 Task: Get directions from Myrtle Beach, South Carolina, United States to Watkins Glen State Park, New York, United States  arriving by 3:00 pm on the 15th of next month
Action: Mouse moved to (271, 261)
Screenshot: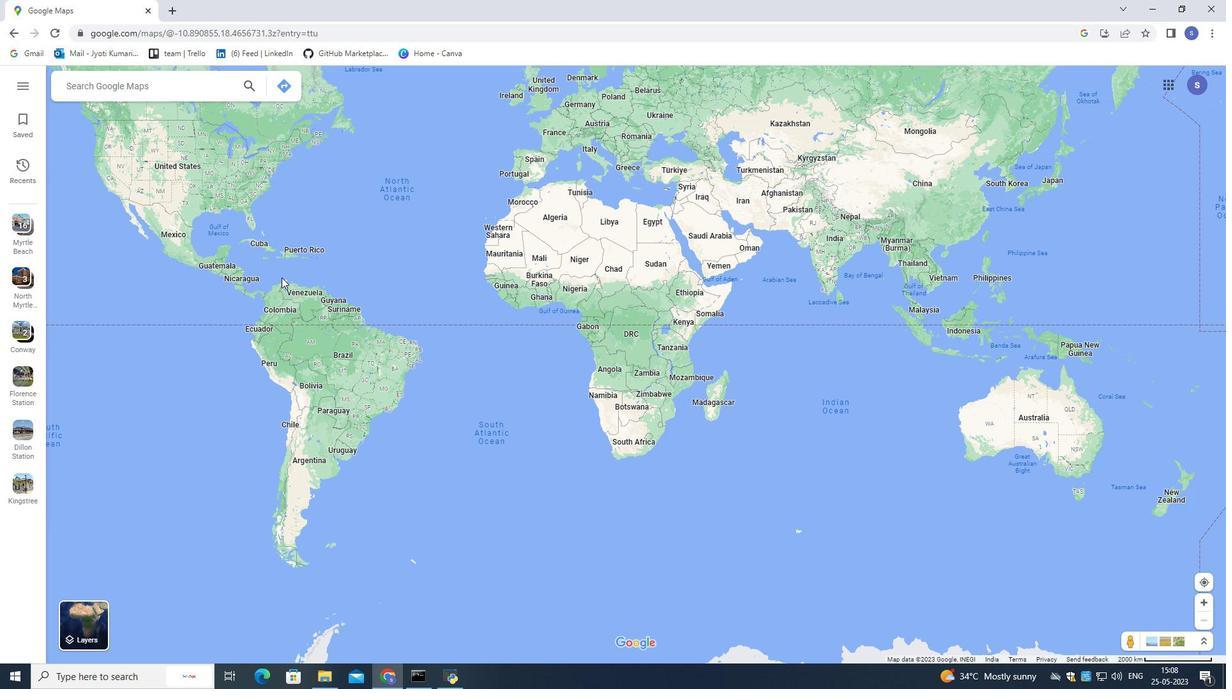 
Action: Mouse scrolled (271, 262) with delta (0, 0)
Screenshot: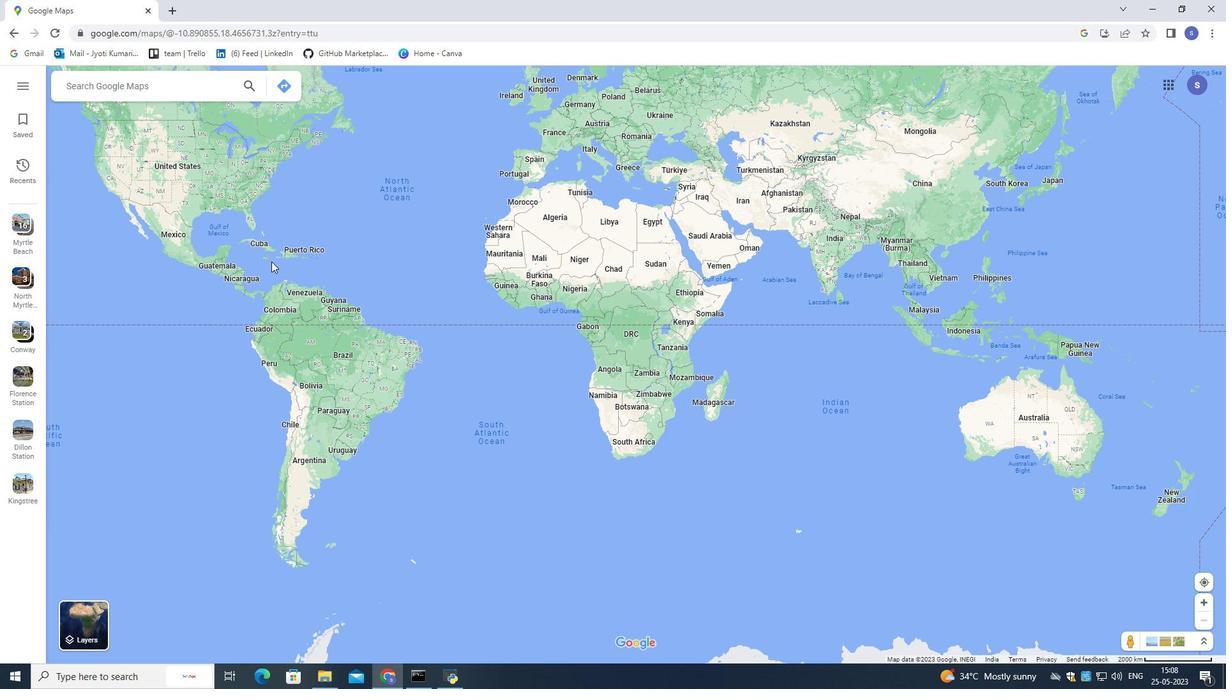 
Action: Mouse scrolled (271, 262) with delta (0, 0)
Screenshot: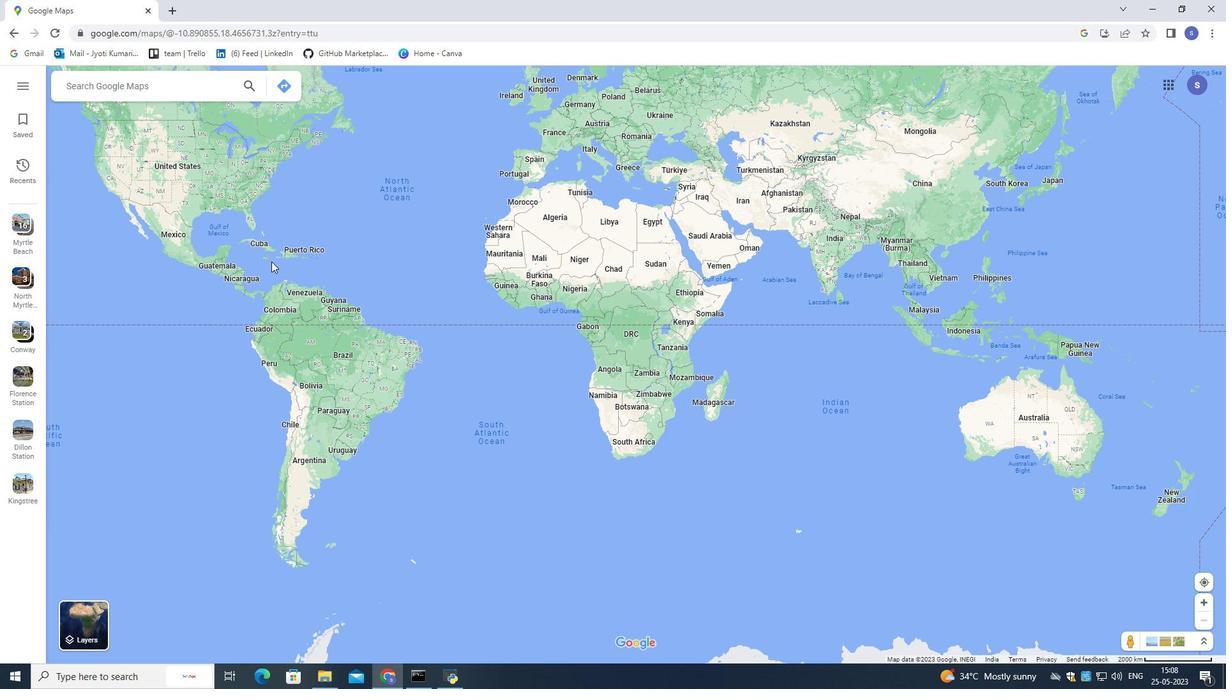 
Action: Mouse scrolled (271, 262) with delta (0, 0)
Screenshot: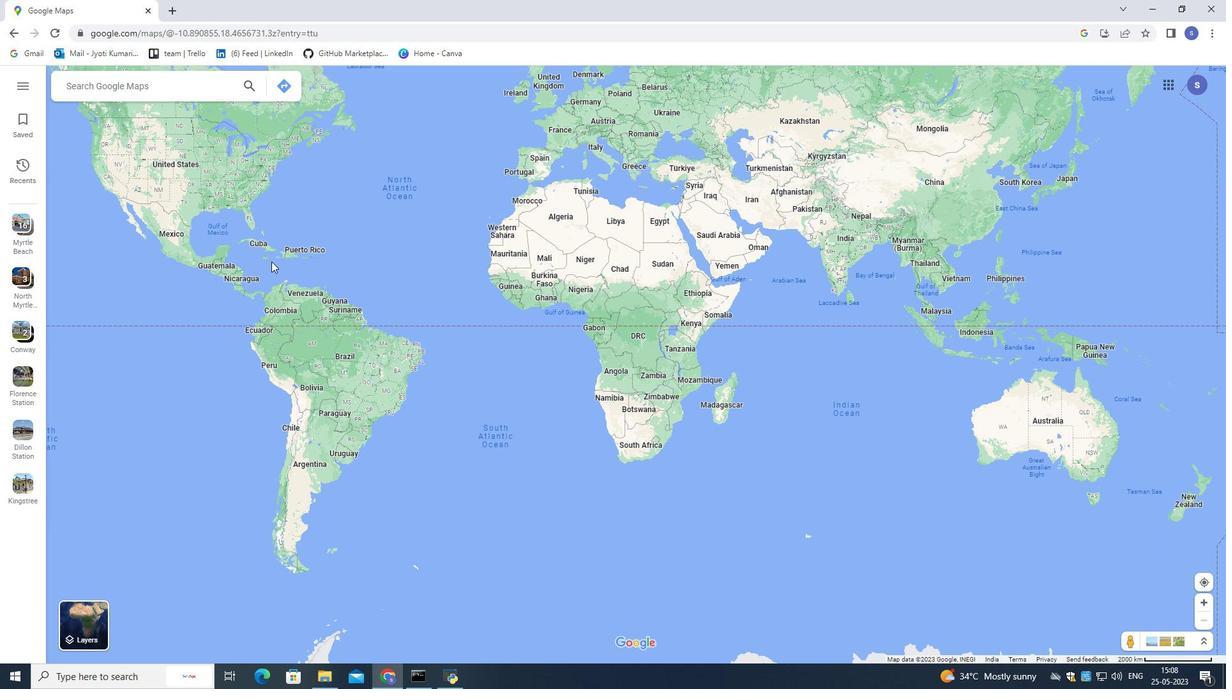 
Action: Mouse moved to (270, 261)
Screenshot: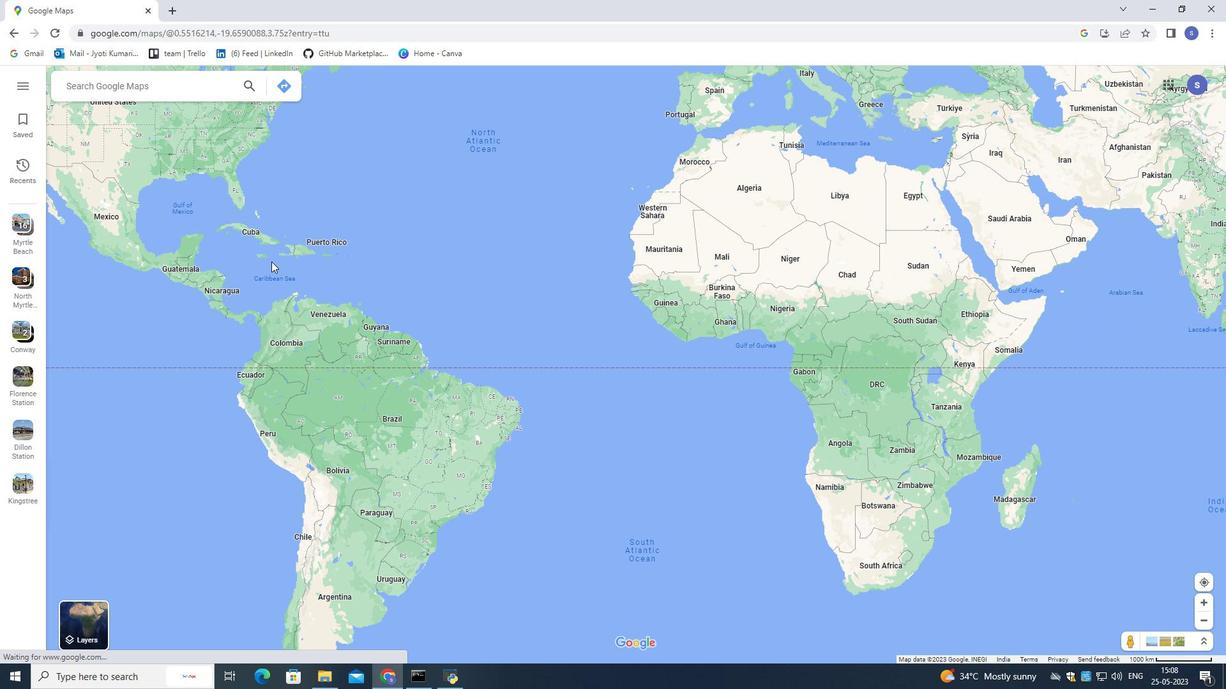 
Action: Mouse scrolled (270, 261) with delta (0, 0)
Screenshot: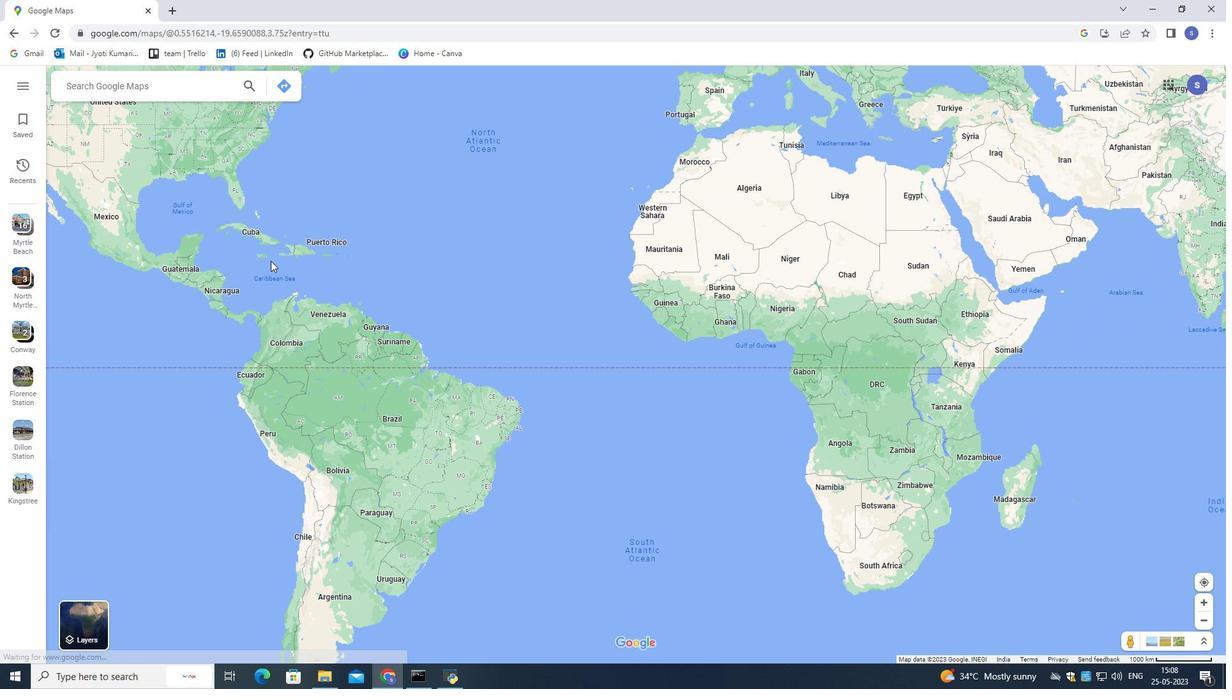 
Action: Mouse moved to (261, 246)
Screenshot: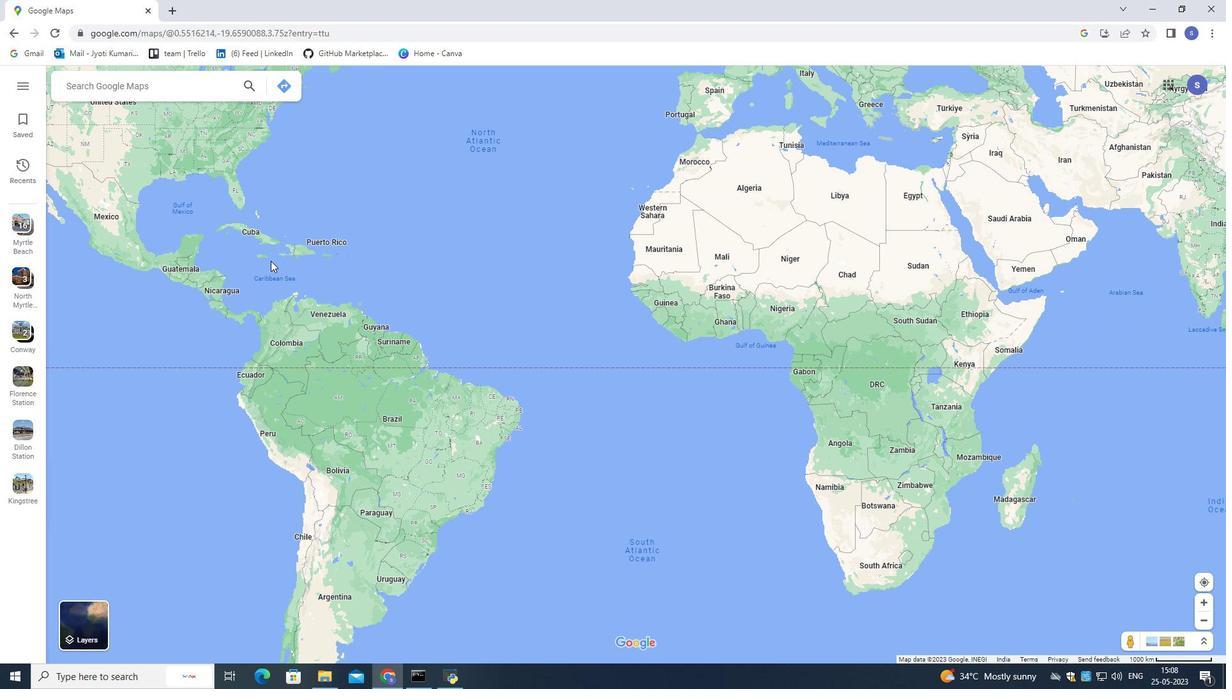 
Action: Mouse scrolled (263, 248) with delta (0, 0)
Screenshot: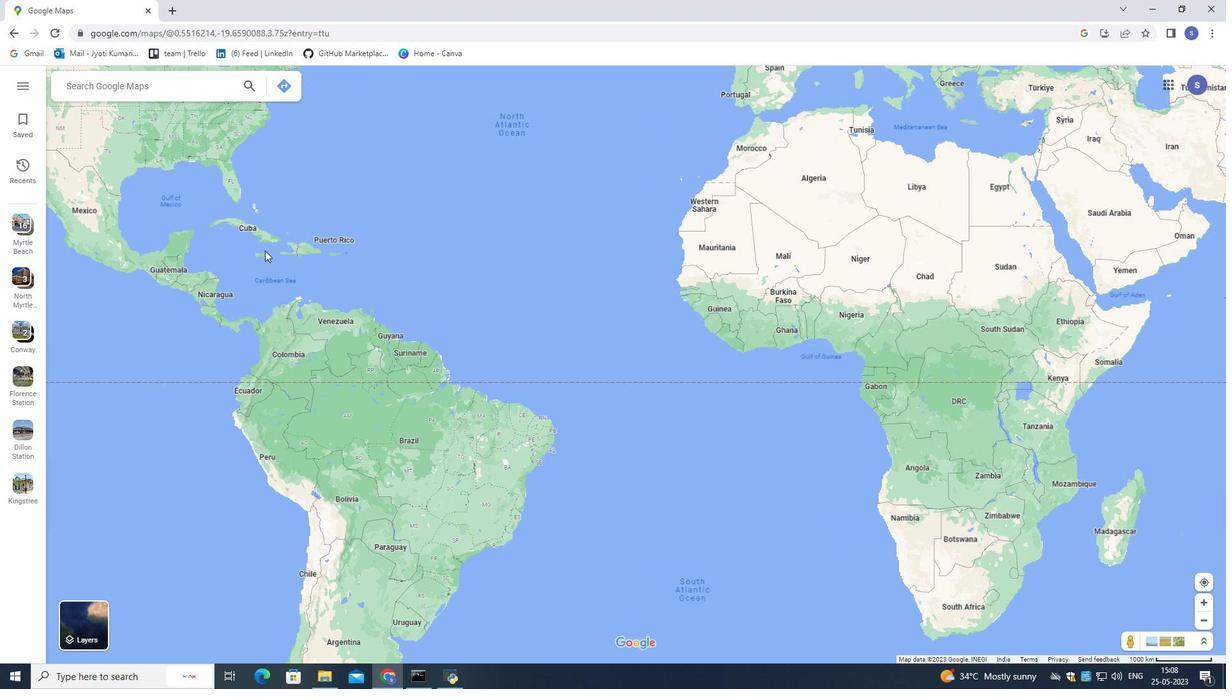 
Action: Mouse moved to (132, 81)
Screenshot: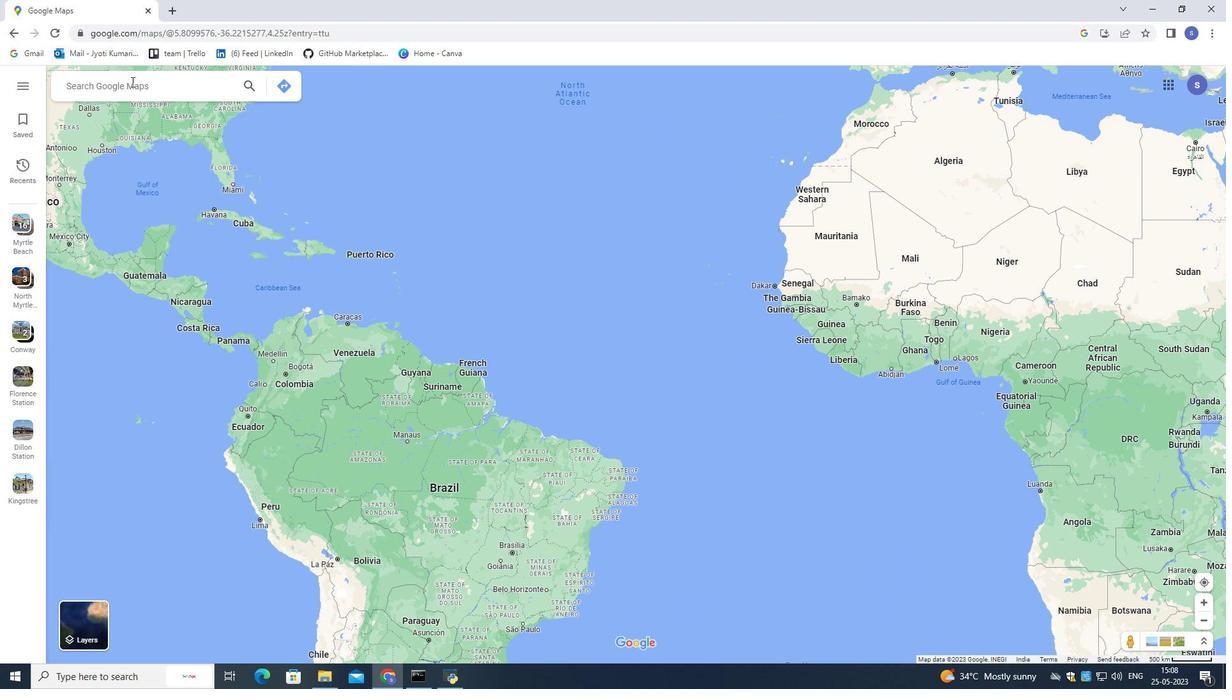 
Action: Mouse pressed left at (132, 81)
Screenshot: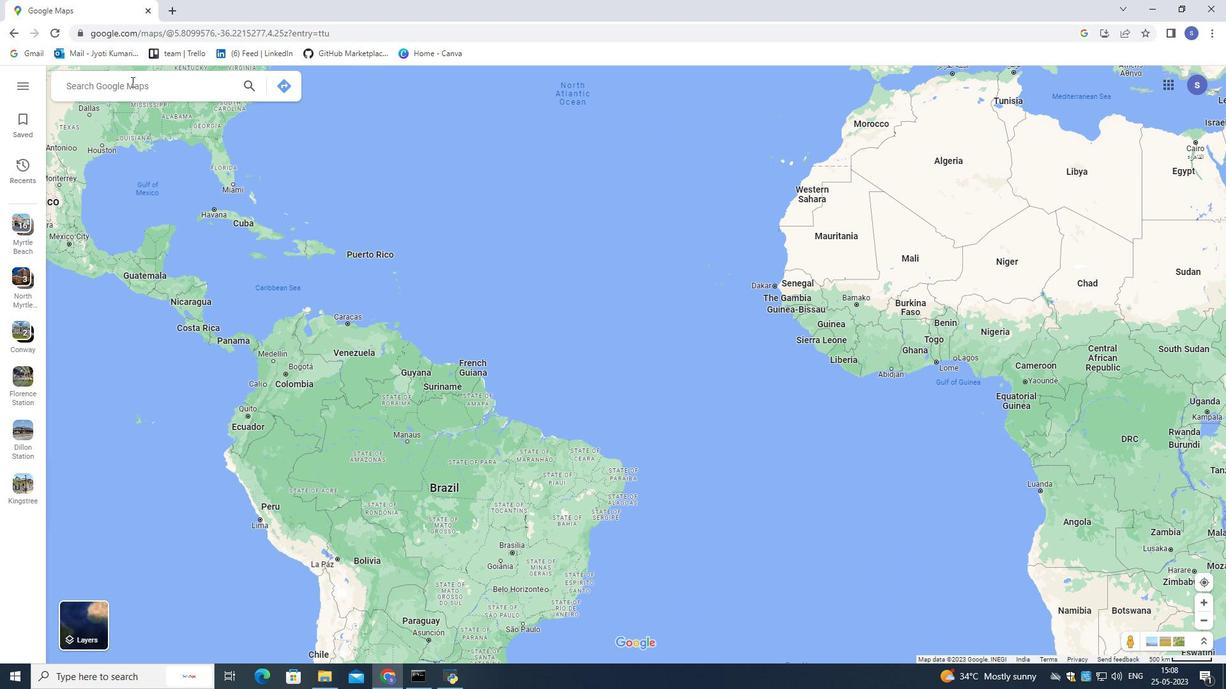 
Action: Mouse moved to (132, 81)
Screenshot: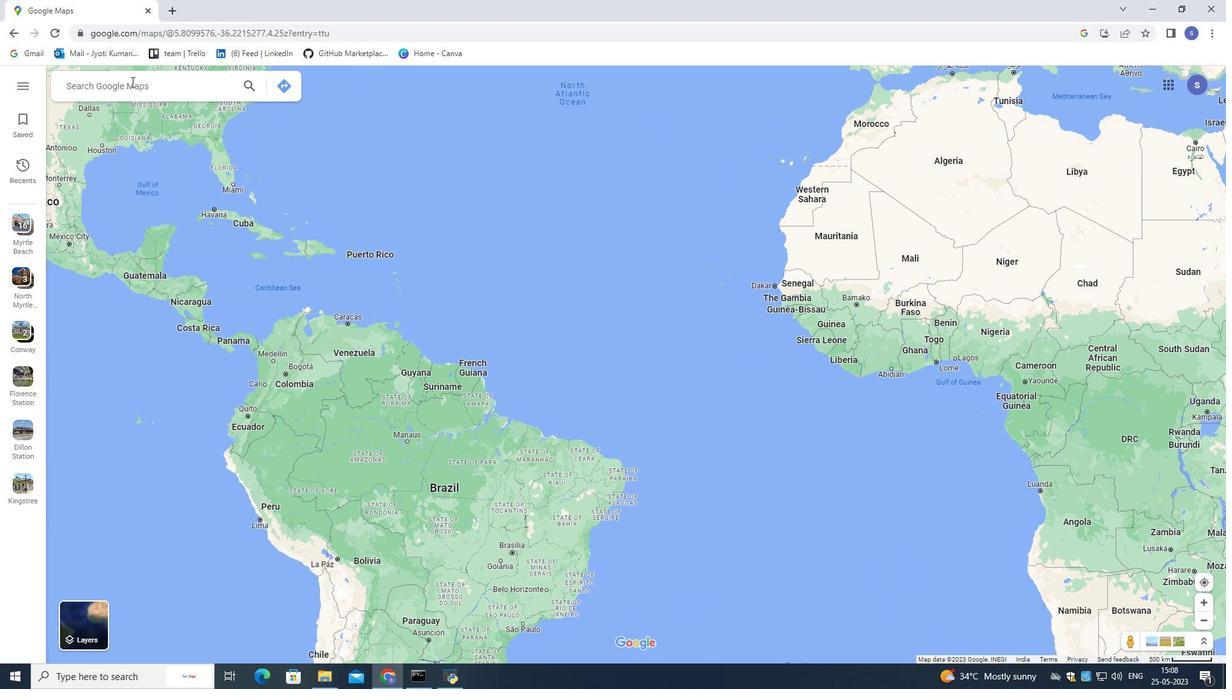
Action: Key pressed watkins<Key.space>glen<Key.space>state<Key.space>park,<Key.space>new<Key.space>work,<Key.space>united<Key.space>state<Key.enter>
Screenshot: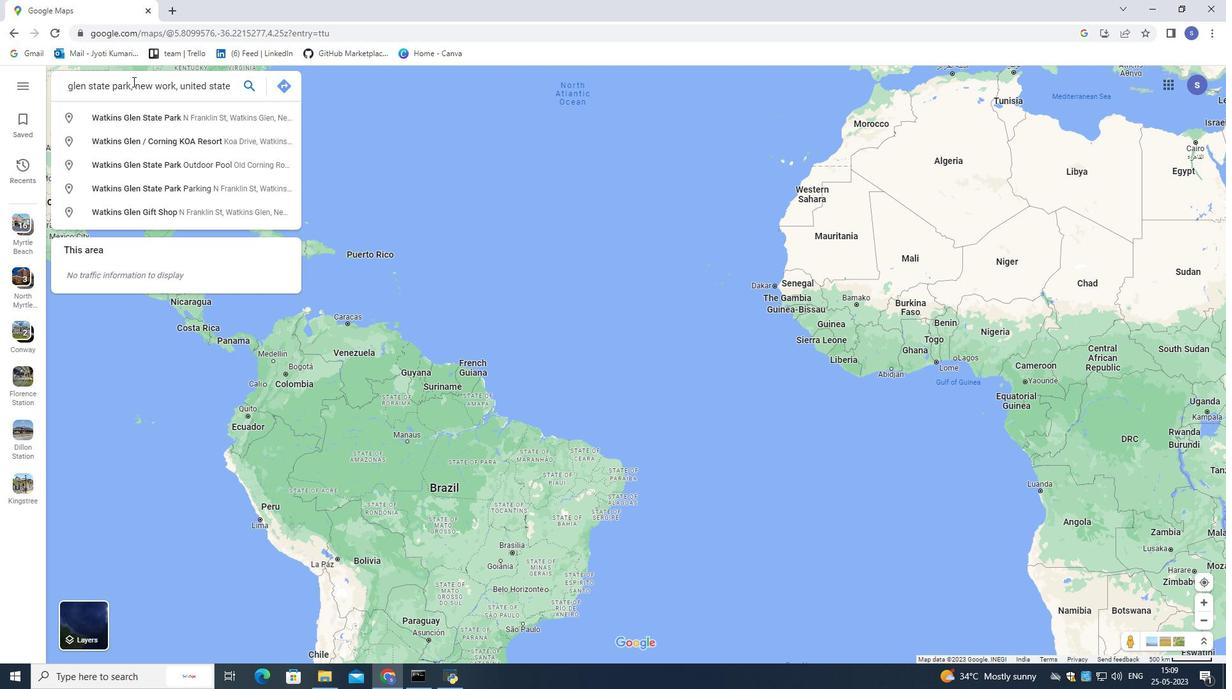 
Action: Mouse moved to (135, 166)
Screenshot: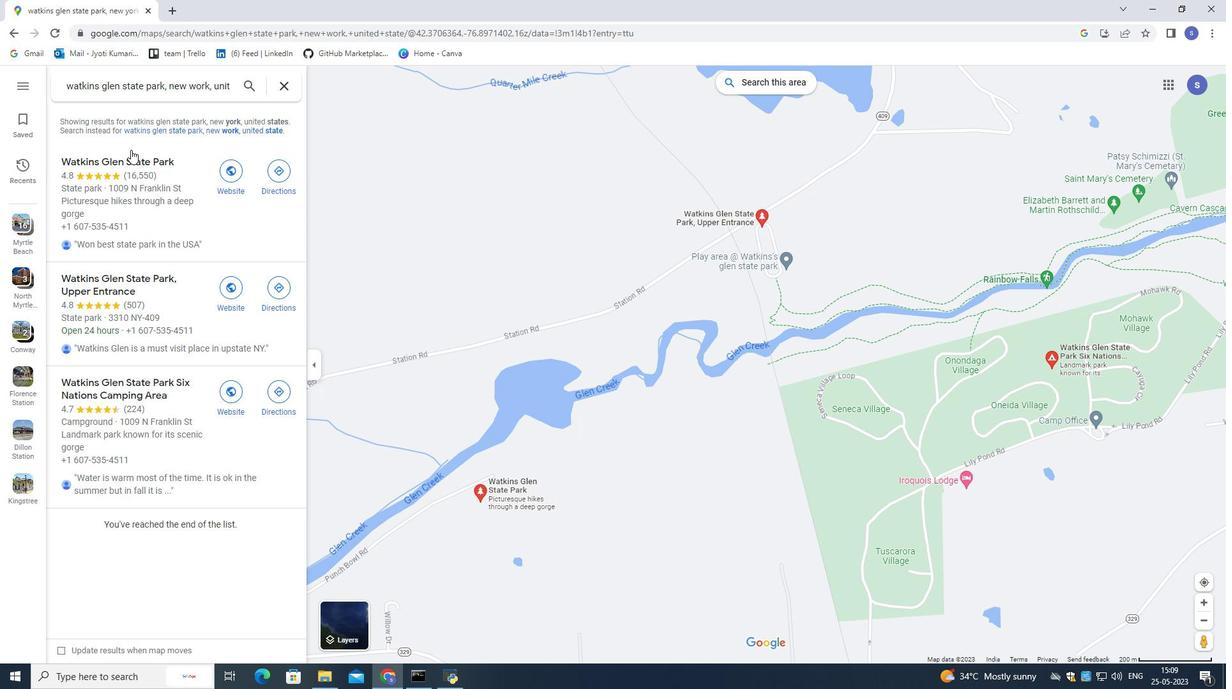 
Action: Mouse pressed left at (135, 166)
Screenshot: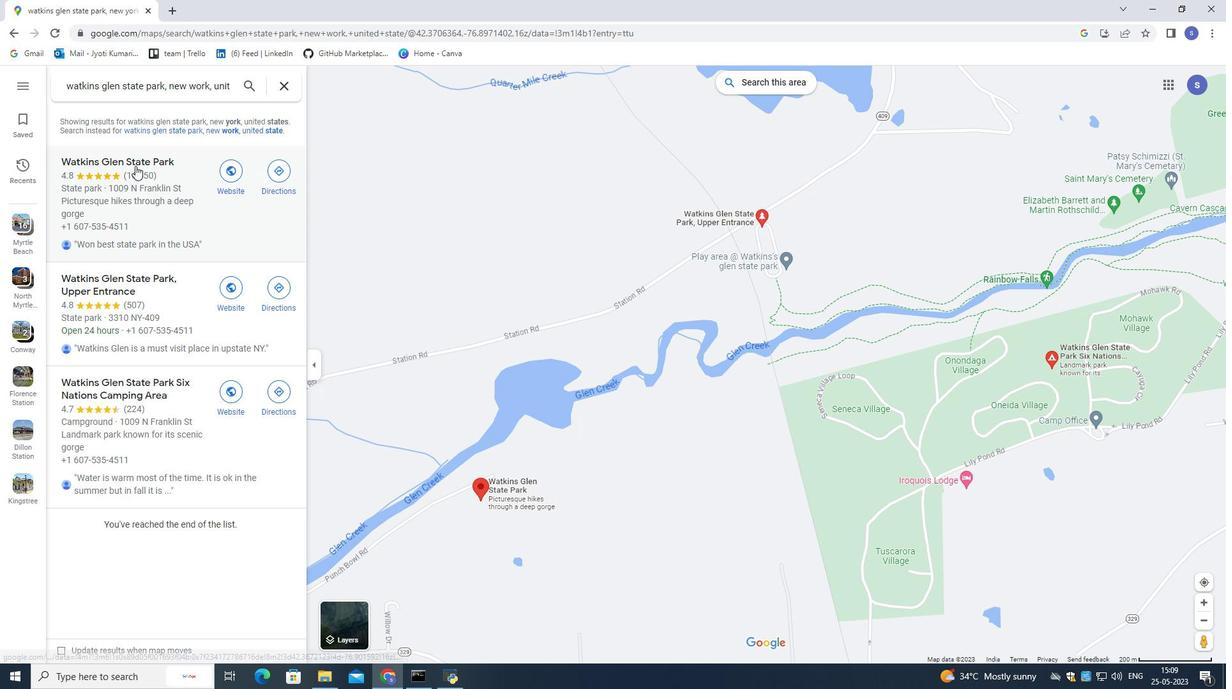 
Action: Mouse moved to (356, 369)
Screenshot: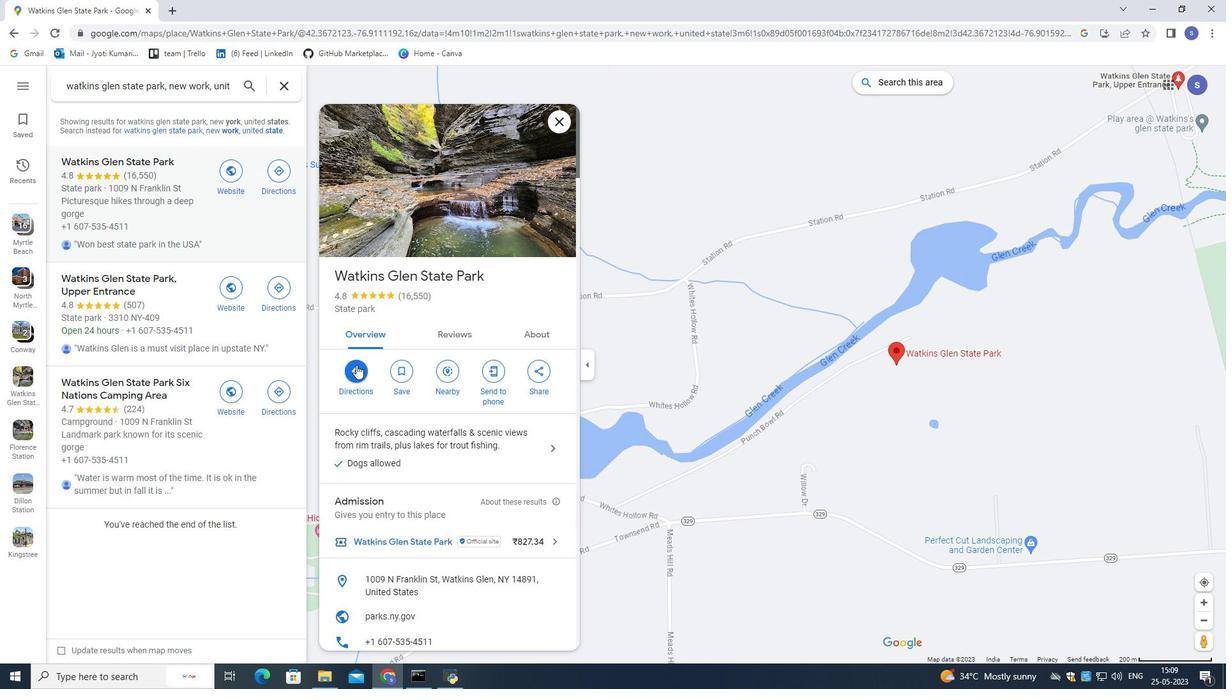 
Action: Mouse pressed left at (356, 369)
Screenshot: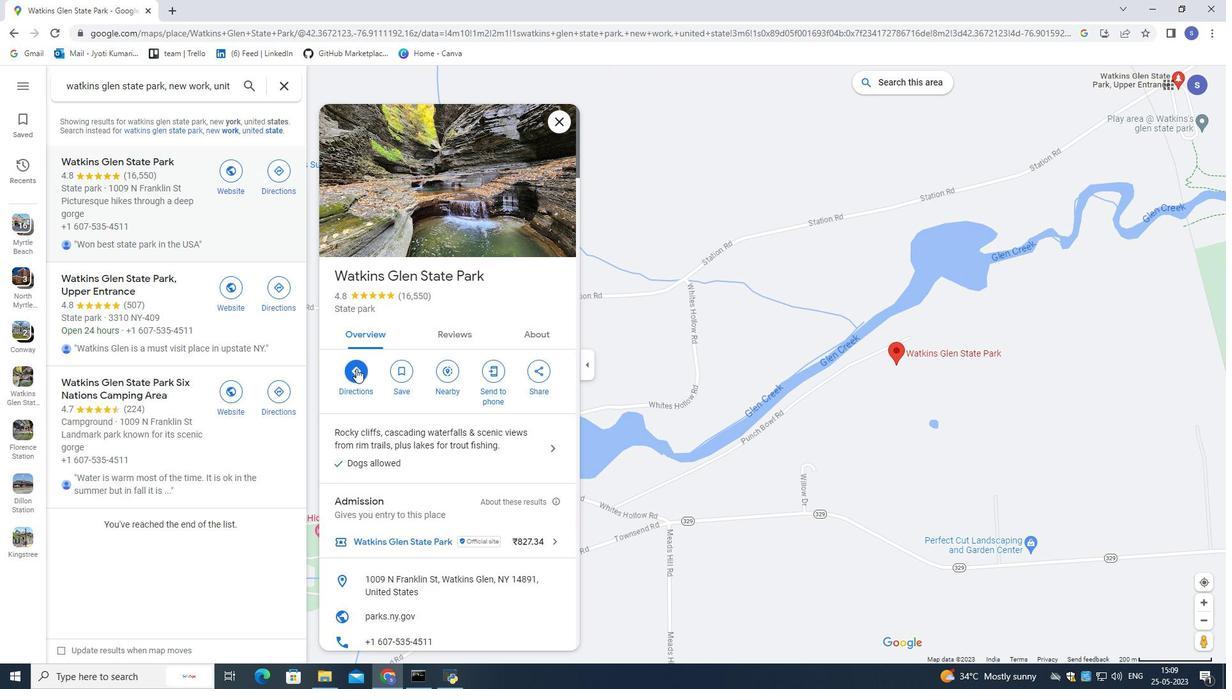 
Action: Mouse moved to (198, 124)
Screenshot: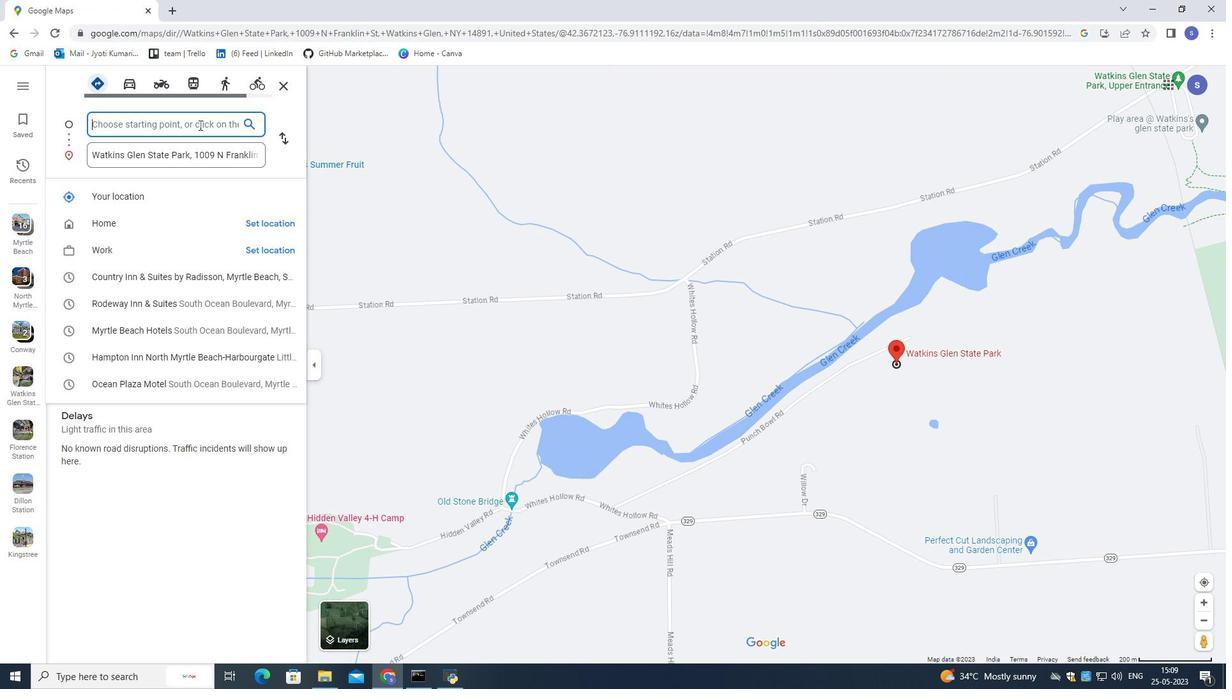 
Action: Mouse pressed left at (198, 124)
Screenshot: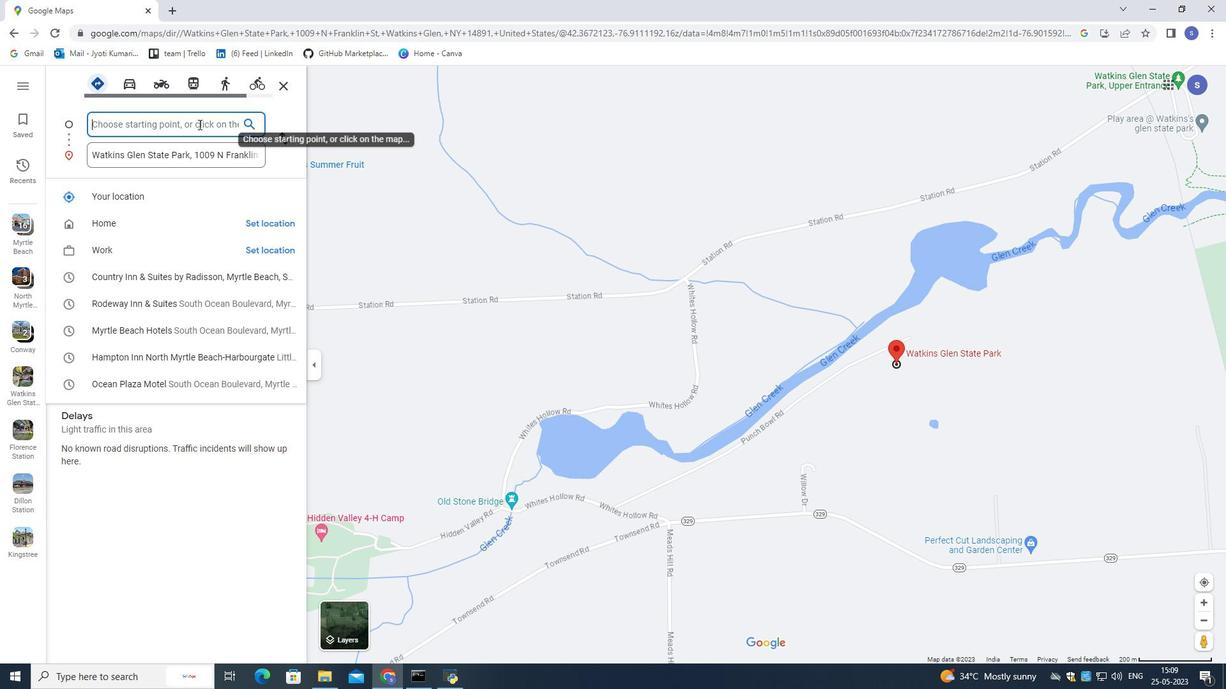 
Action: Key pressed mye<Key.backspace>rtle<Key.space>beach
Screenshot: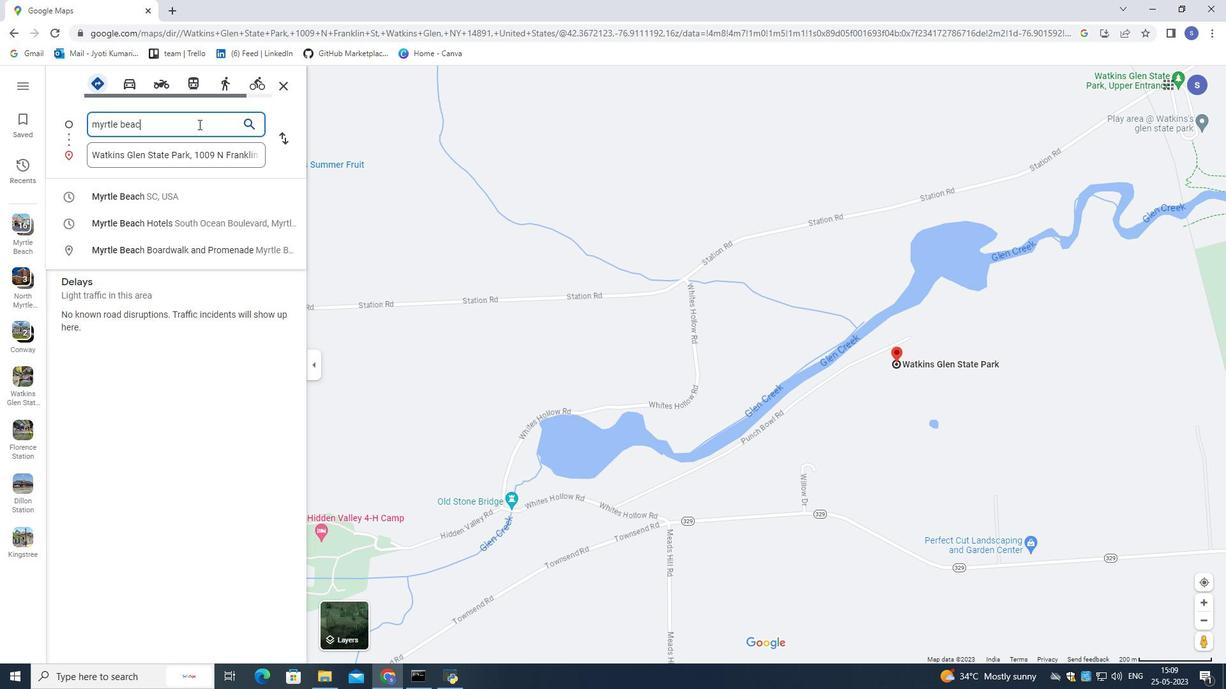 
Action: Mouse moved to (198, 123)
Screenshot: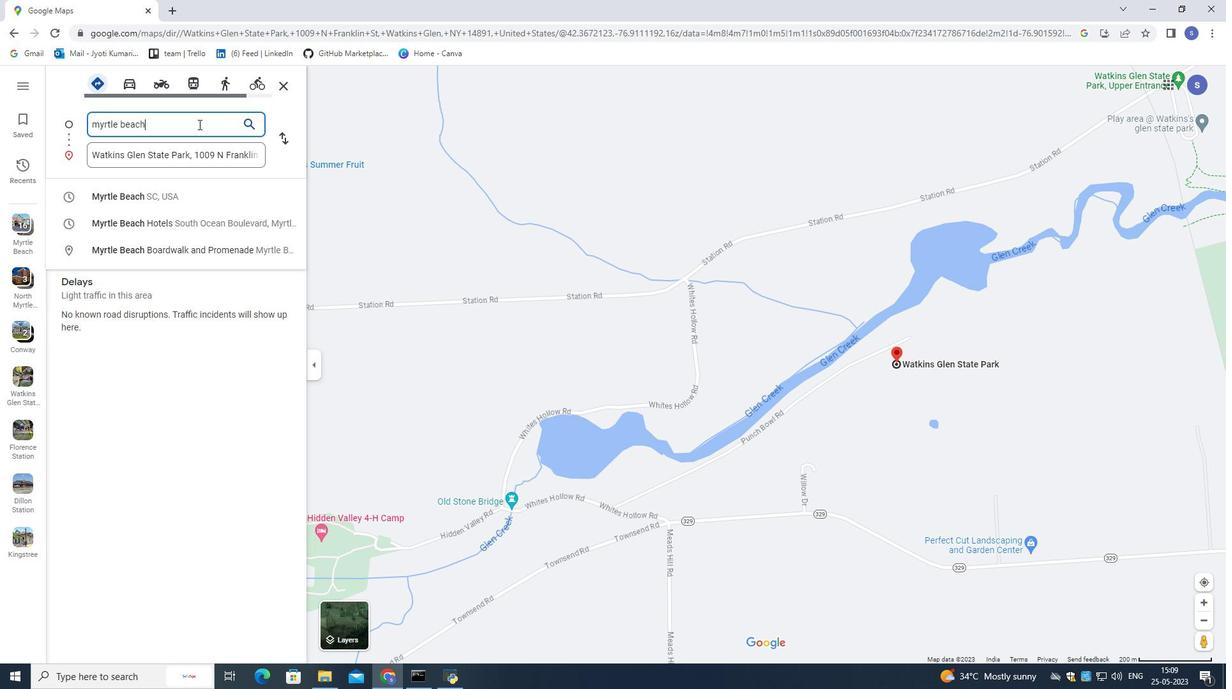 
Action: Key pressed ,south<Key.space>carolina,<Key.space>united<Key.space>state<Key.enter>
Screenshot: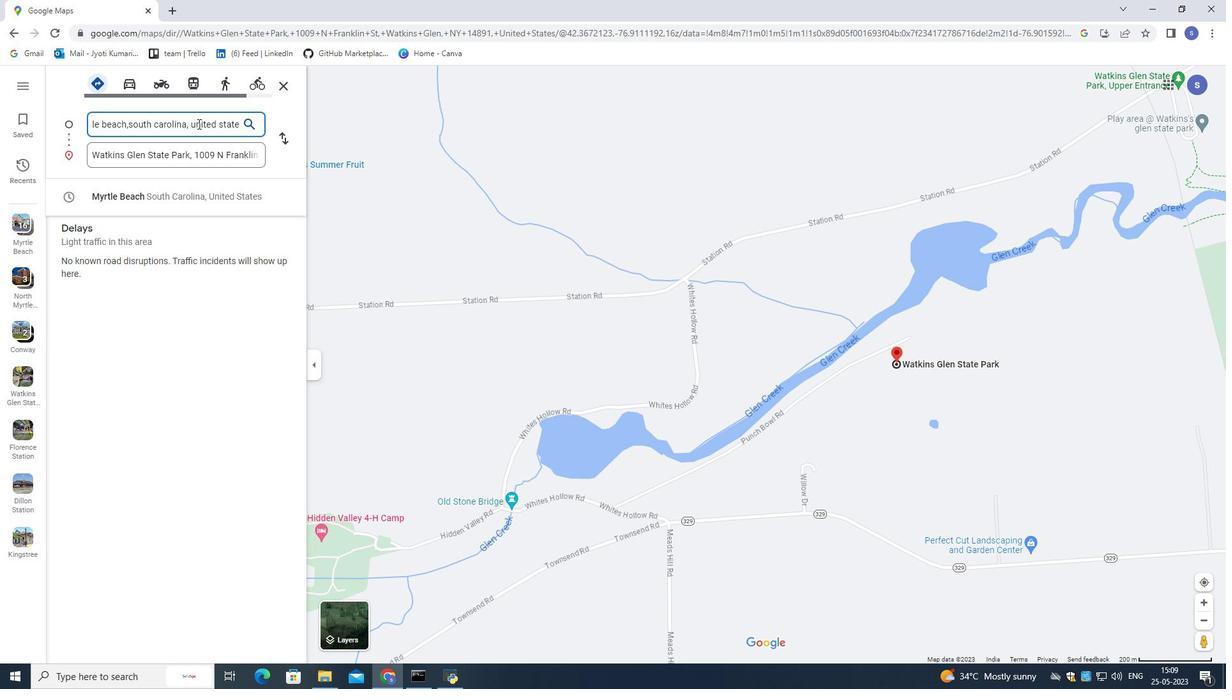 
Action: Mouse moved to (133, 224)
Screenshot: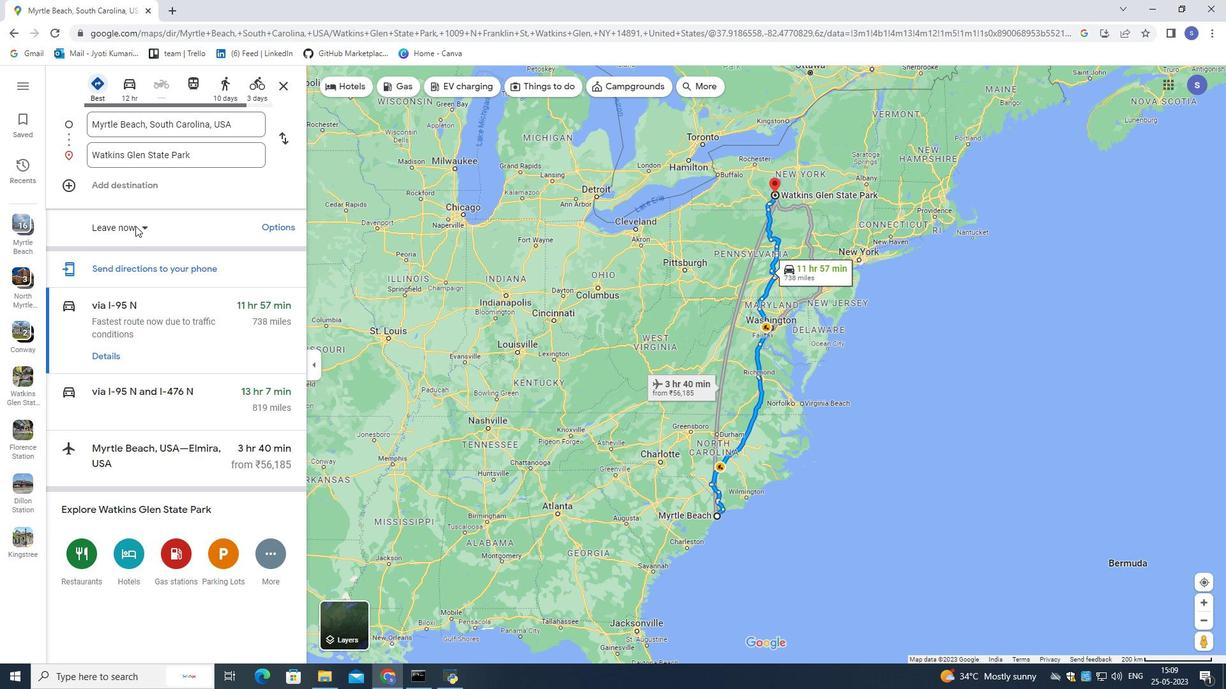 
Action: Mouse pressed left at (133, 224)
Screenshot: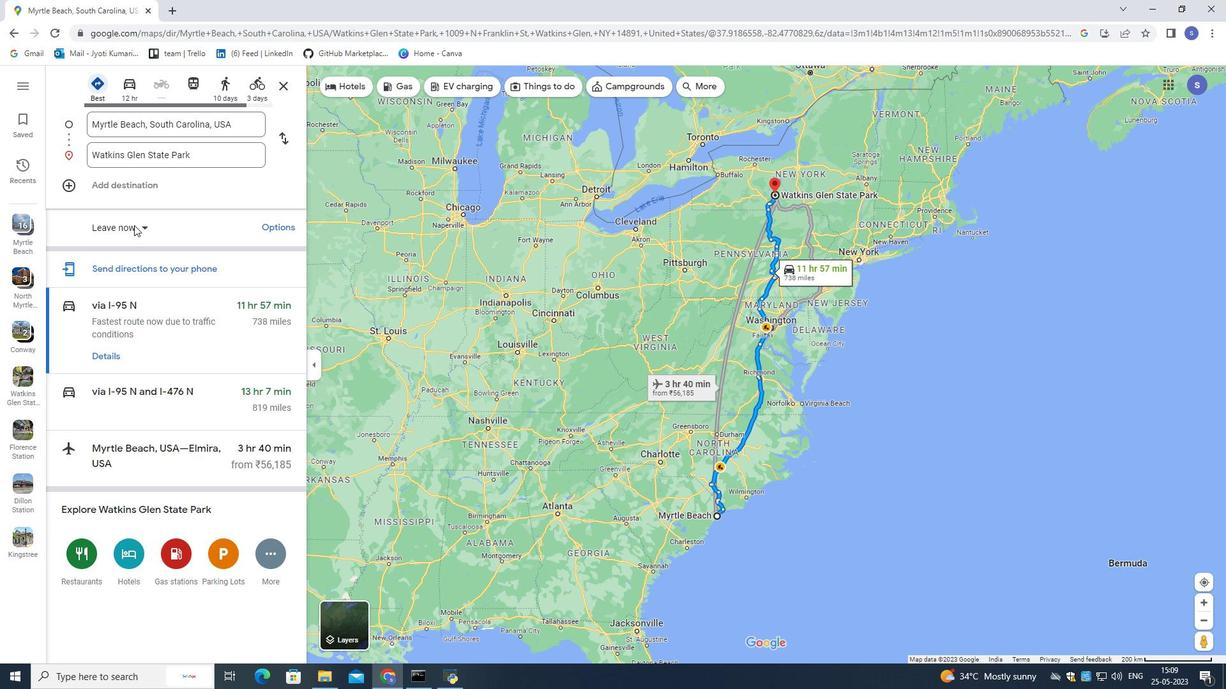 
Action: Mouse moved to (136, 284)
Screenshot: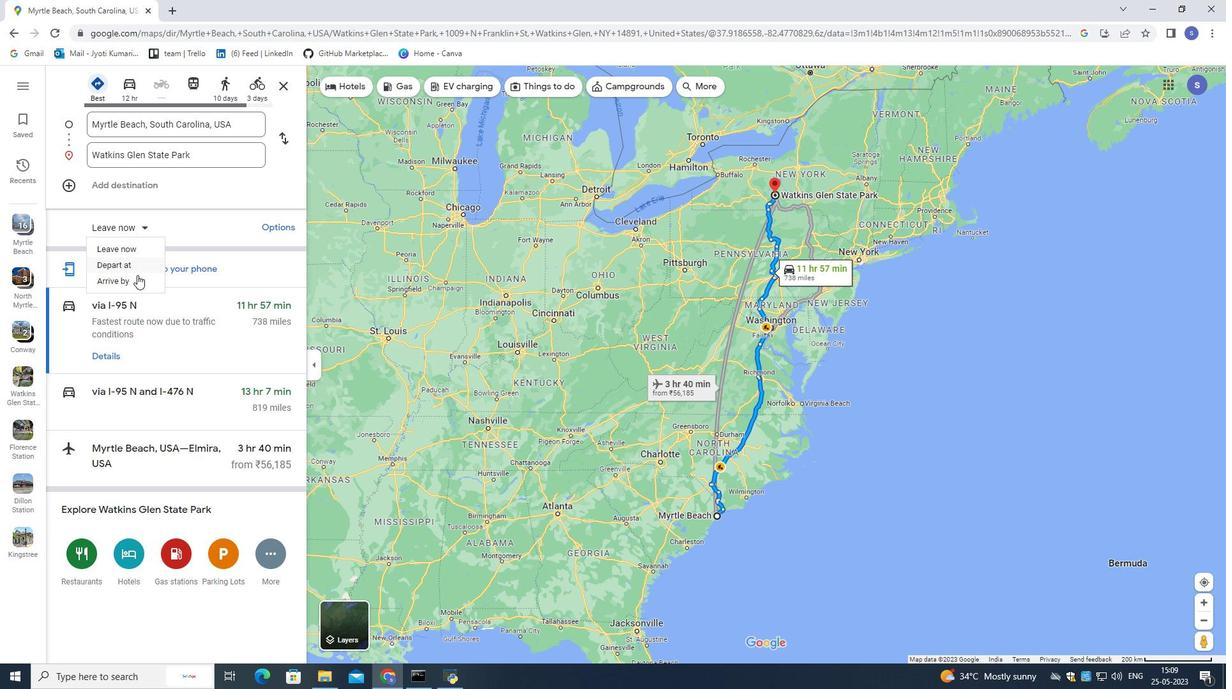 
Action: Mouse pressed left at (136, 284)
Screenshot: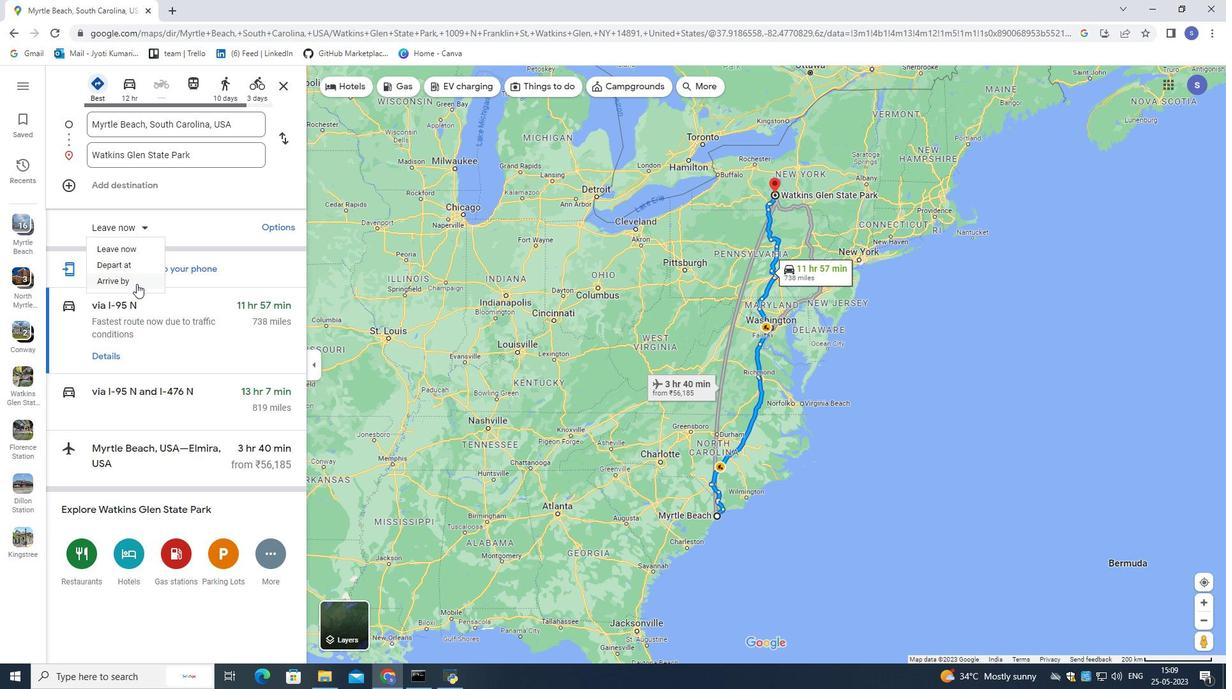 
Action: Mouse moved to (142, 213)
Screenshot: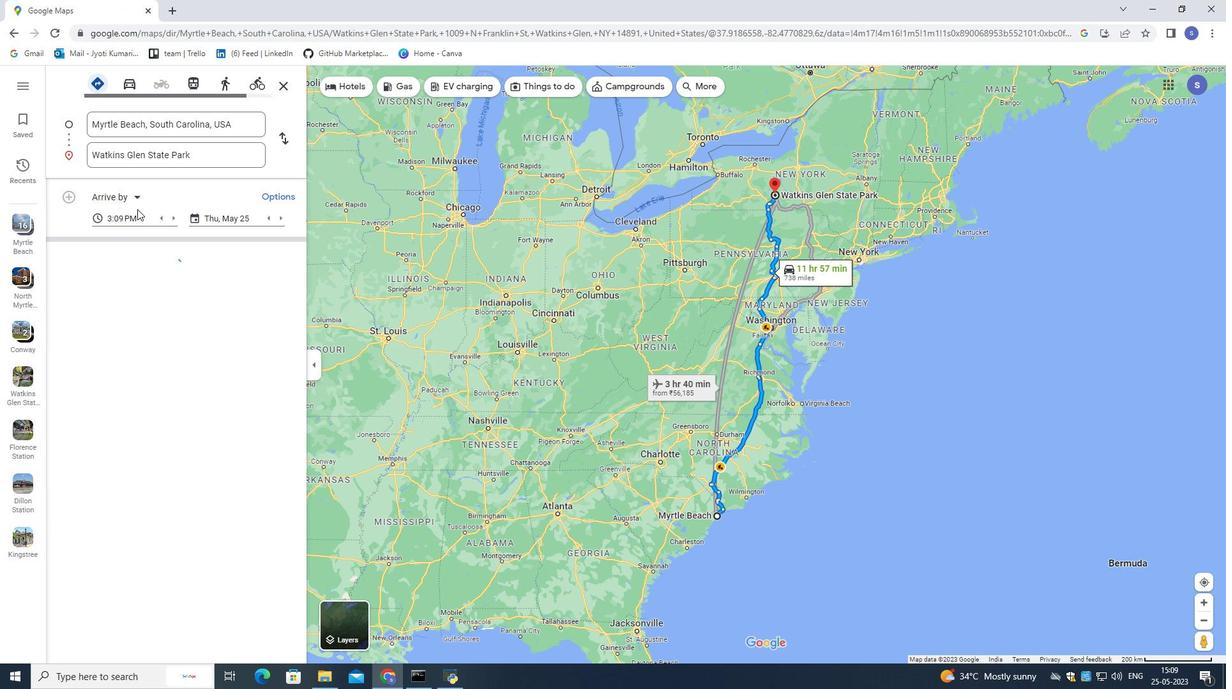 
Action: Mouse pressed left at (142, 213)
Screenshot: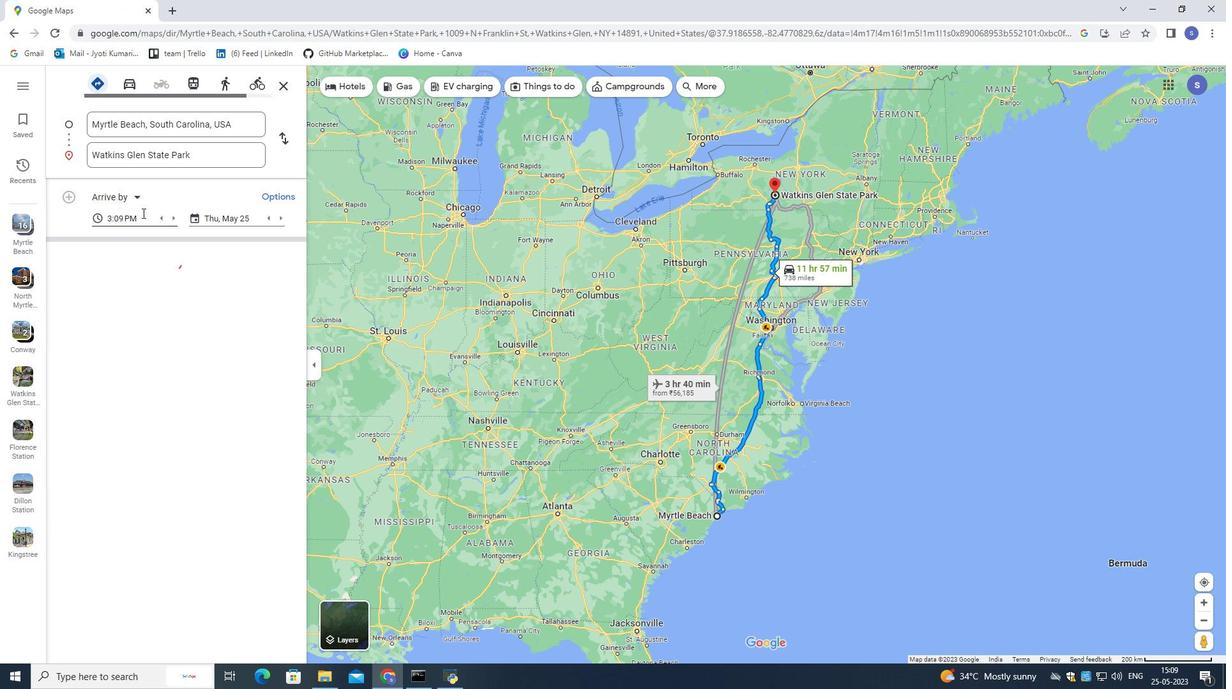 
Action: Mouse moved to (336, 217)
Screenshot: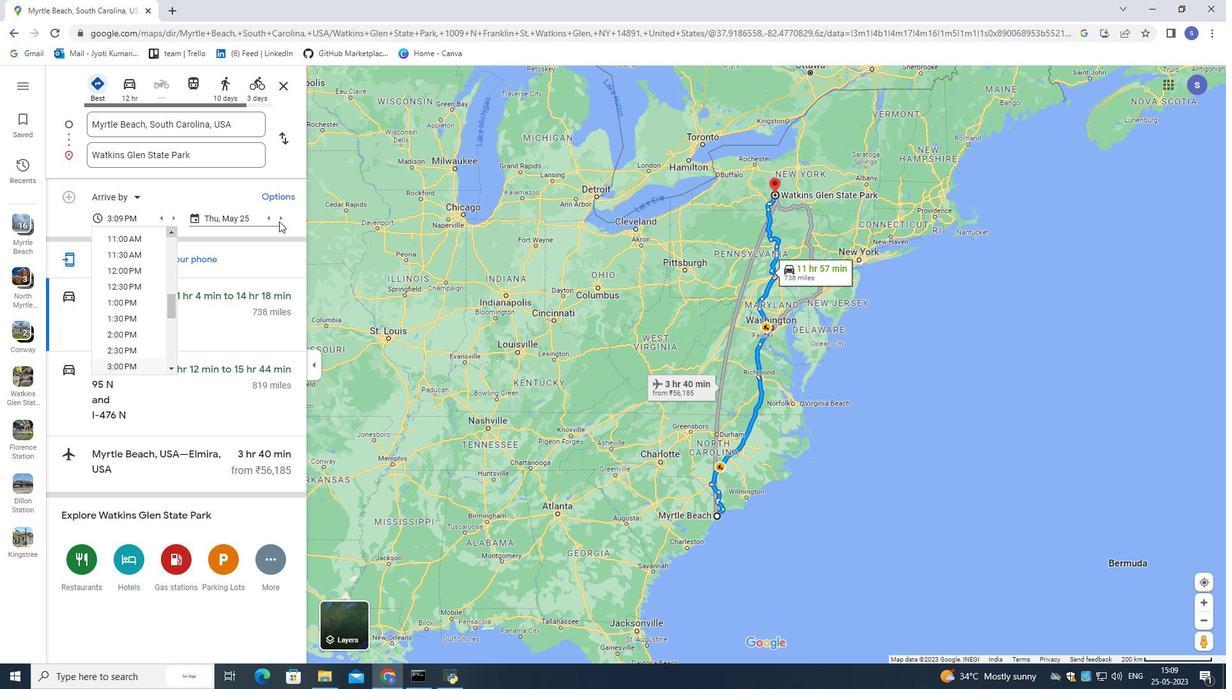 
Action: Key pressed <Key.left><Key.left><Key.left><Key.backspace>0
Screenshot: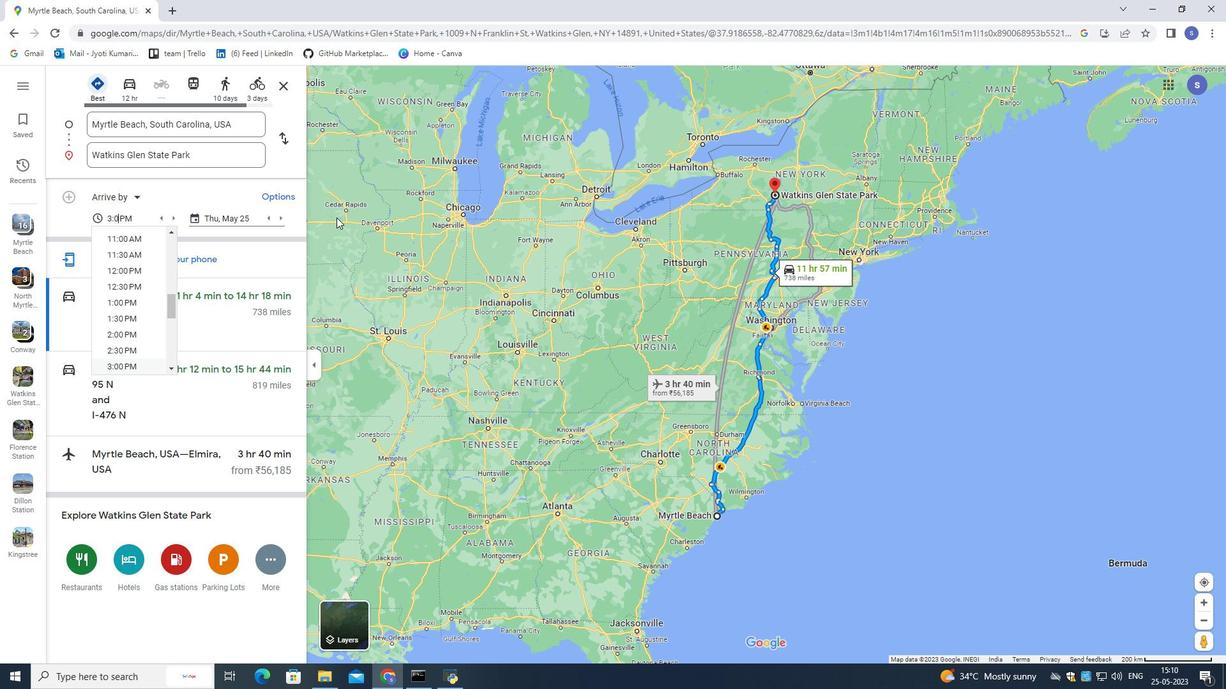 
Action: Mouse moved to (249, 216)
Screenshot: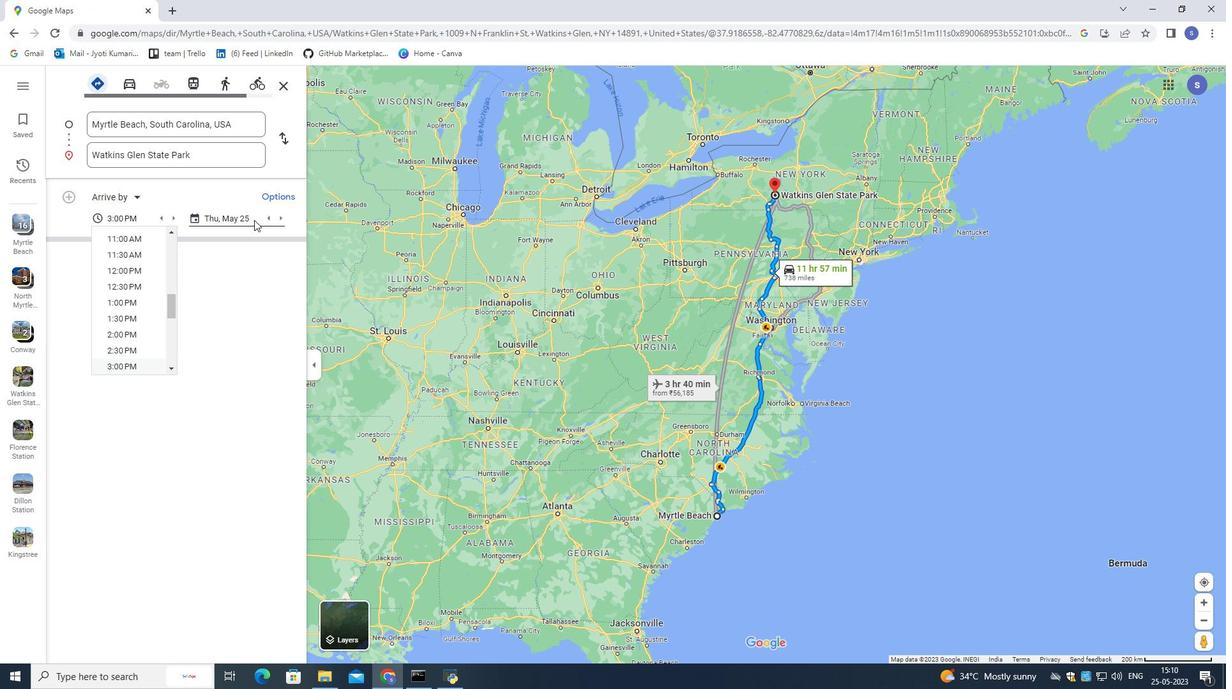 
Action: Mouse pressed left at (249, 216)
Screenshot: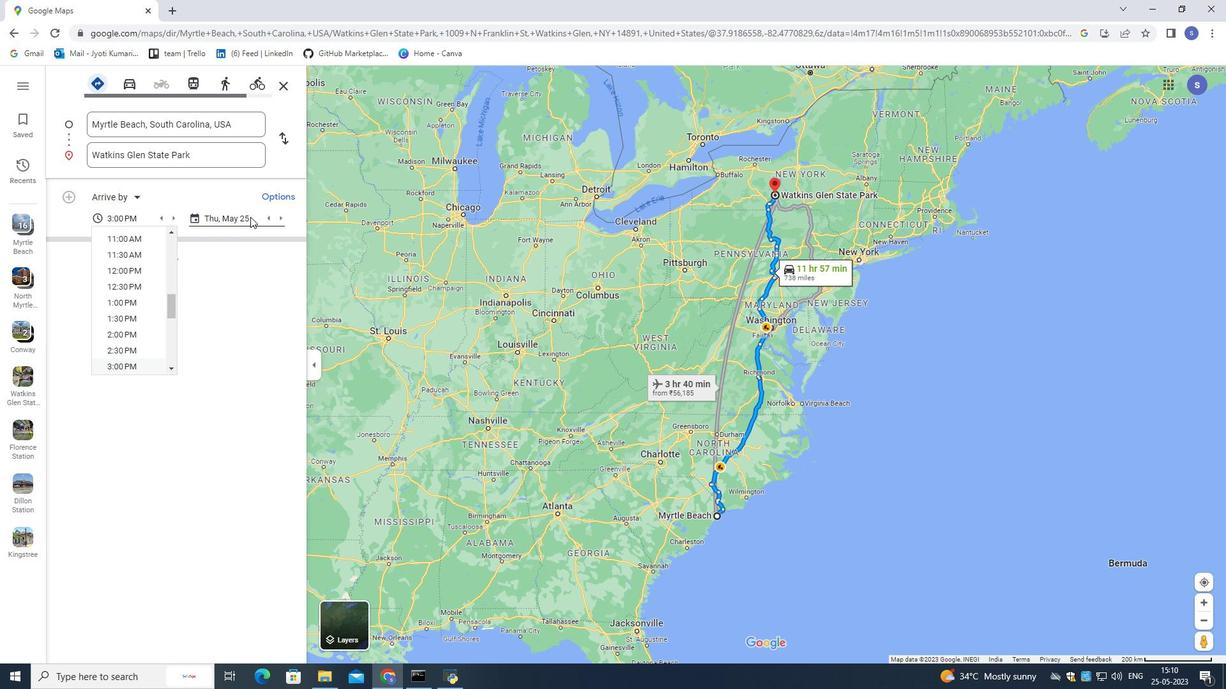
Action: Mouse moved to (298, 244)
Screenshot: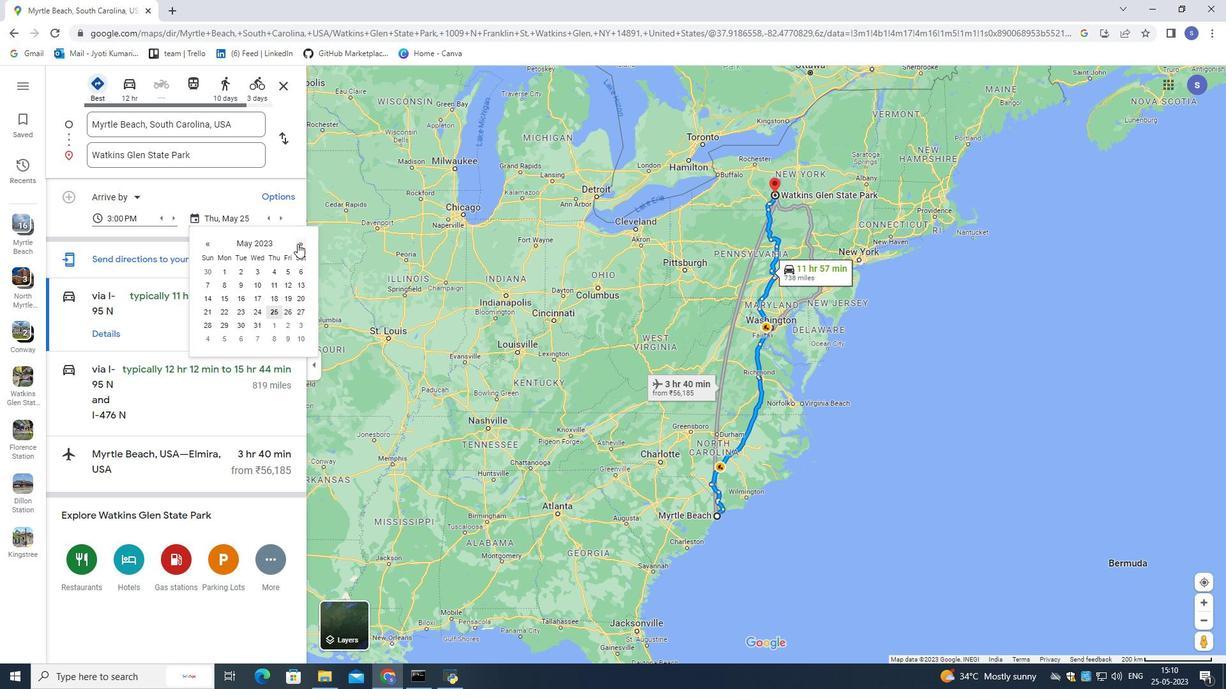 
Action: Mouse pressed left at (298, 244)
Screenshot: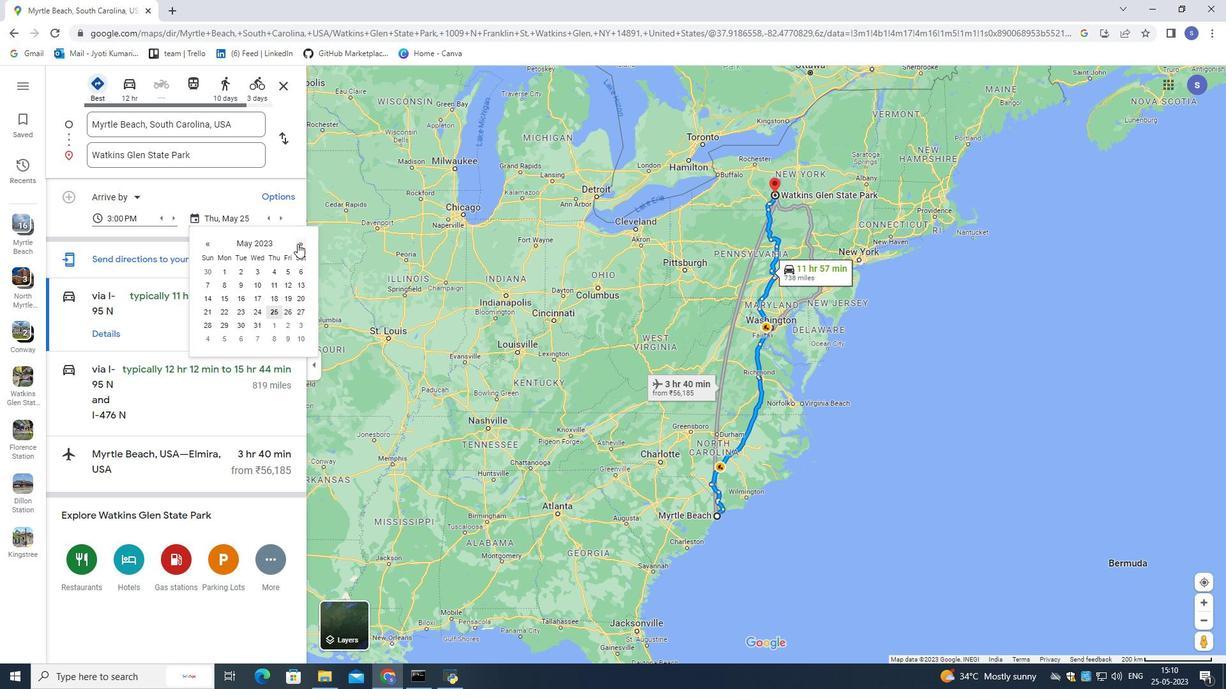 
Action: Mouse moved to (276, 294)
Screenshot: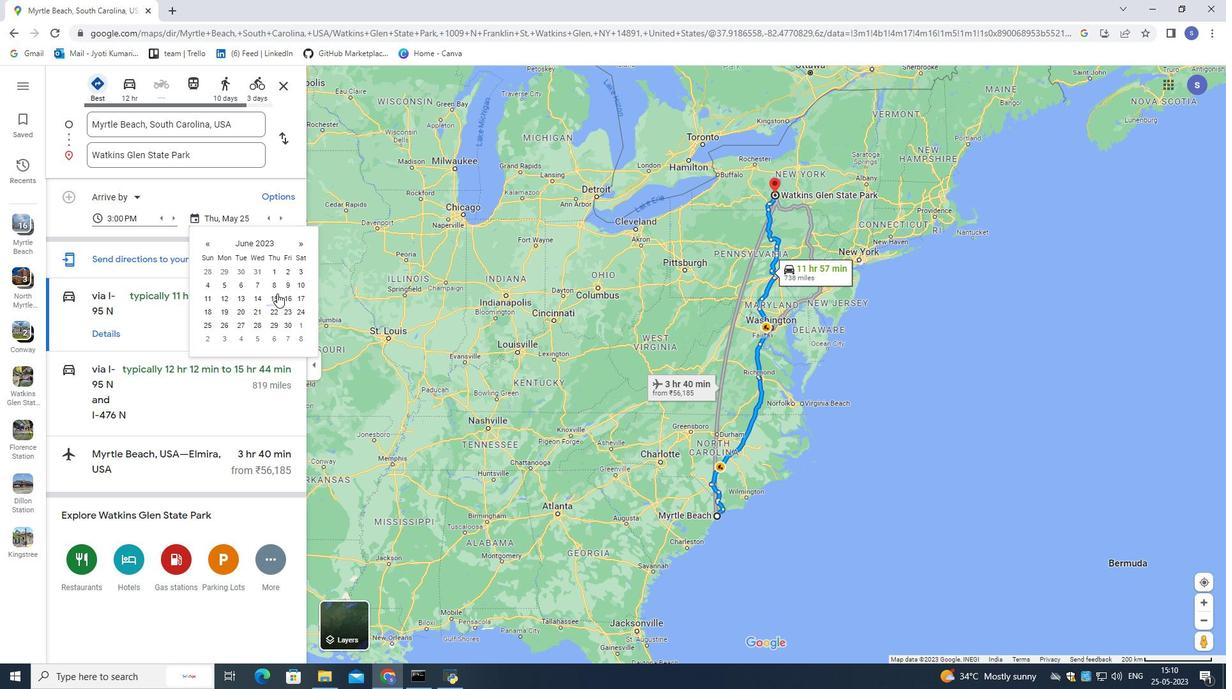 
Action: Mouse pressed left at (276, 294)
Screenshot: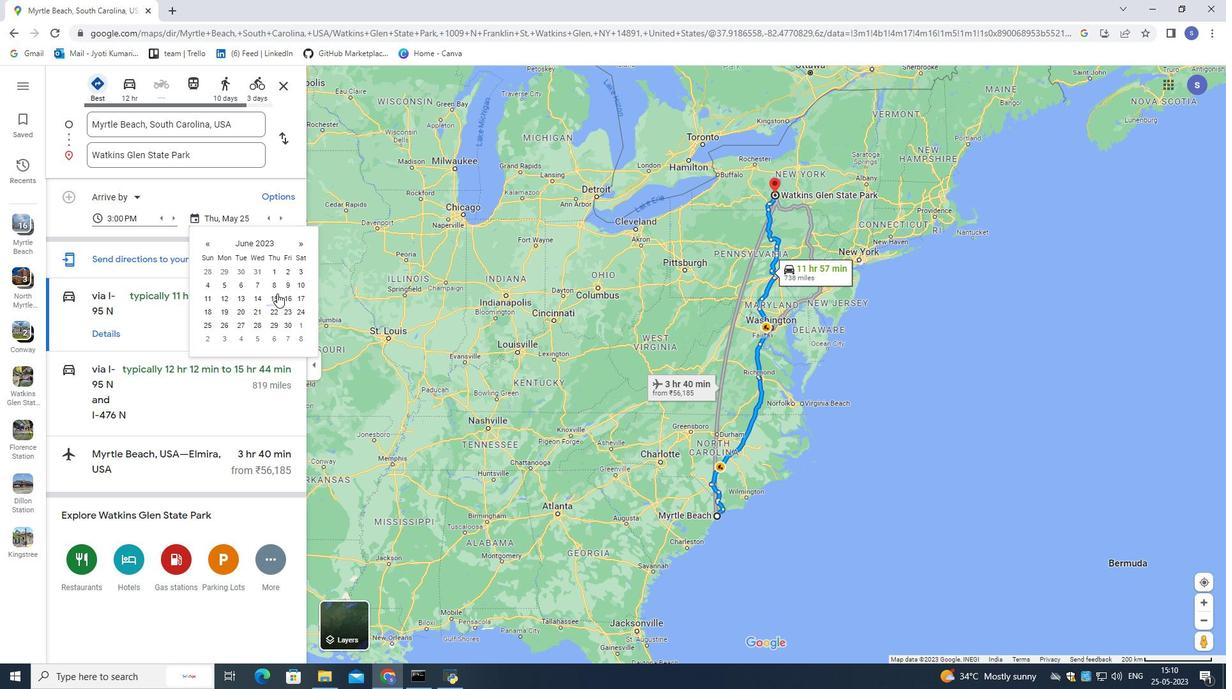 
Action: Mouse moved to (162, 387)
Screenshot: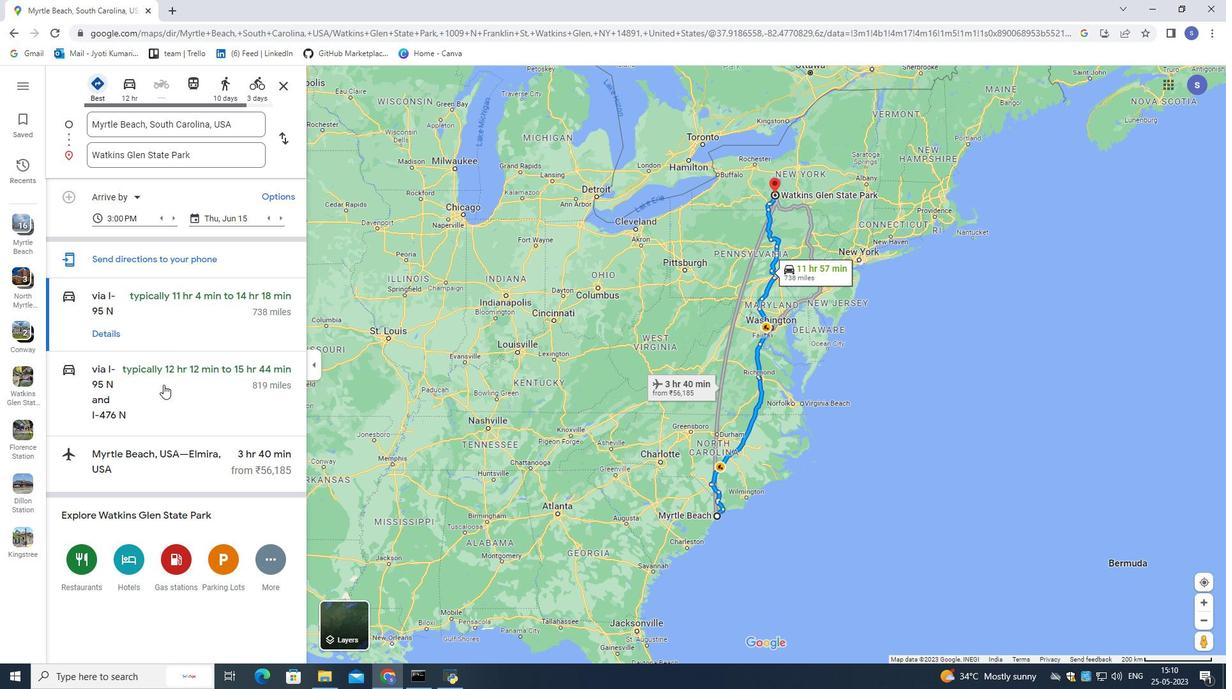 
Action: Mouse pressed left at (162, 387)
Screenshot: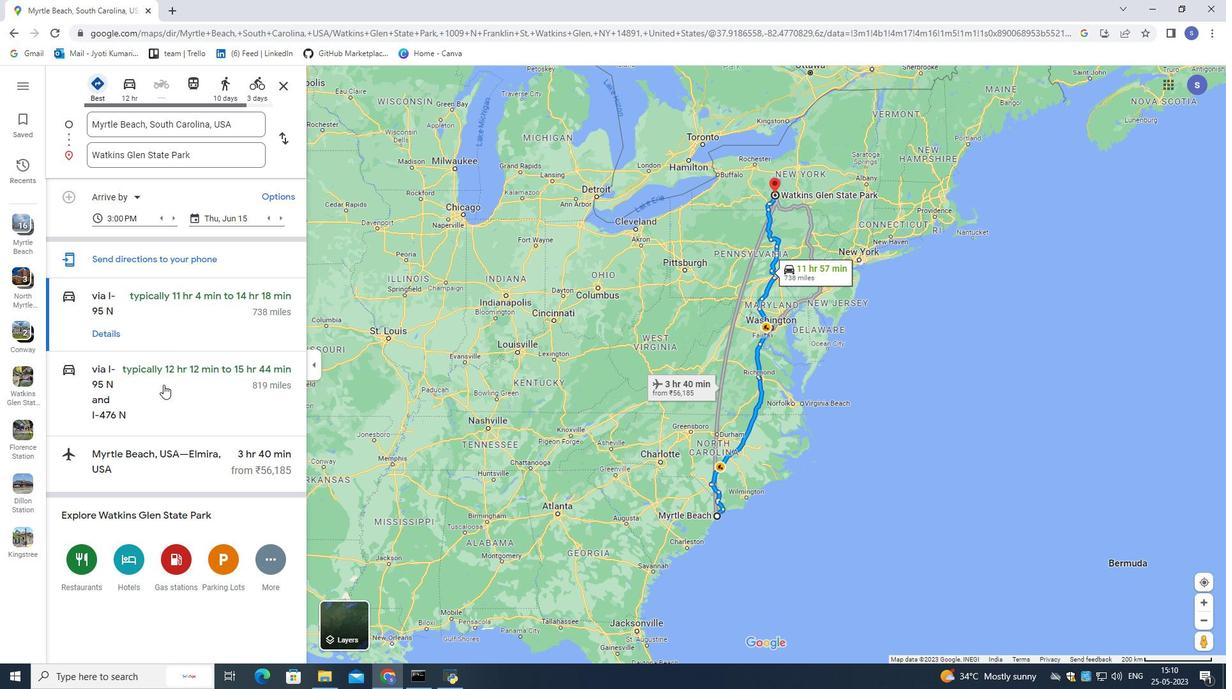 
Action: Mouse moved to (153, 449)
Screenshot: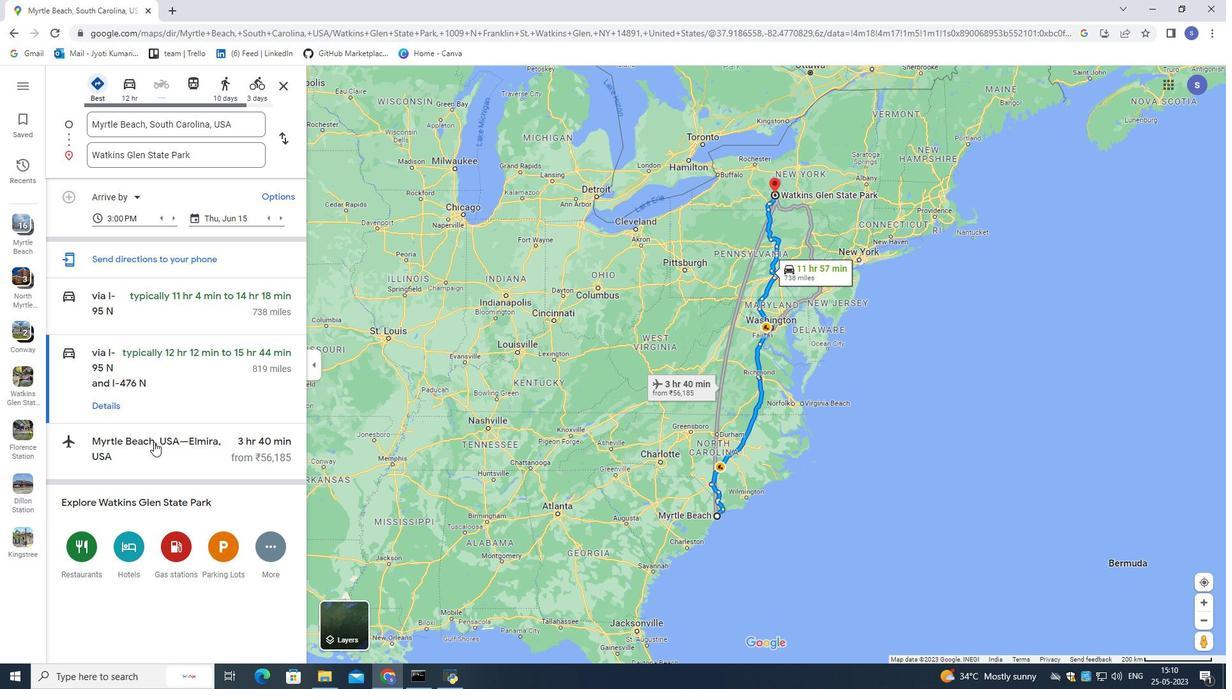 
Action: Mouse pressed left at (153, 449)
Screenshot: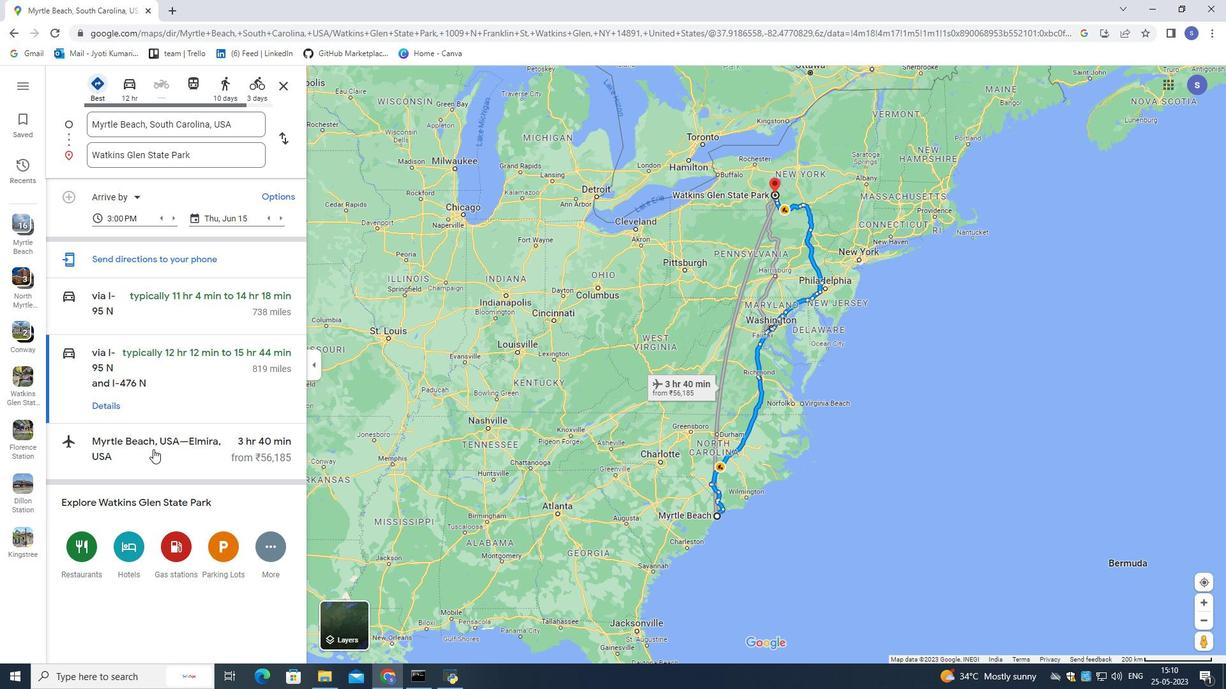 
Action: Mouse moved to (173, 287)
Screenshot: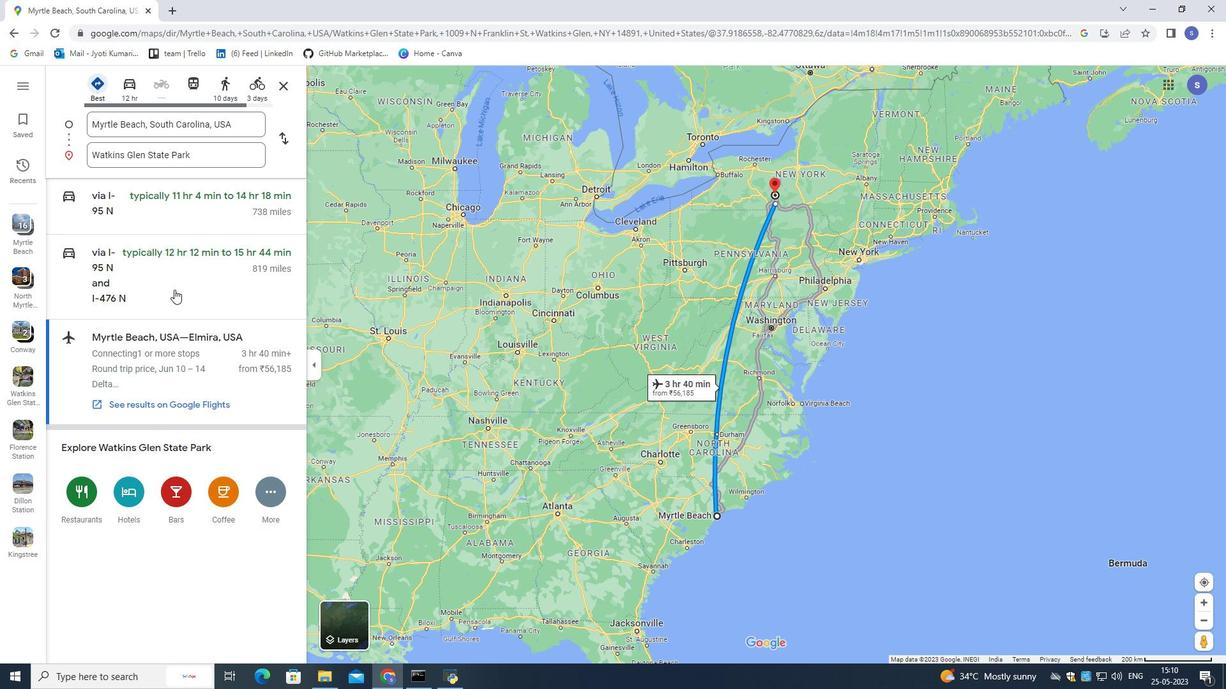 
Action: Mouse pressed left at (173, 287)
Screenshot: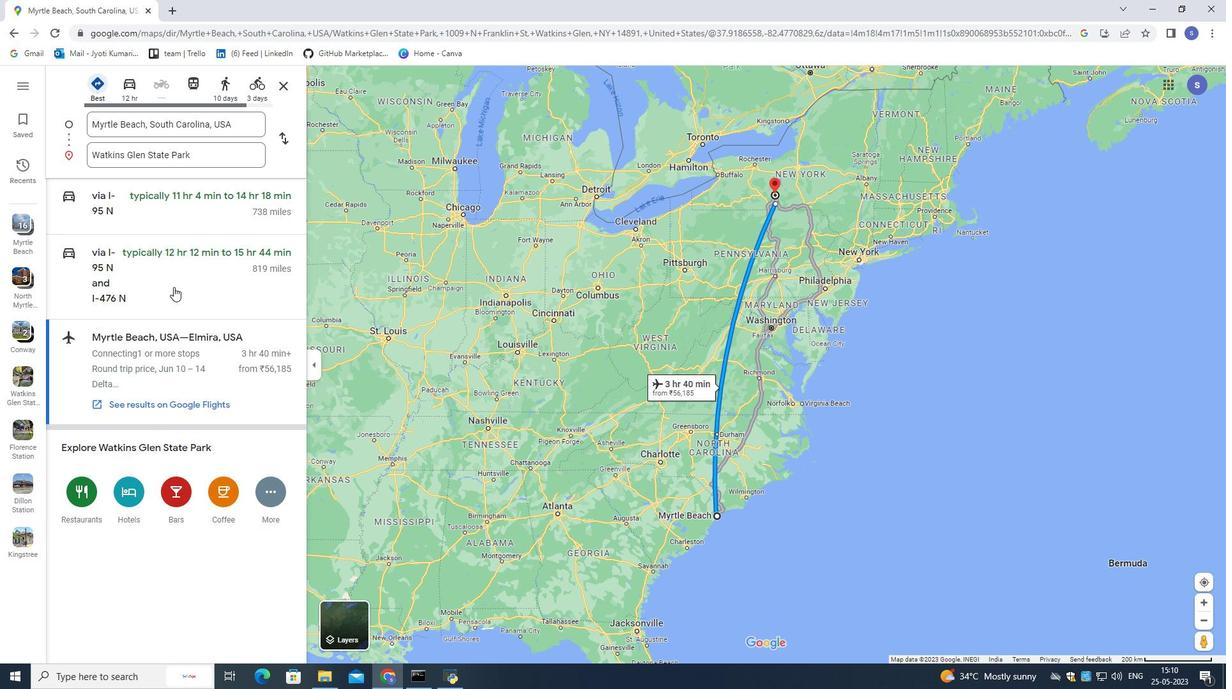 
Action: Mouse moved to (171, 311)
Screenshot: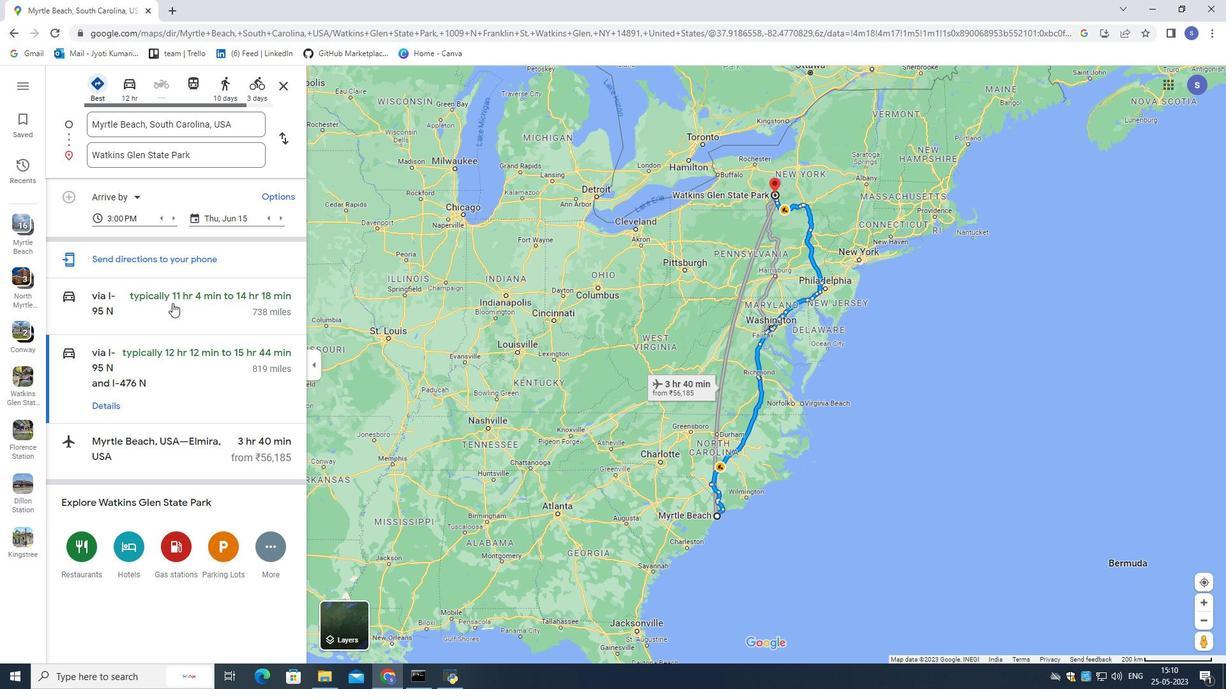 
Action: Mouse pressed left at (171, 311)
Screenshot: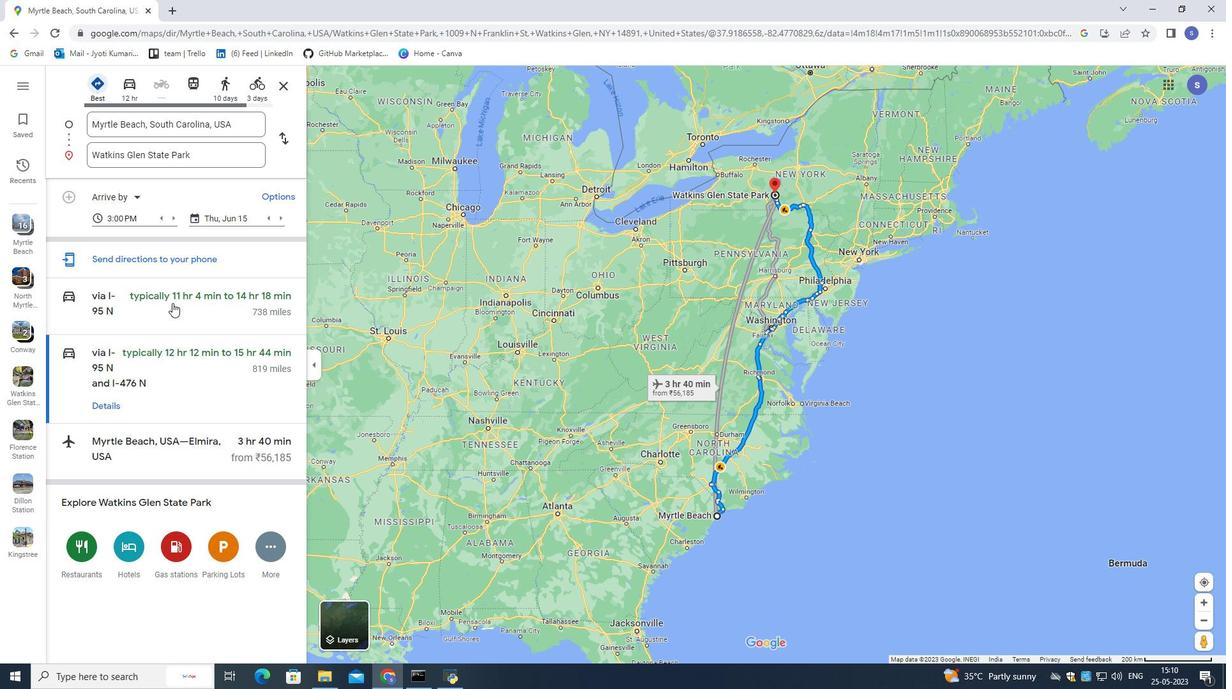 
Action: Mouse moved to (167, 392)
Screenshot: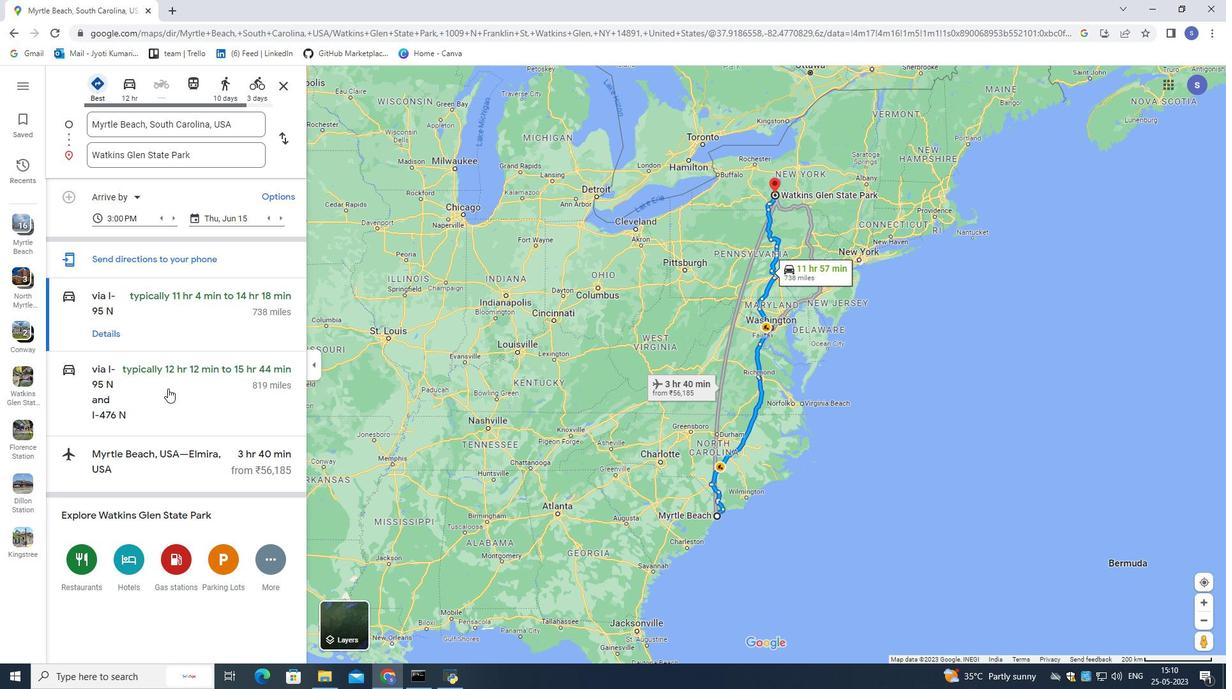 
Action: Mouse pressed left at (167, 392)
Screenshot: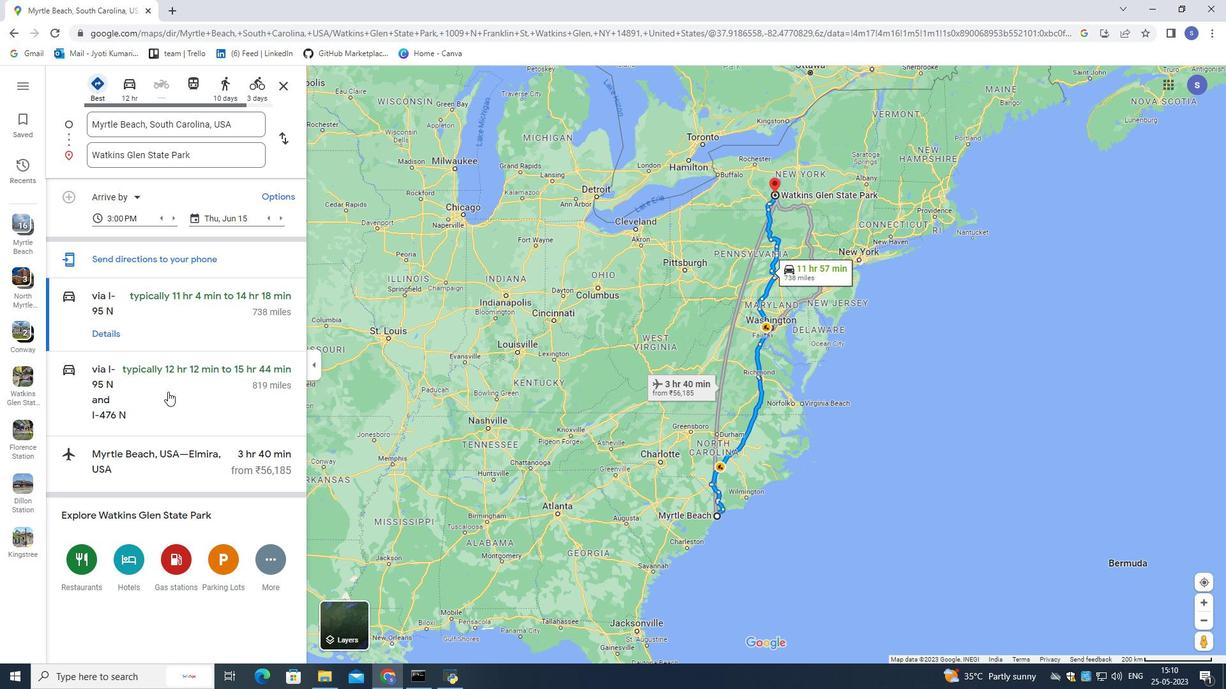 
Action: Mouse moved to (171, 320)
Screenshot: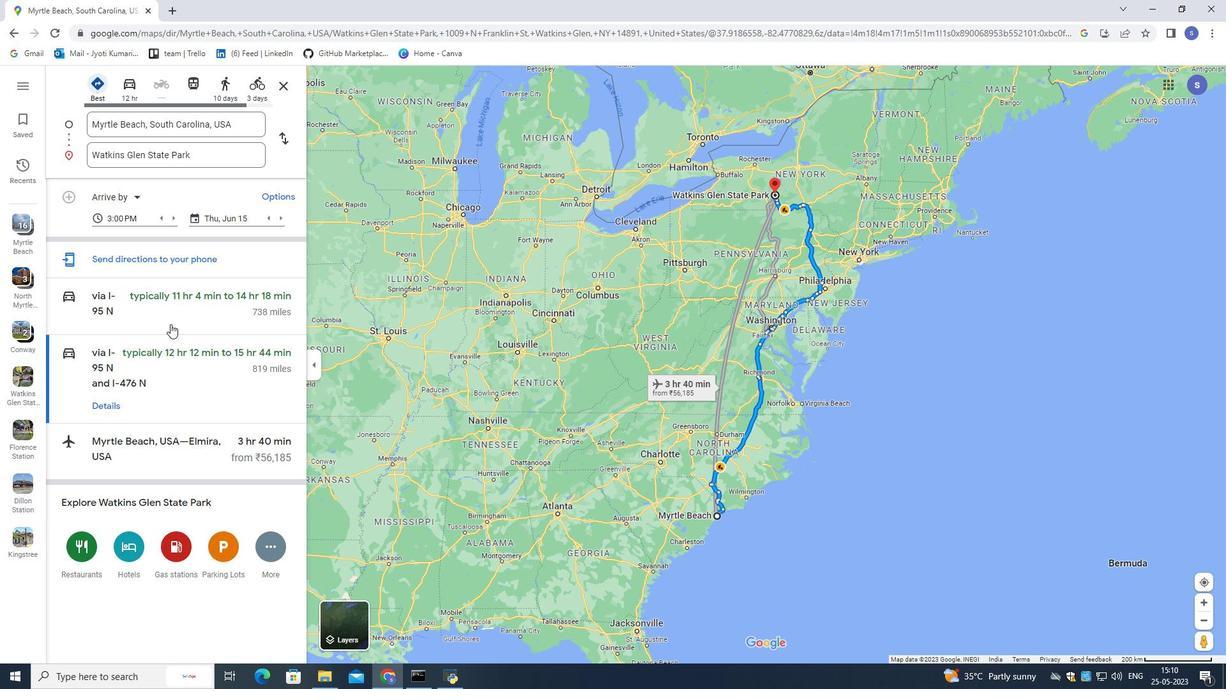
Action: Mouse pressed left at (171, 320)
Screenshot: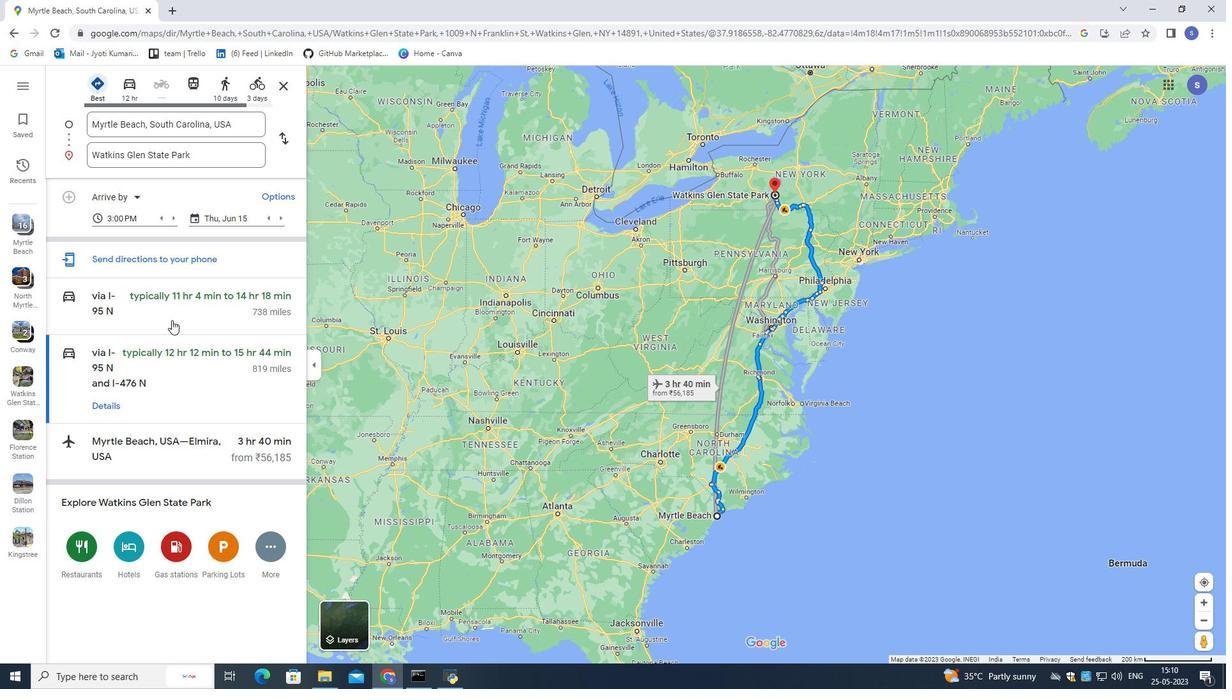 
Action: Mouse moved to (175, 382)
Screenshot: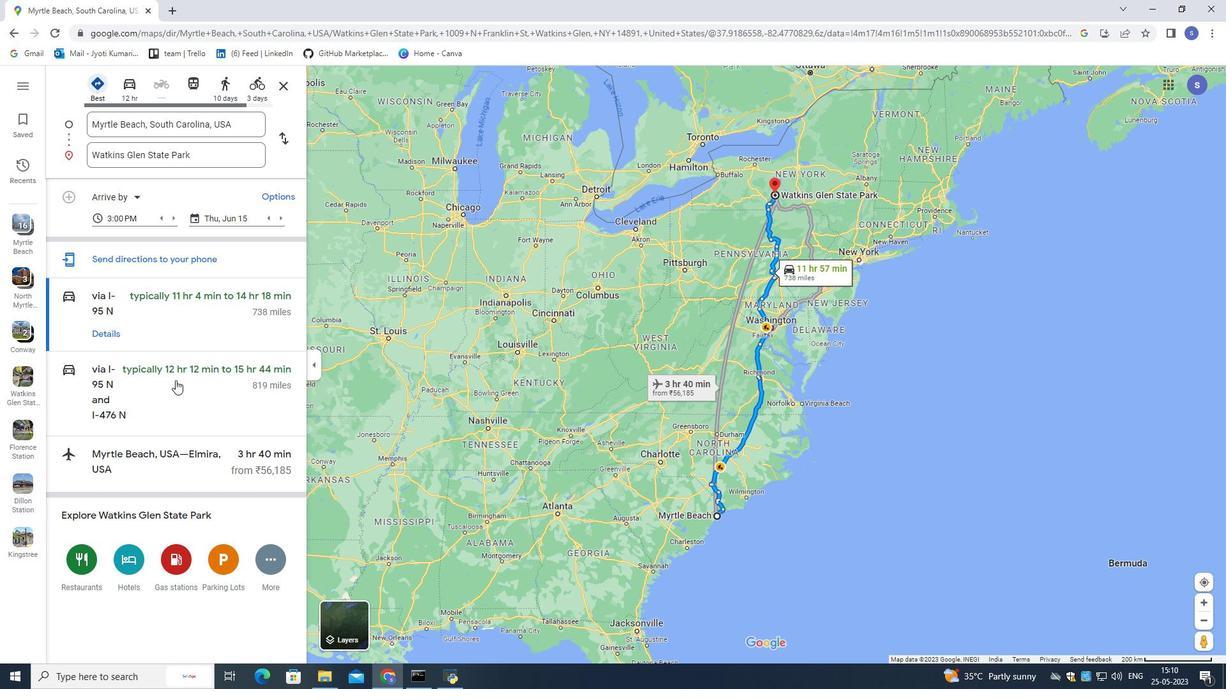 
Action: Mouse pressed left at (175, 382)
Screenshot: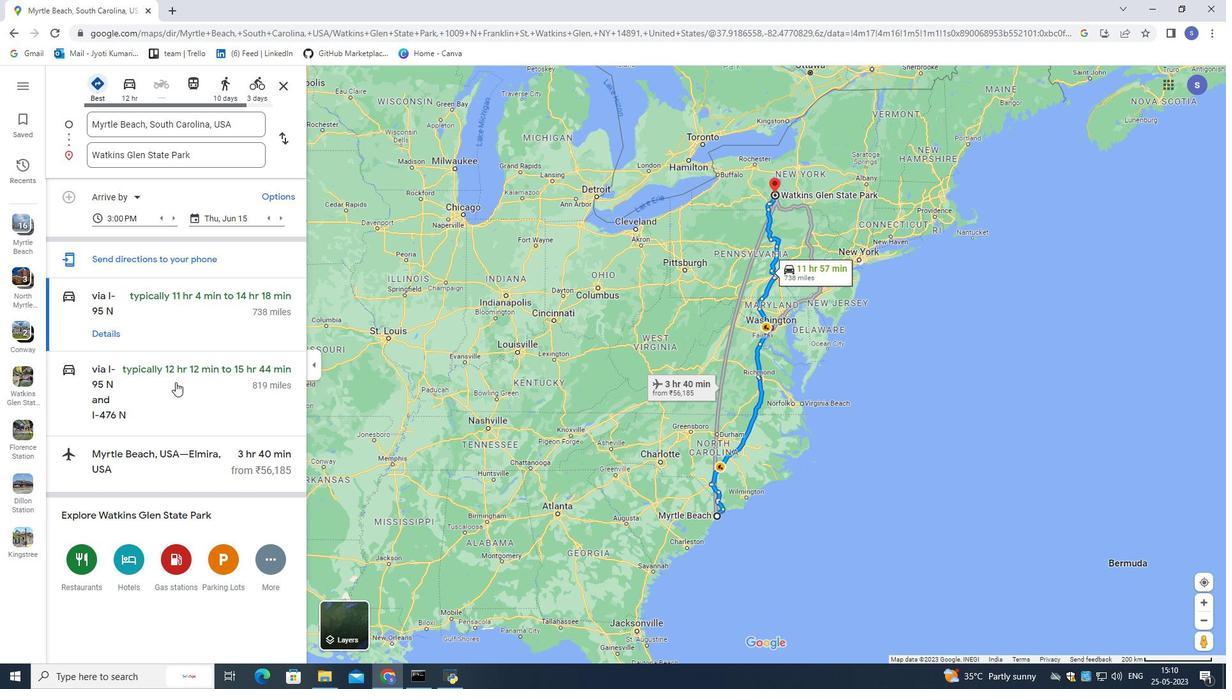 
Action: Mouse moved to (180, 450)
Screenshot: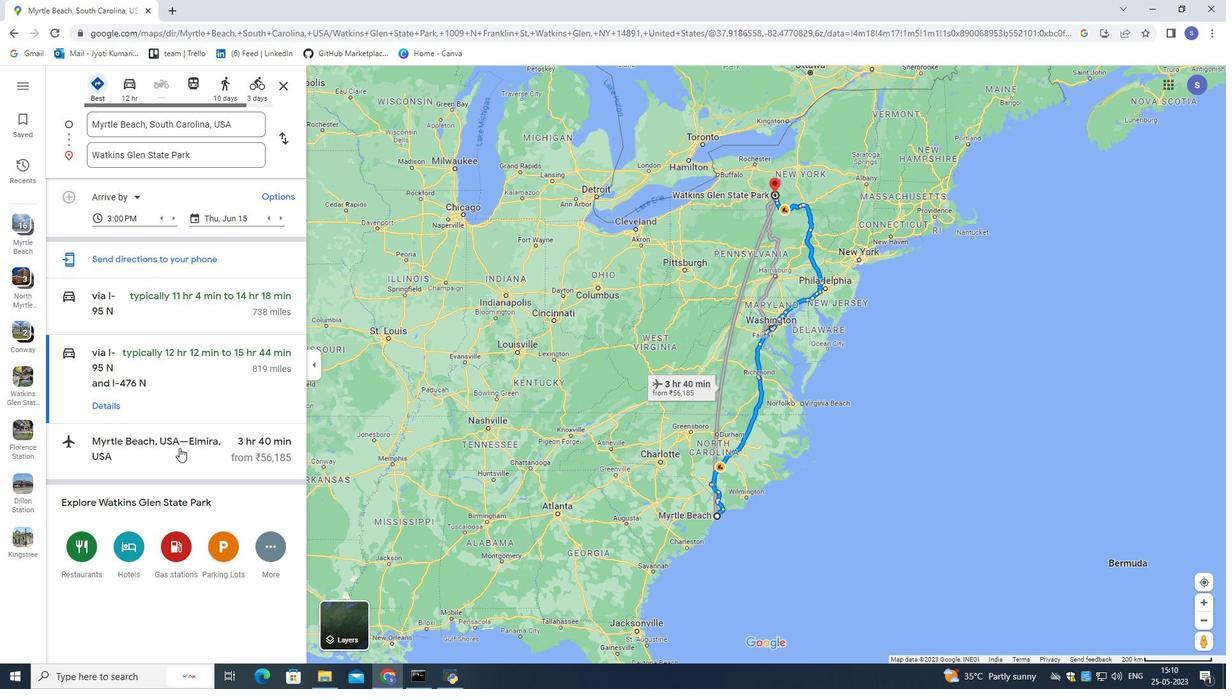 
Action: Mouse pressed left at (180, 450)
Screenshot: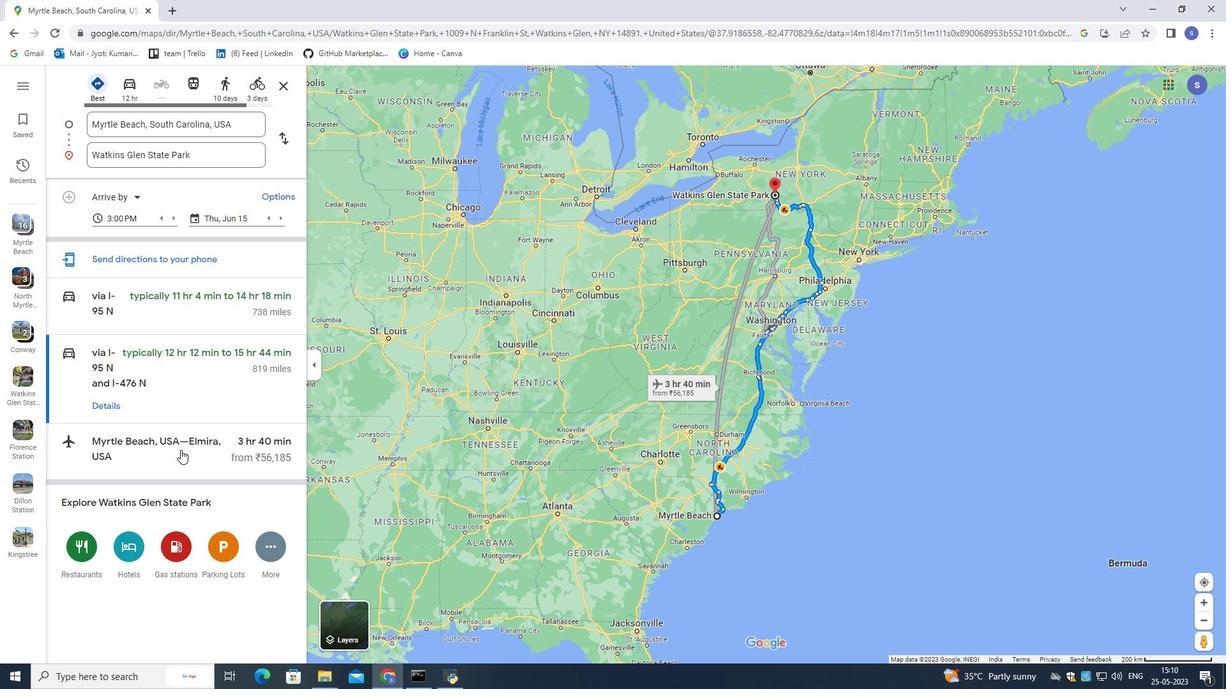 
Action: Mouse moved to (123, 95)
Screenshot: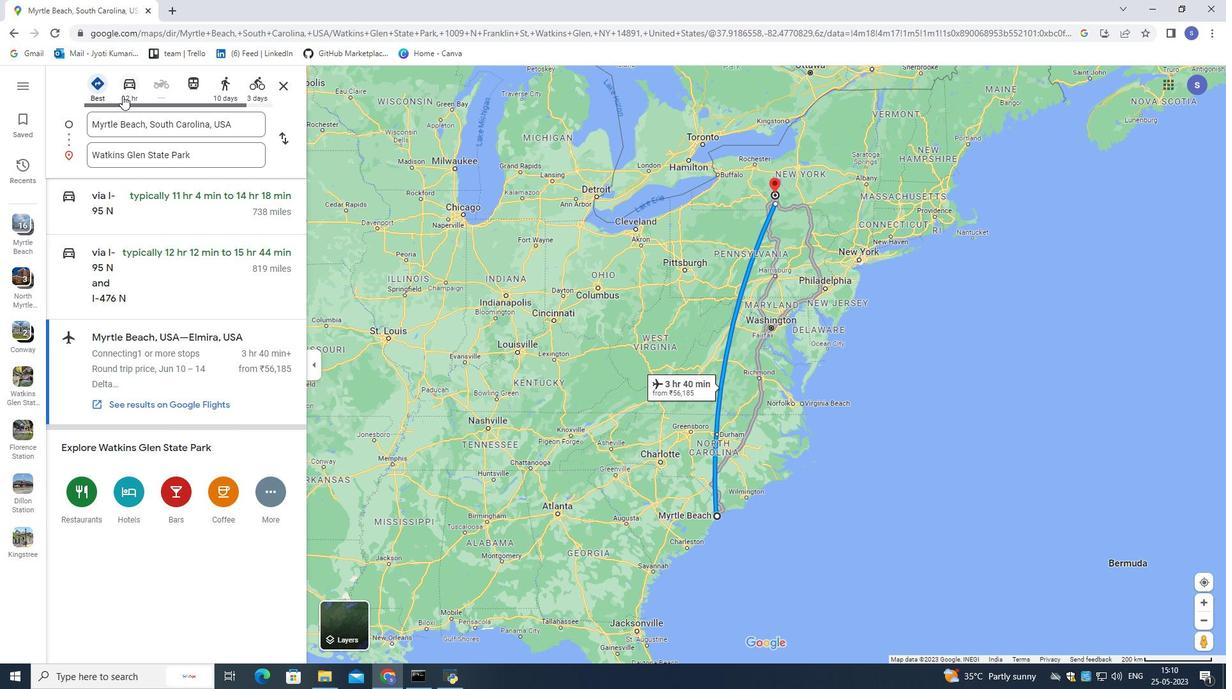 
Action: Mouse pressed left at (123, 95)
Screenshot: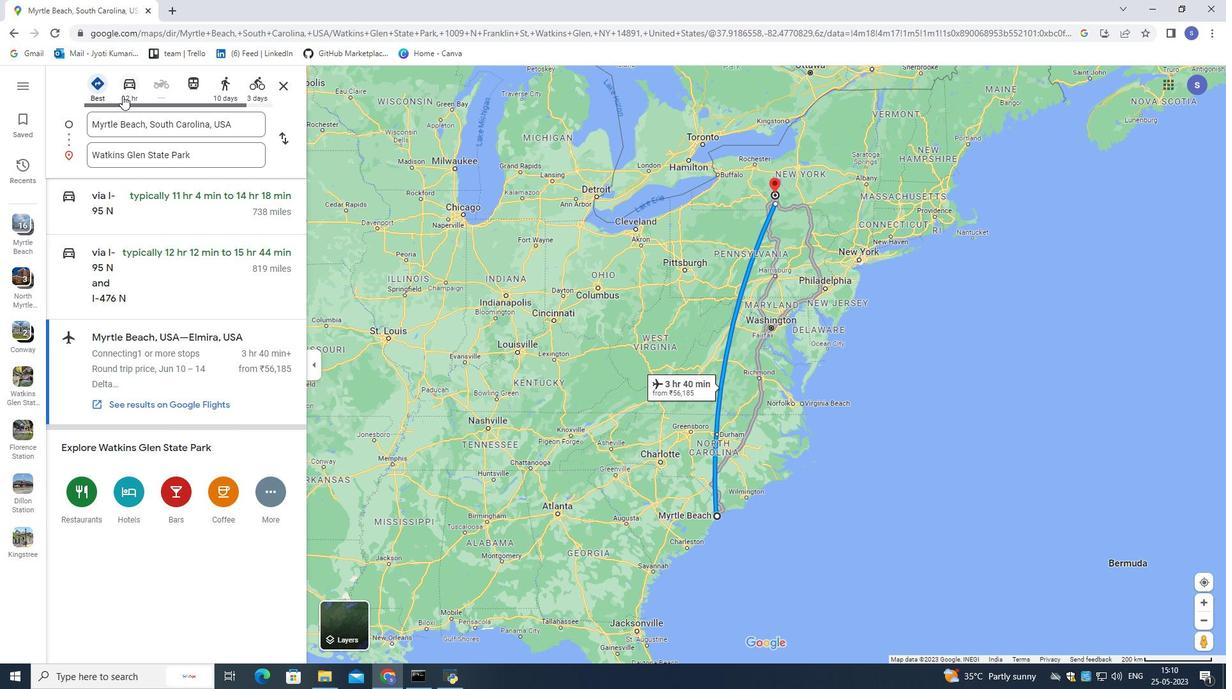 
Action: Mouse moved to (134, 318)
Screenshot: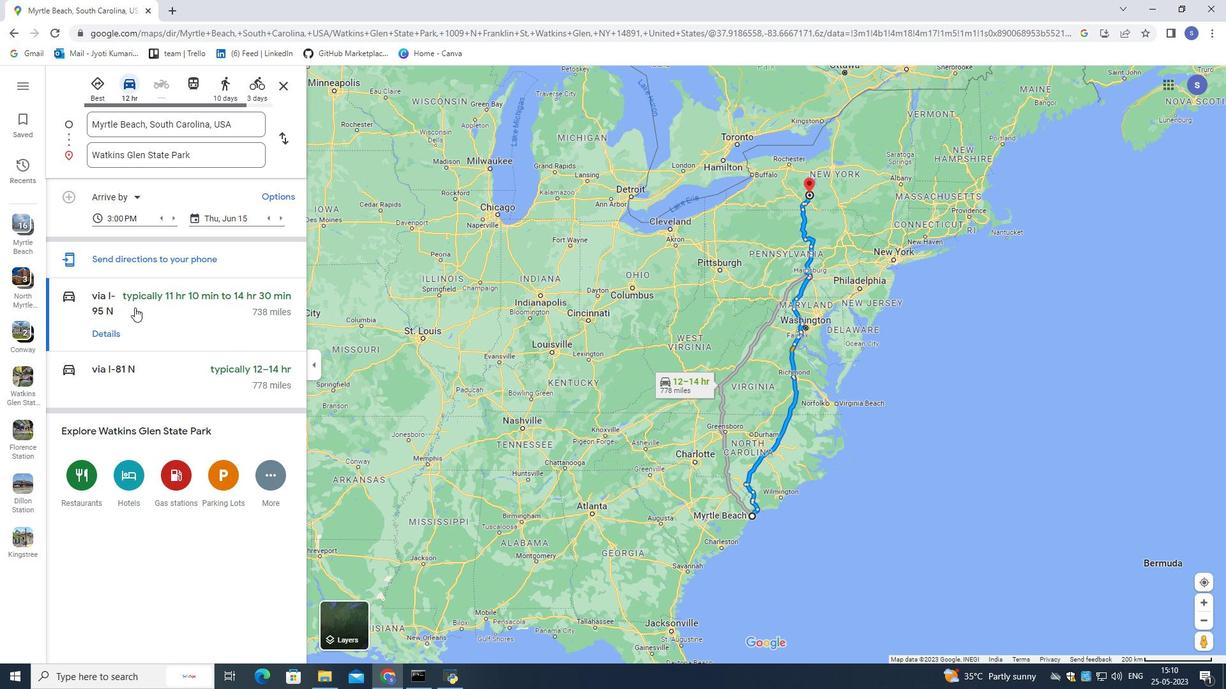 
Action: Mouse pressed left at (134, 318)
Screenshot: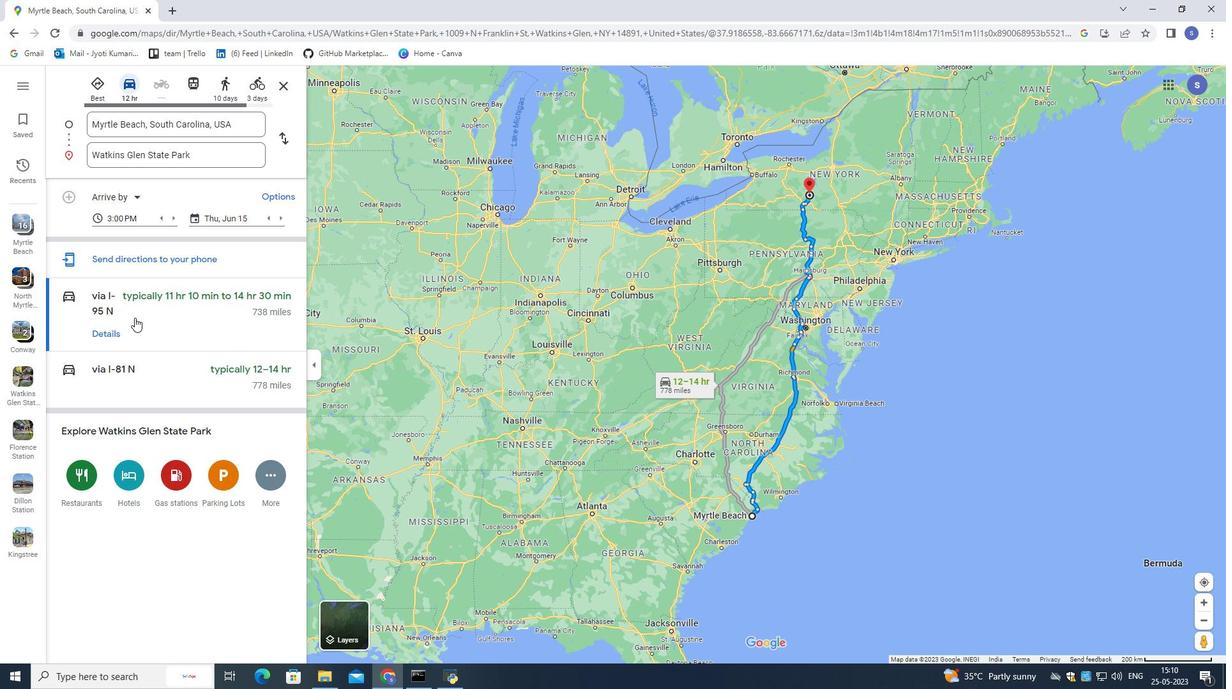 
Action: Mouse moved to (147, 344)
Screenshot: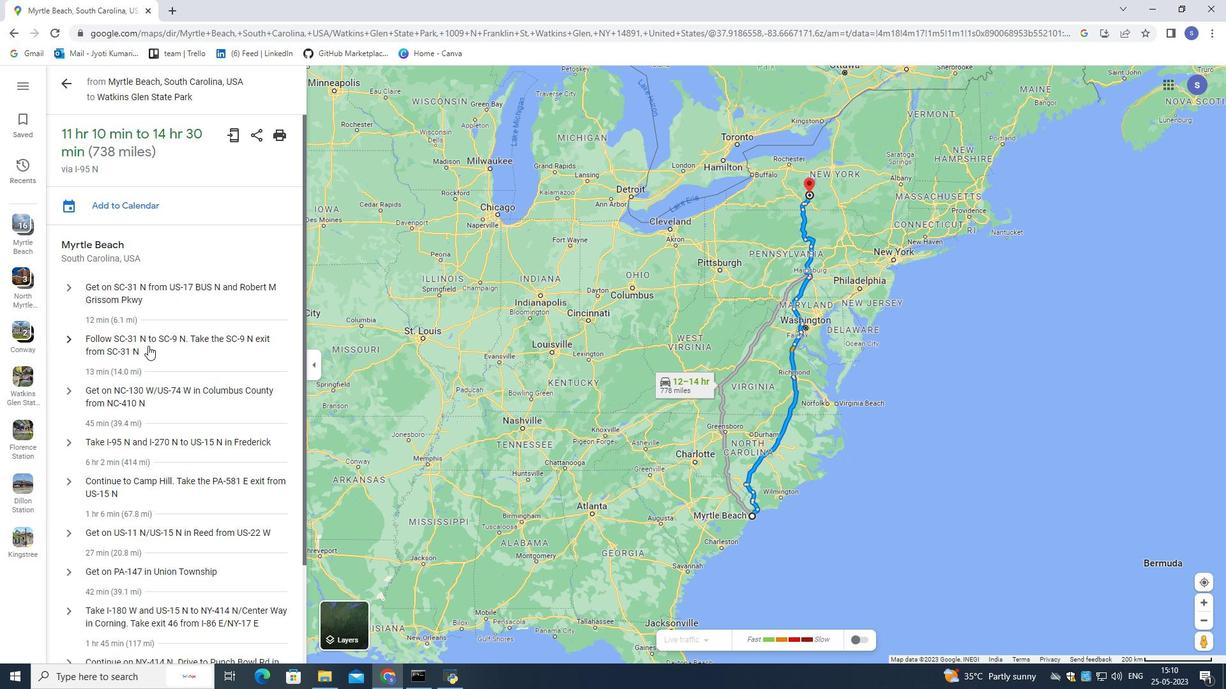 
Action: Mouse scrolled (147, 344) with delta (0, 0)
Screenshot: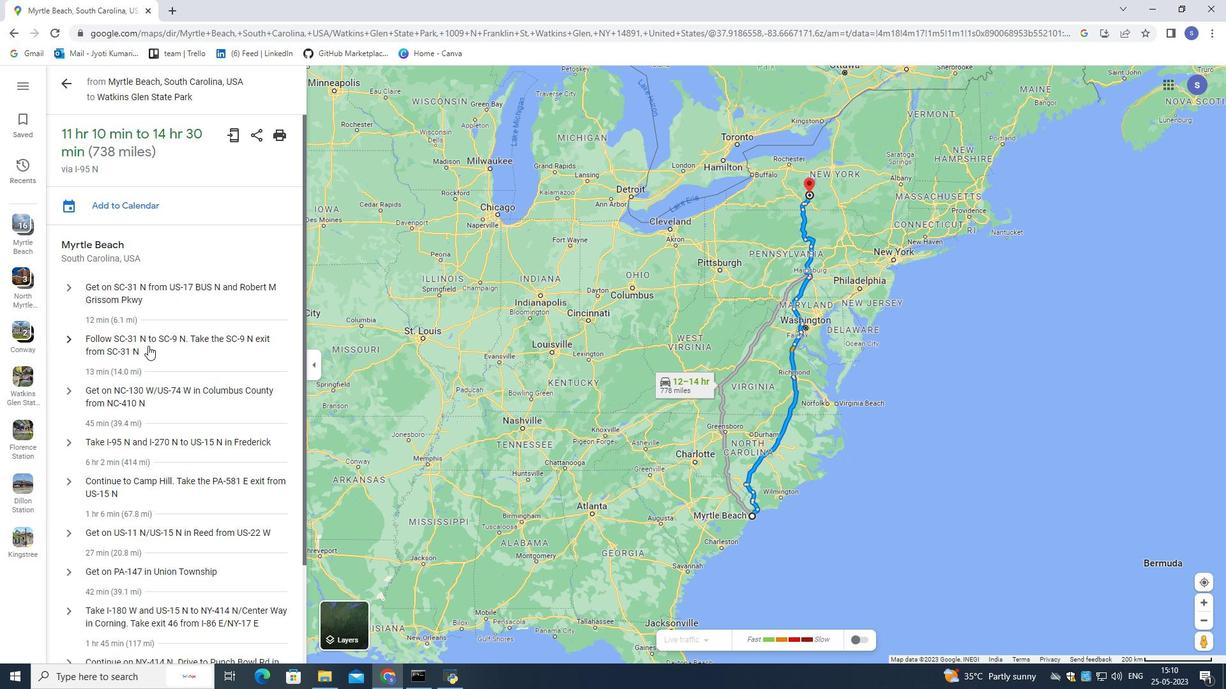 
Action: Mouse scrolled (147, 344) with delta (0, 0)
Screenshot: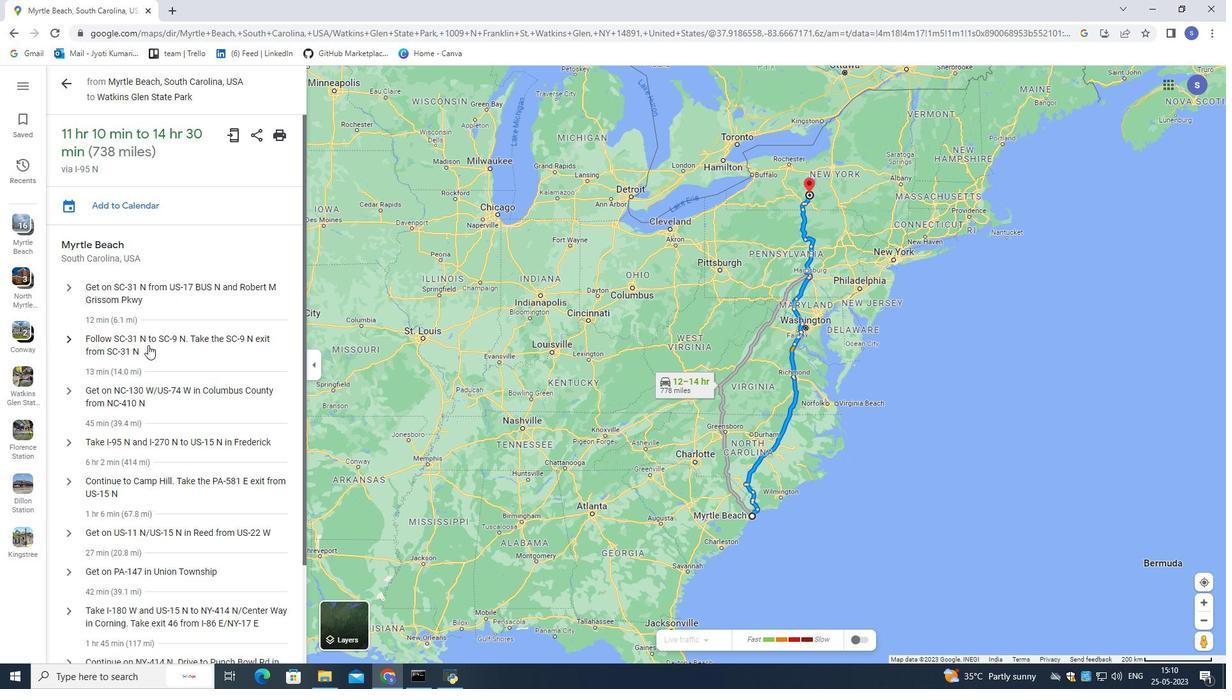 
Action: Mouse scrolled (147, 344) with delta (0, 0)
Screenshot: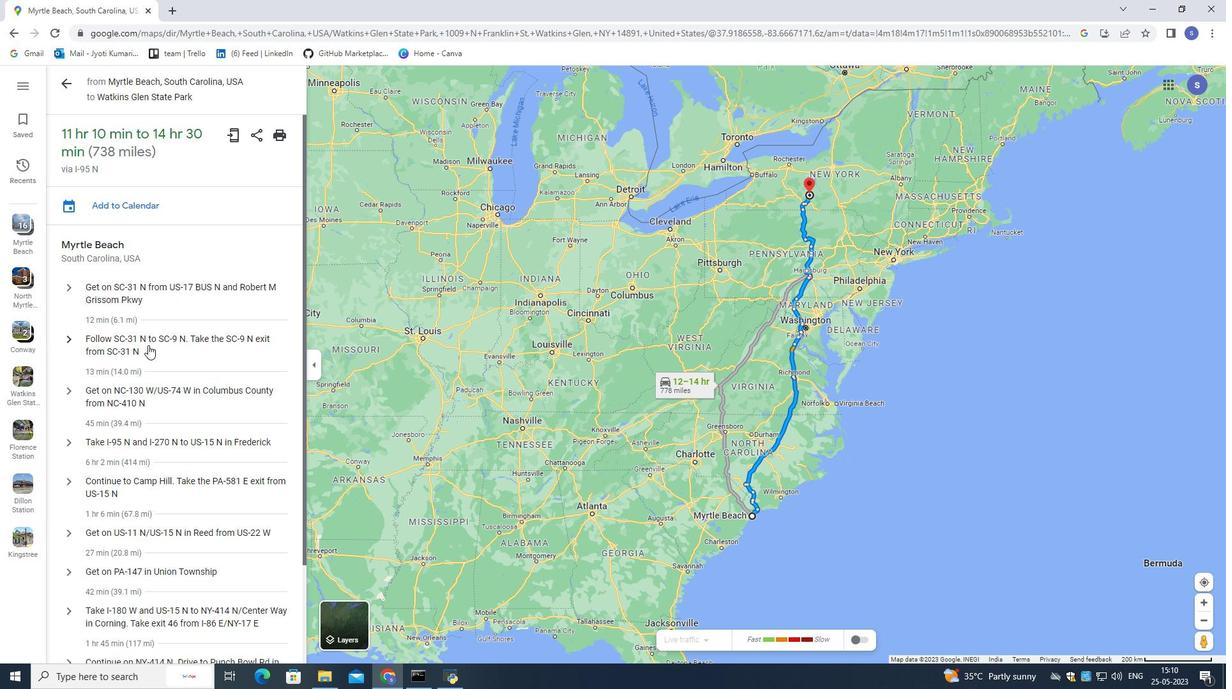 
Action: Mouse moved to (144, 183)
Screenshot: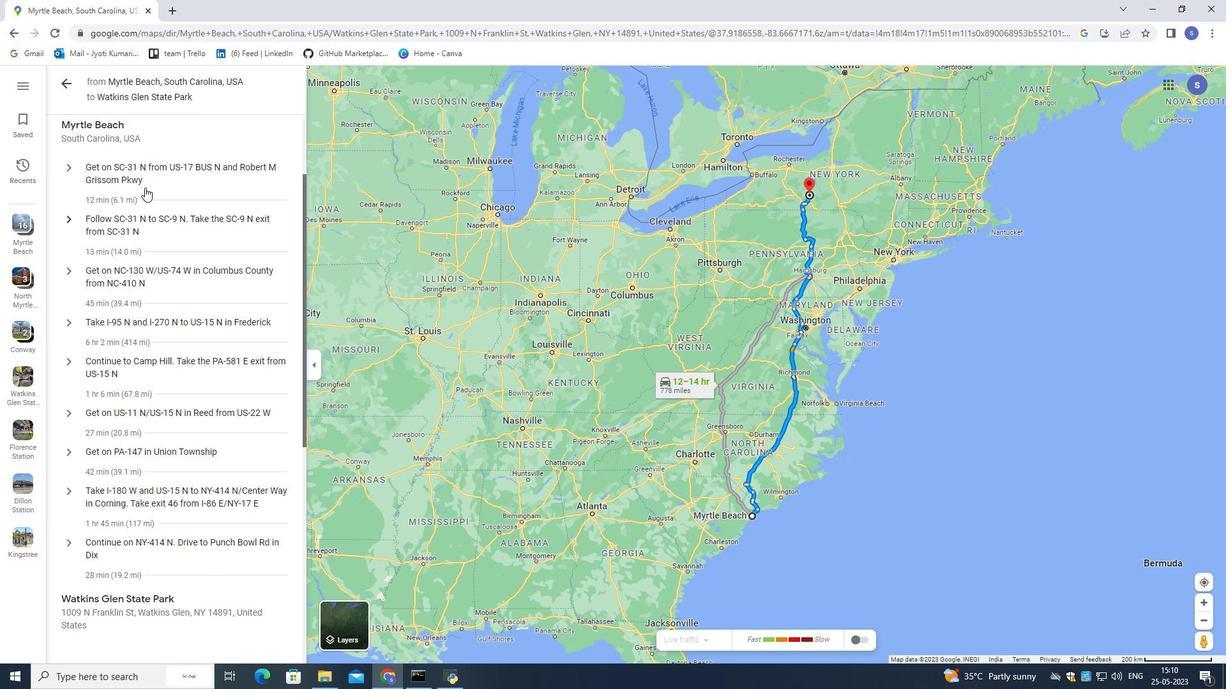 
Action: Mouse pressed left at (144, 183)
Screenshot: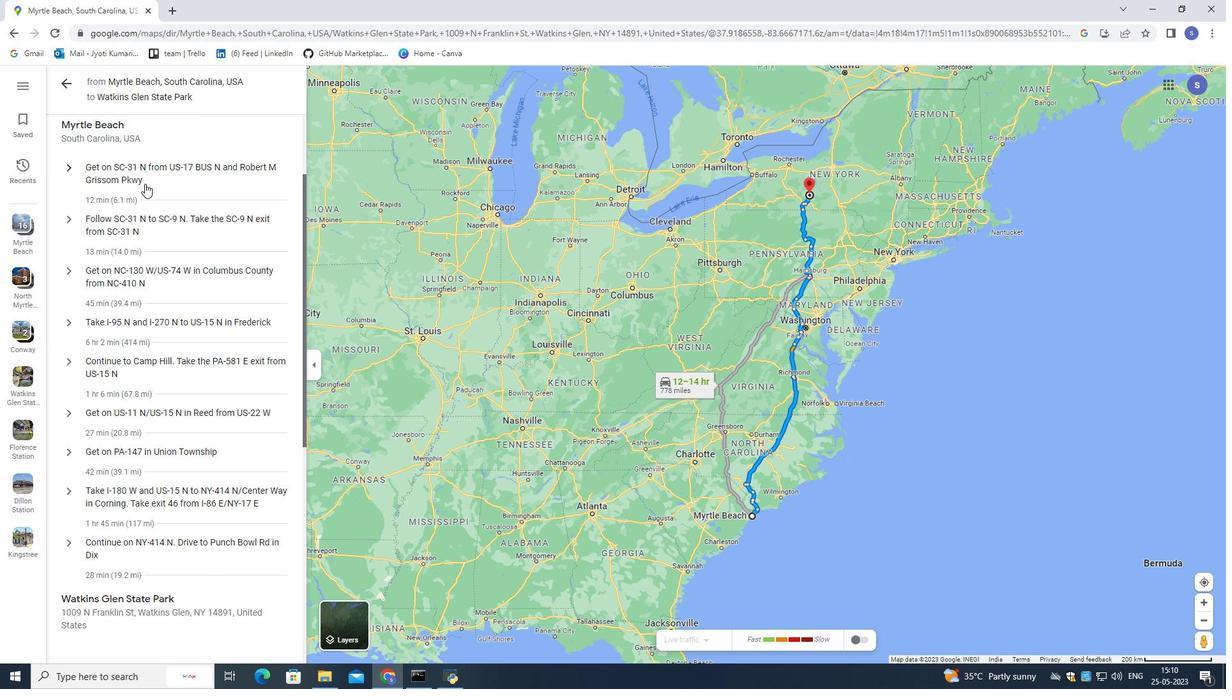 
Action: Mouse moved to (153, 224)
Screenshot: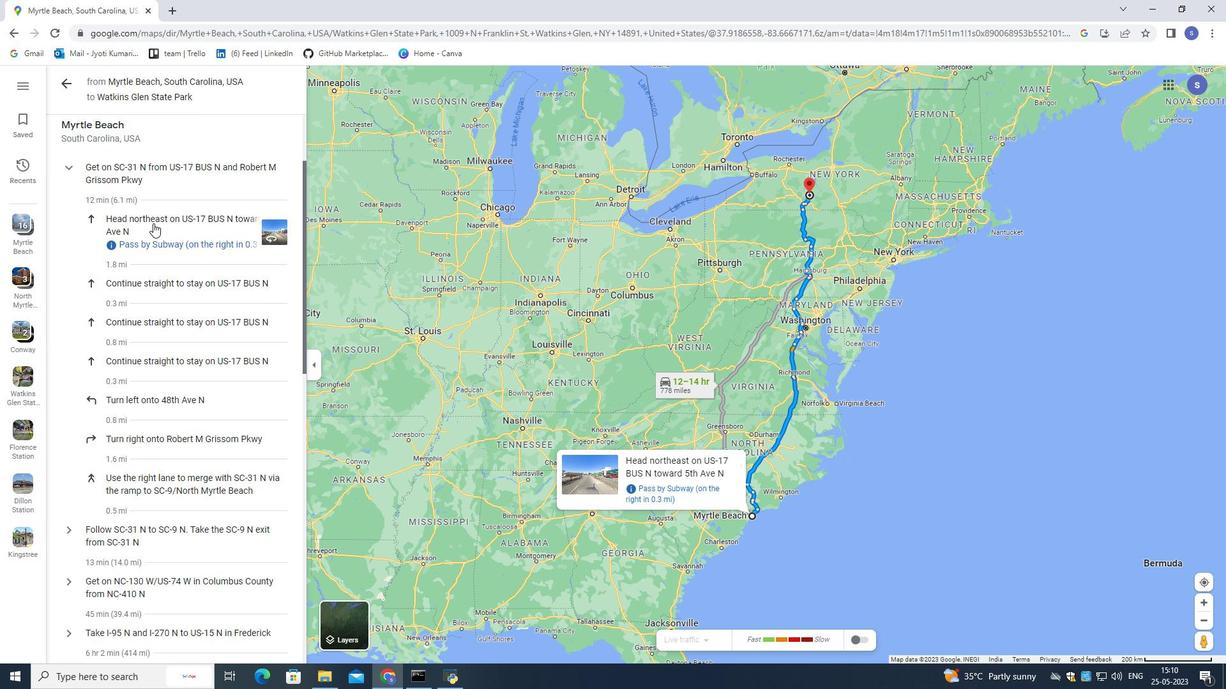 
Action: Mouse pressed left at (153, 224)
Screenshot: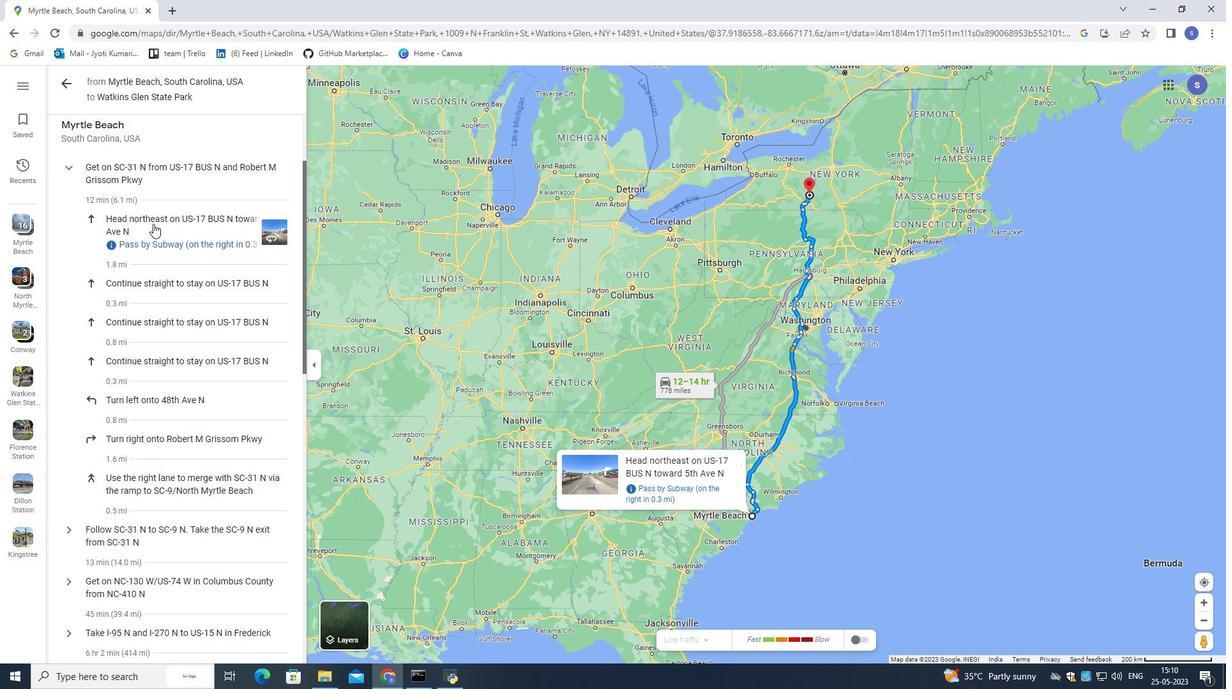 
Action: Mouse moved to (151, 276)
Screenshot: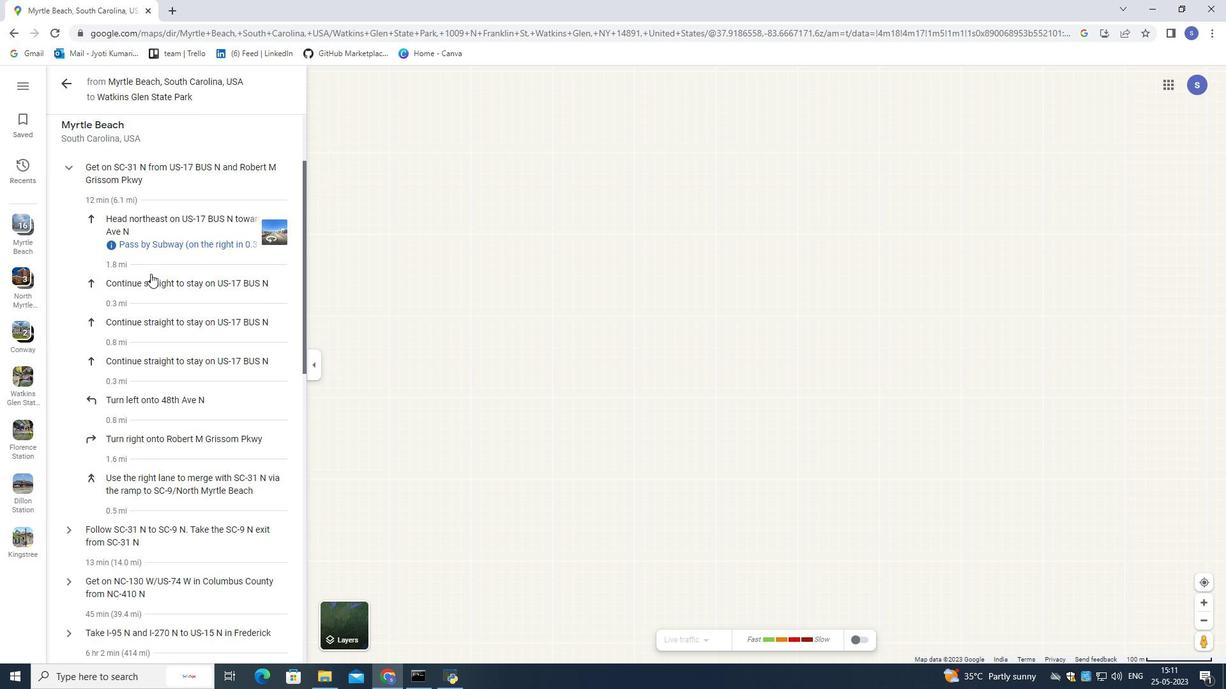 
Action: Mouse pressed left at (151, 276)
Screenshot: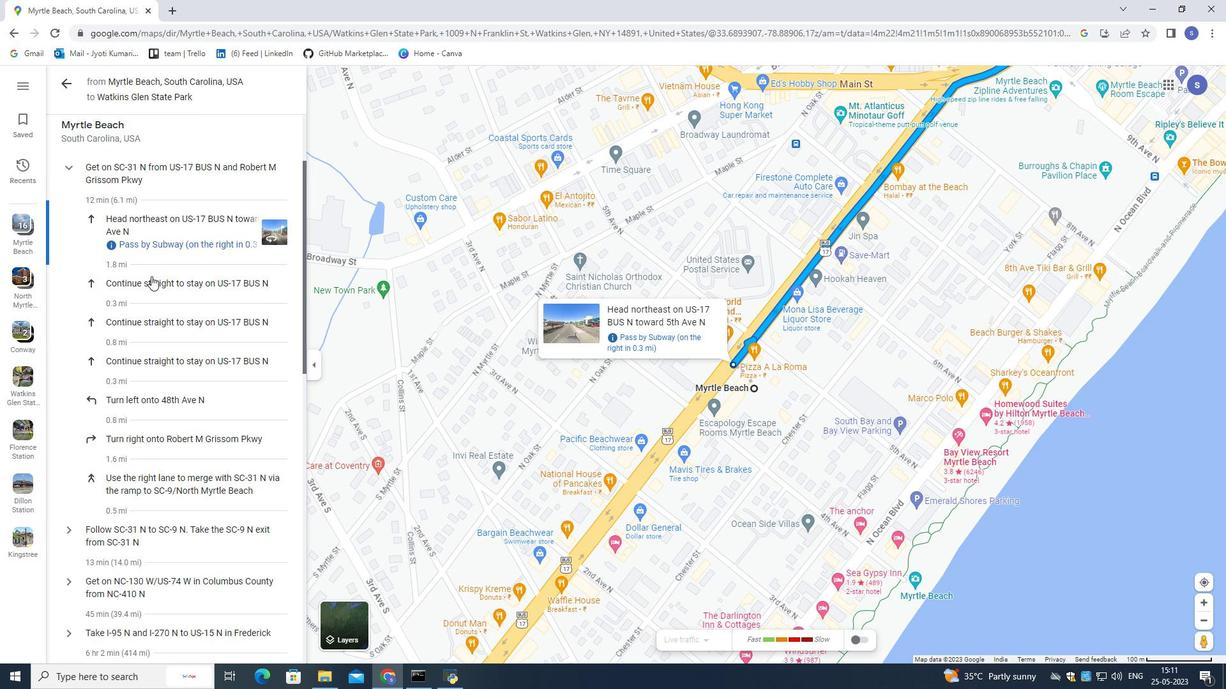 
Action: Mouse moved to (157, 316)
Screenshot: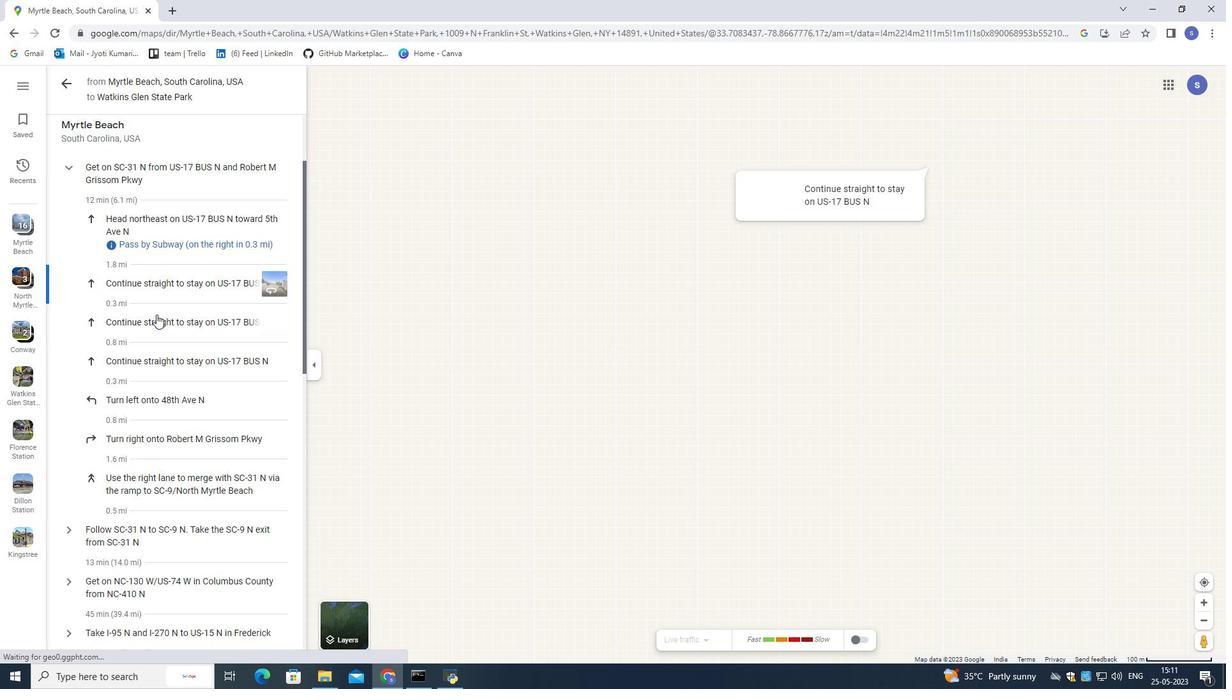
Action: Mouse pressed left at (157, 316)
Screenshot: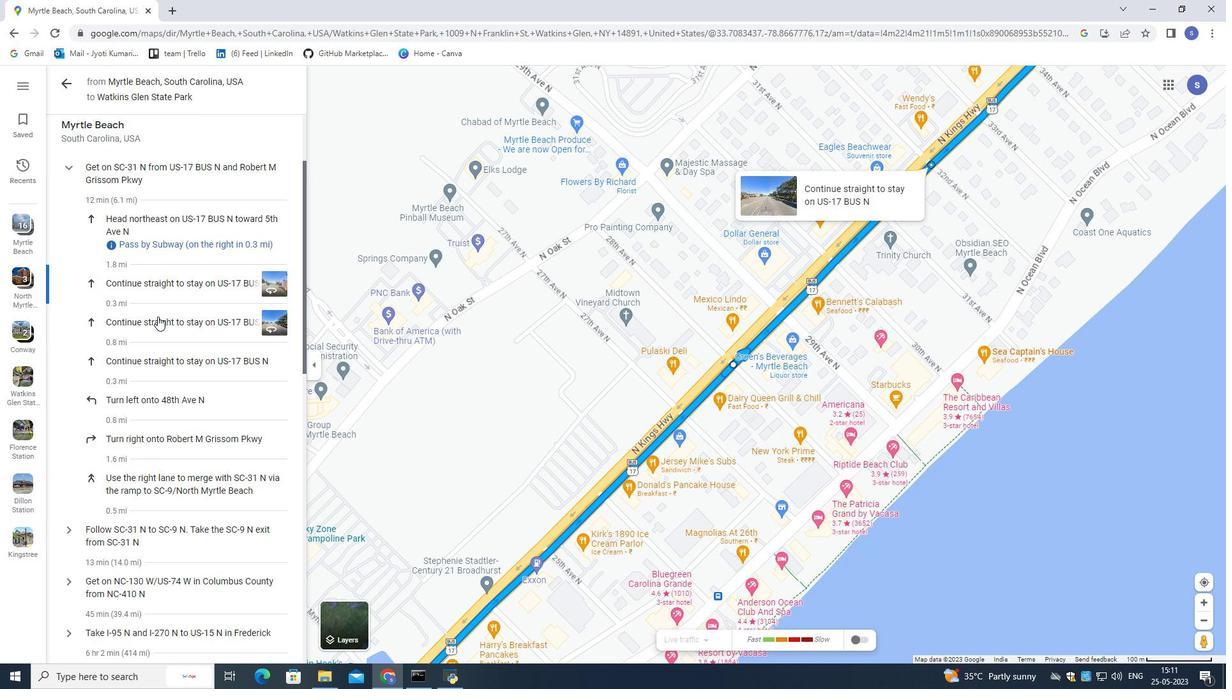 
Action: Mouse moved to (153, 365)
Screenshot: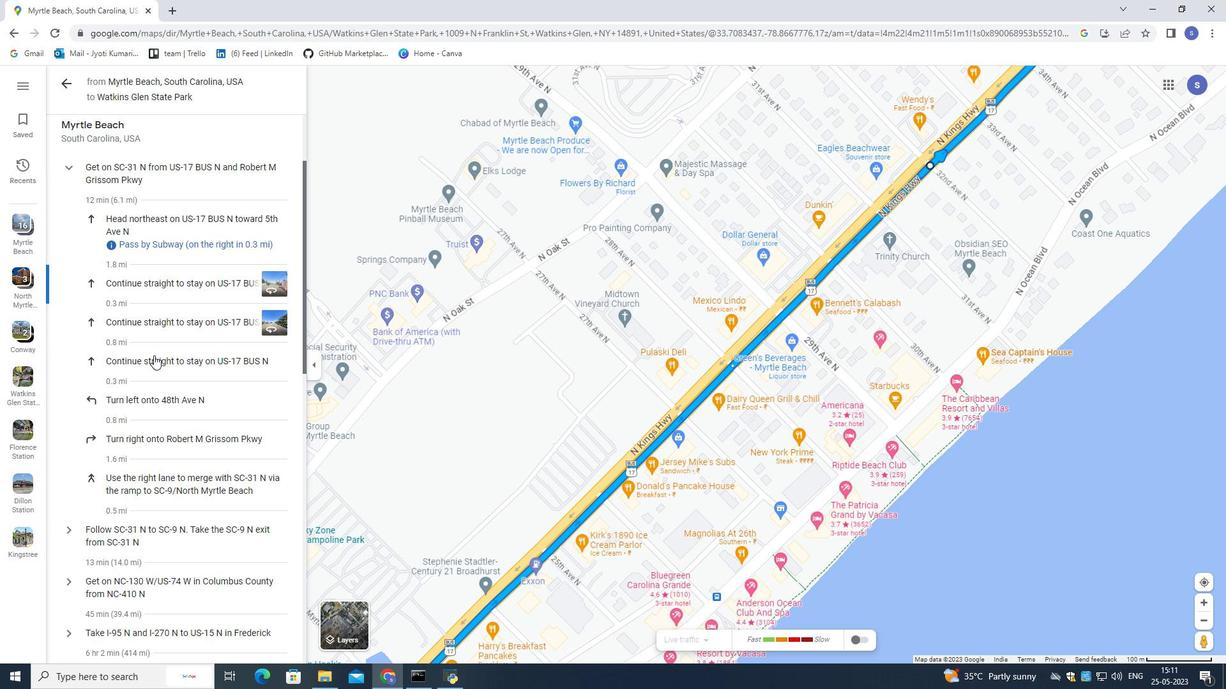 
Action: Mouse pressed left at (153, 365)
Screenshot: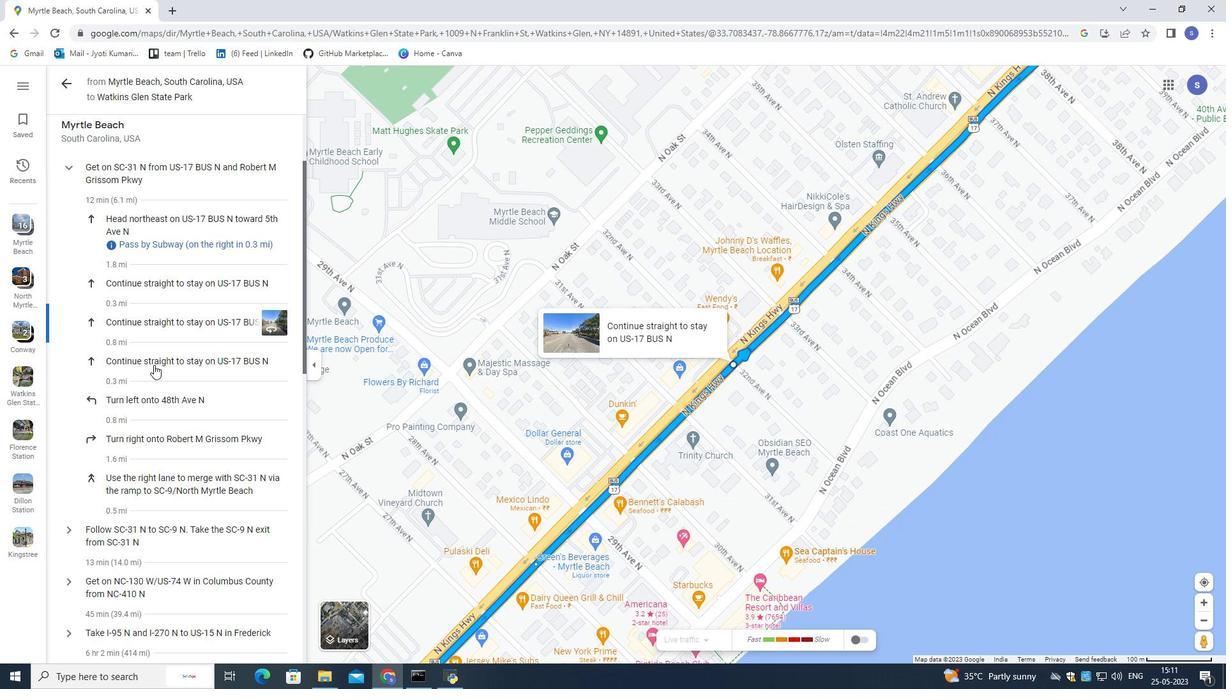 
Action: Mouse moved to (153, 393)
Screenshot: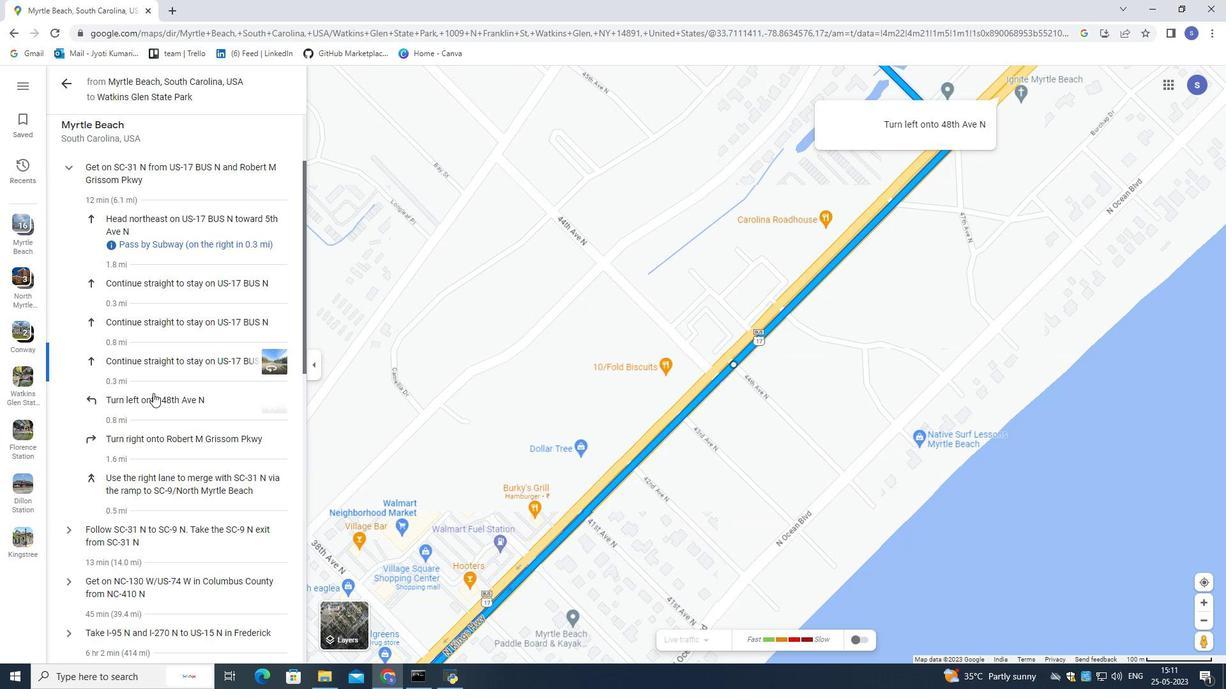
Action: Mouse pressed left at (153, 393)
Screenshot: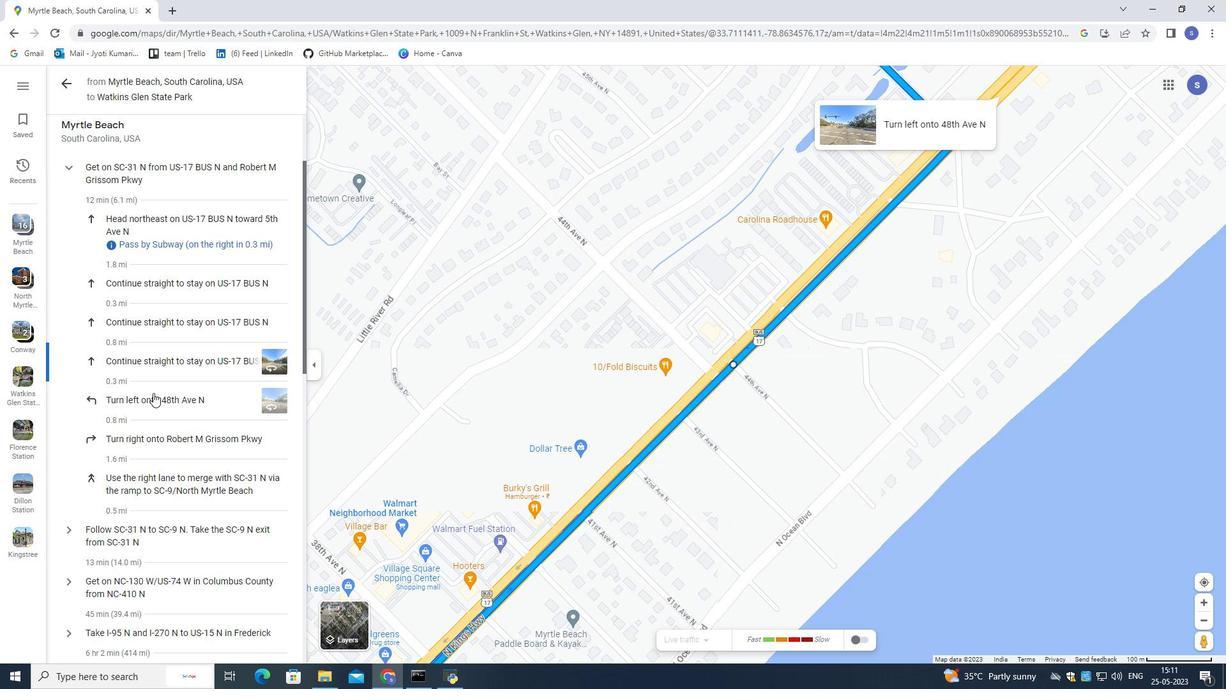 
Action: Mouse moved to (153, 442)
Screenshot: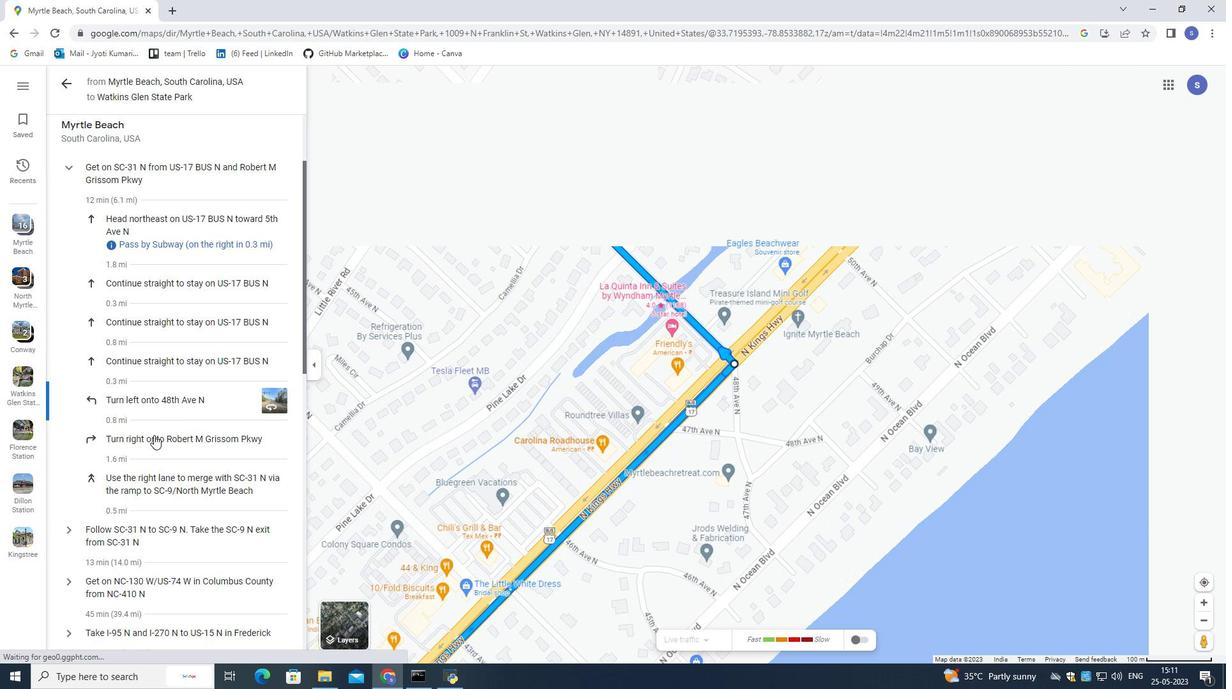 
Action: Mouse pressed left at (153, 442)
Screenshot: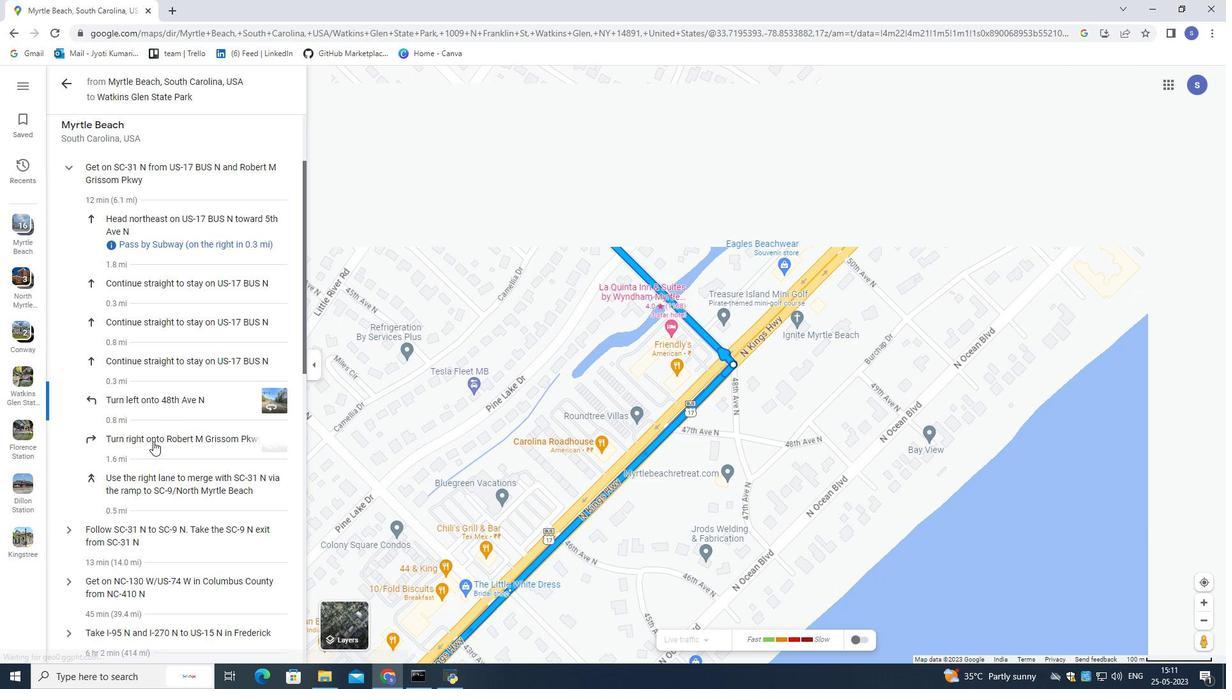 
Action: Mouse scrolled (153, 441) with delta (0, 0)
Screenshot: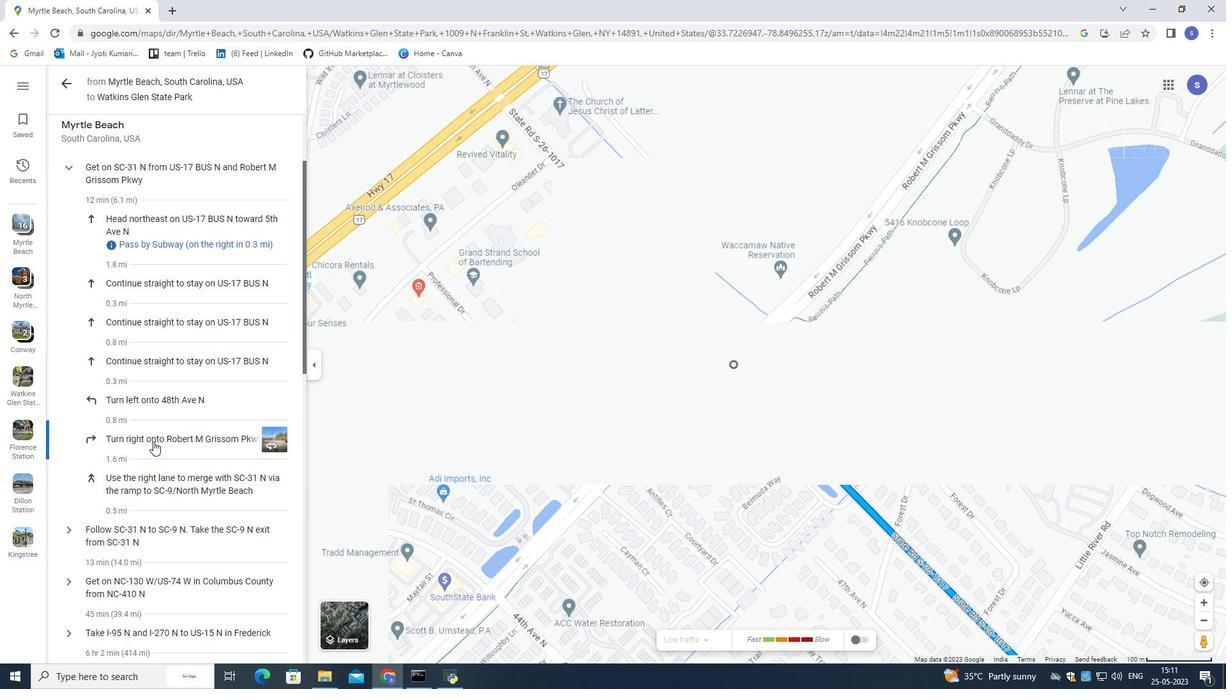 
Action: Mouse scrolled (153, 441) with delta (0, 0)
Screenshot: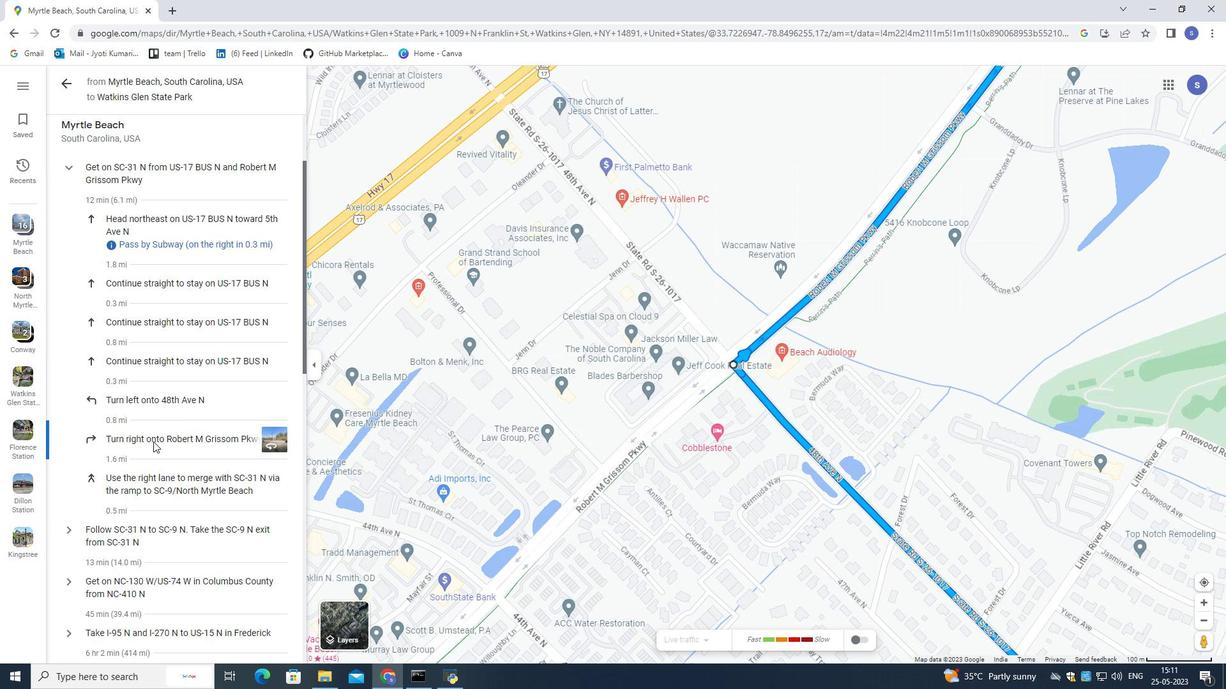 
Action: Mouse scrolled (153, 441) with delta (0, 0)
Screenshot: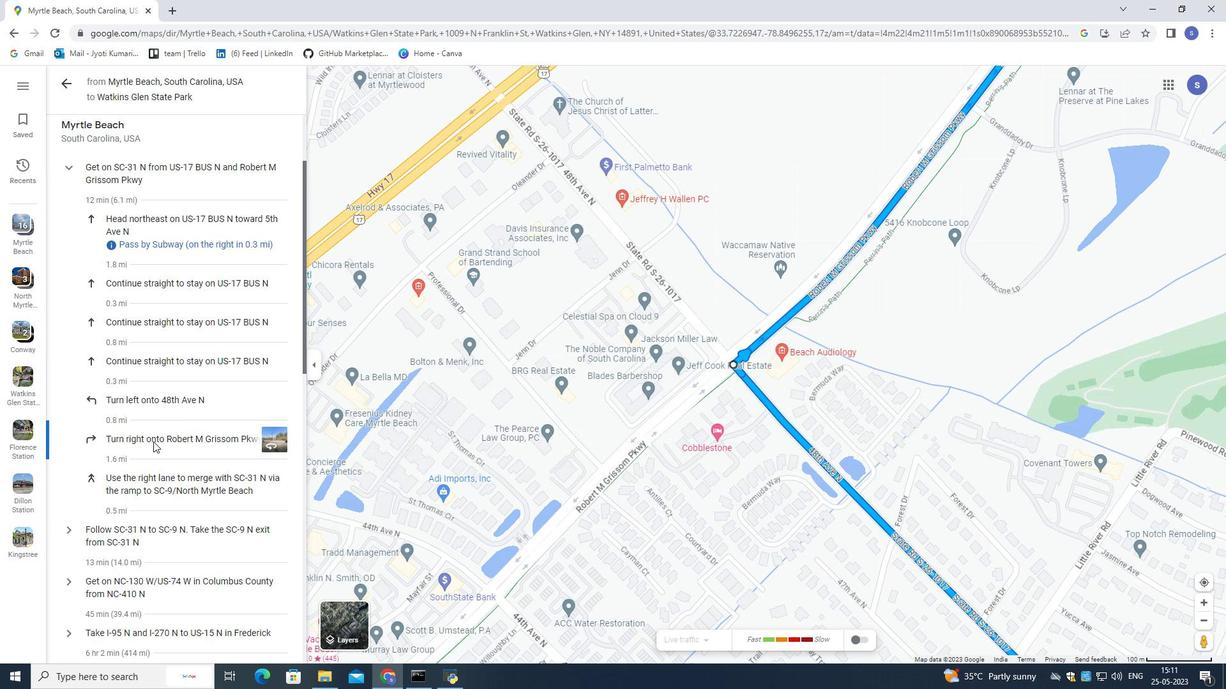 
Action: Mouse scrolled (153, 441) with delta (0, 0)
Screenshot: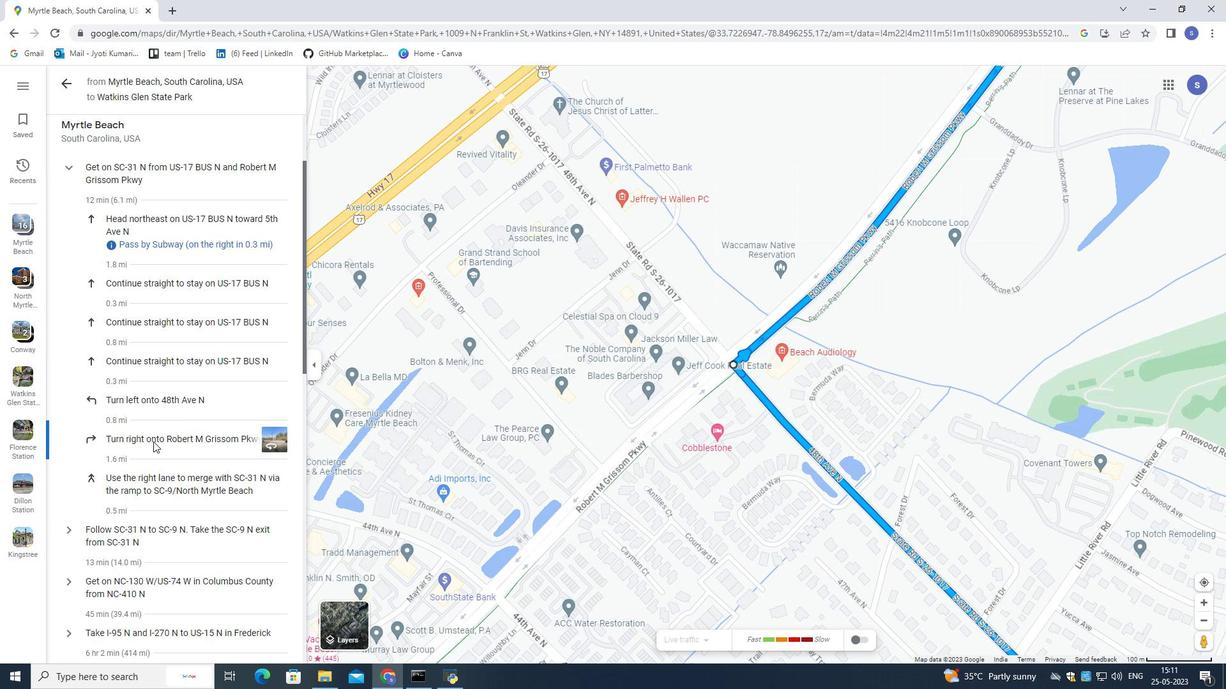 
Action: Mouse moved to (148, 434)
Screenshot: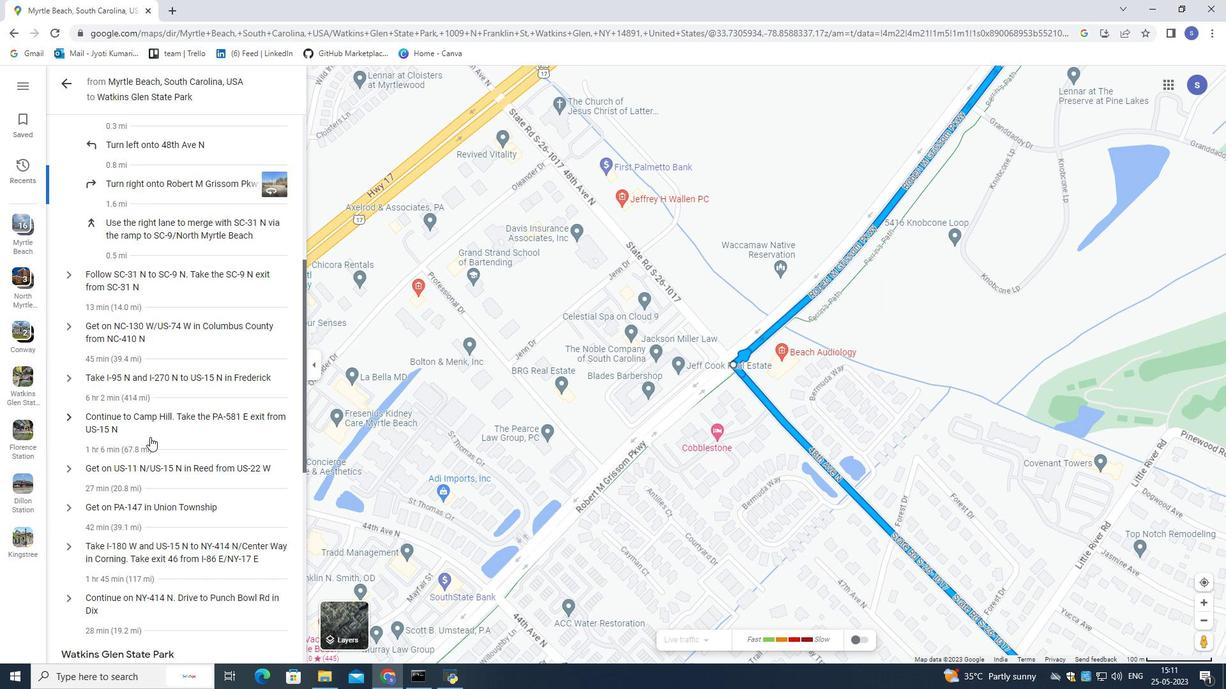 
Action: Mouse pressed left at (148, 434)
Screenshot: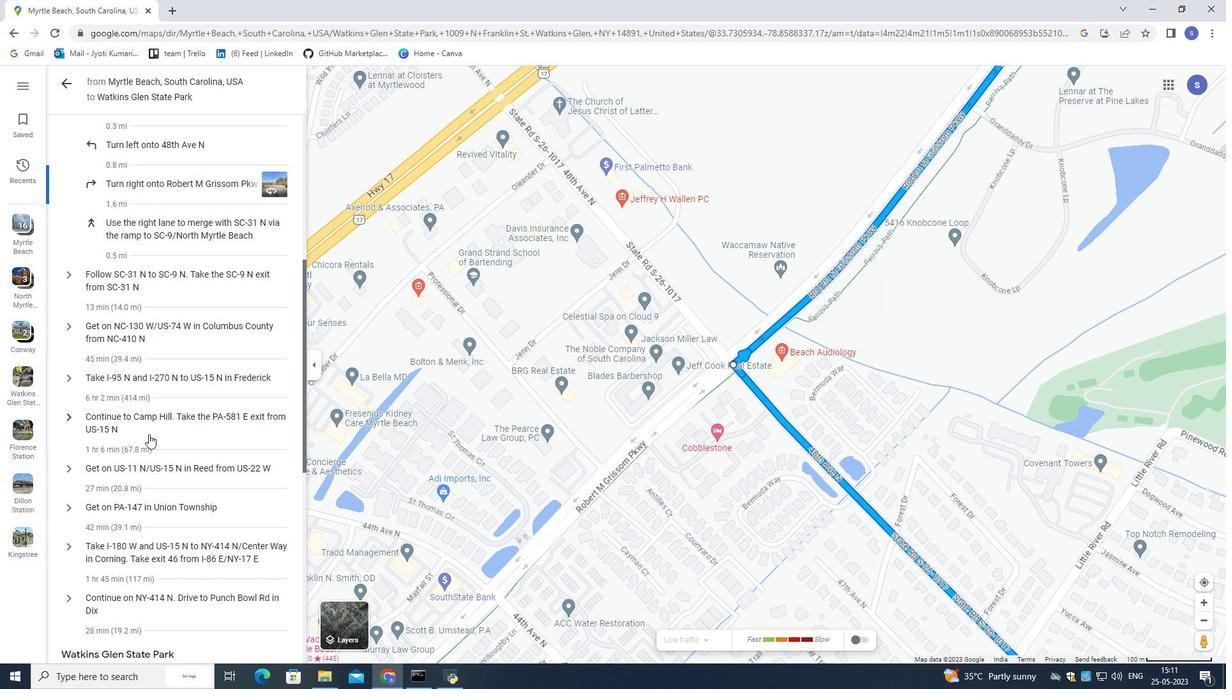 
Action: Mouse scrolled (148, 433) with delta (0, 0)
Screenshot: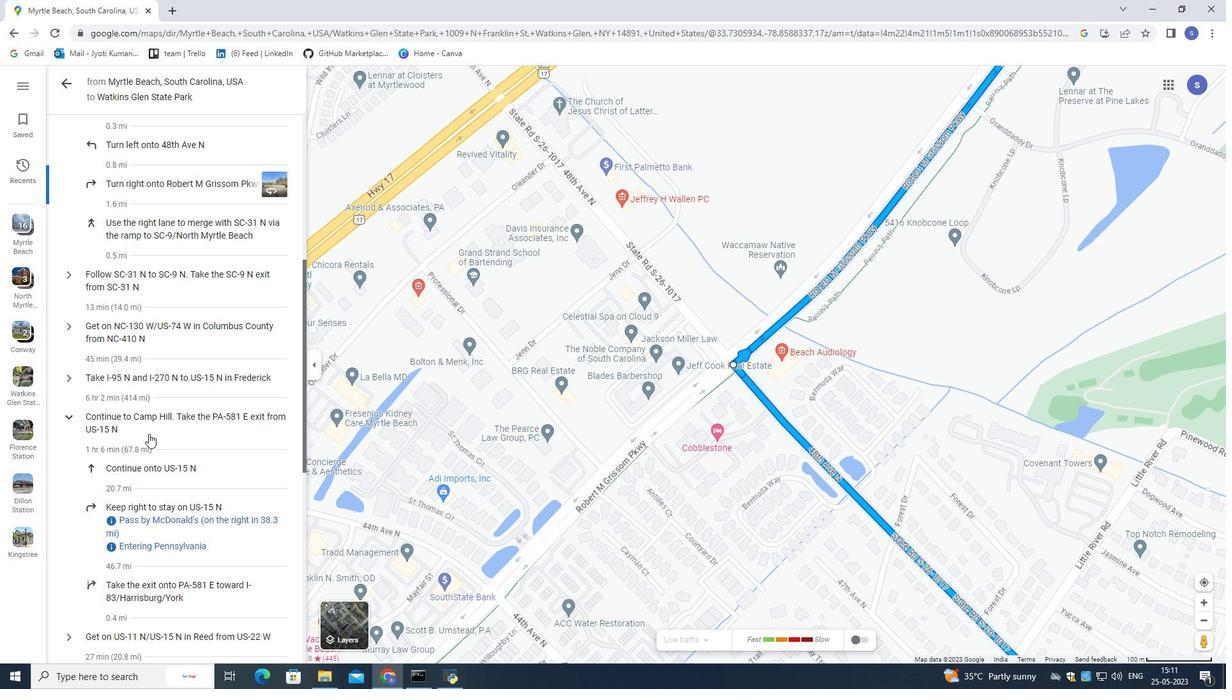 
Action: Mouse scrolled (148, 433) with delta (0, 0)
Screenshot: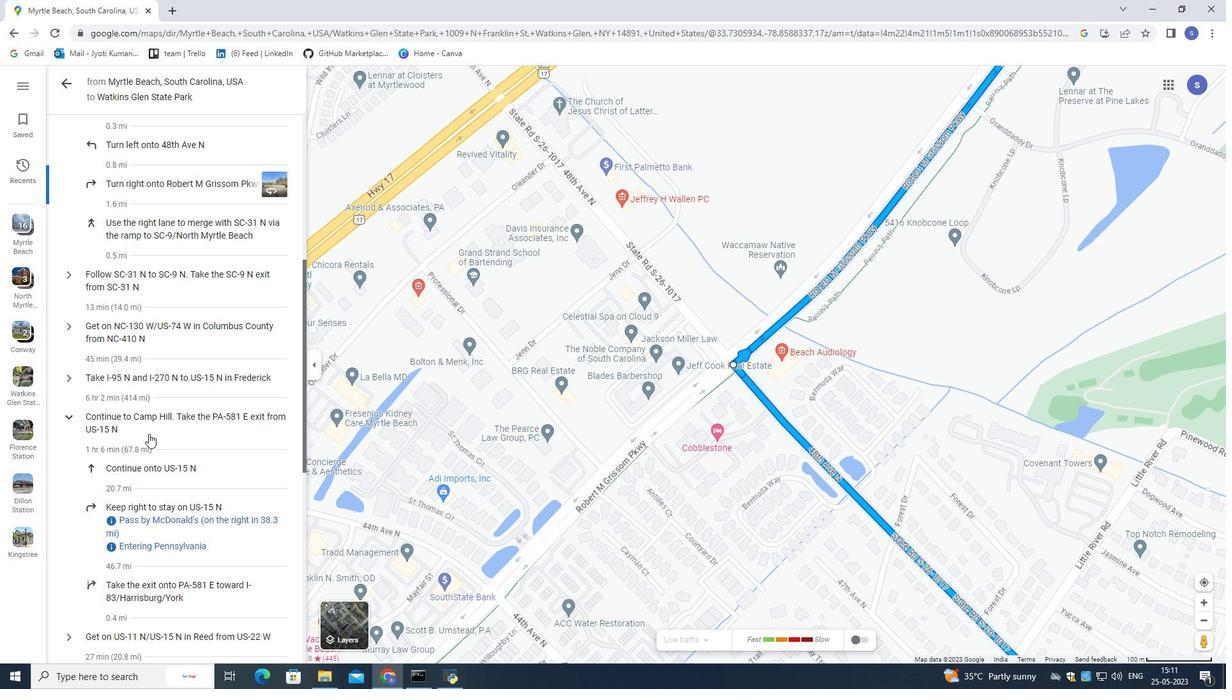 
Action: Mouse scrolled (148, 433) with delta (0, 0)
Screenshot: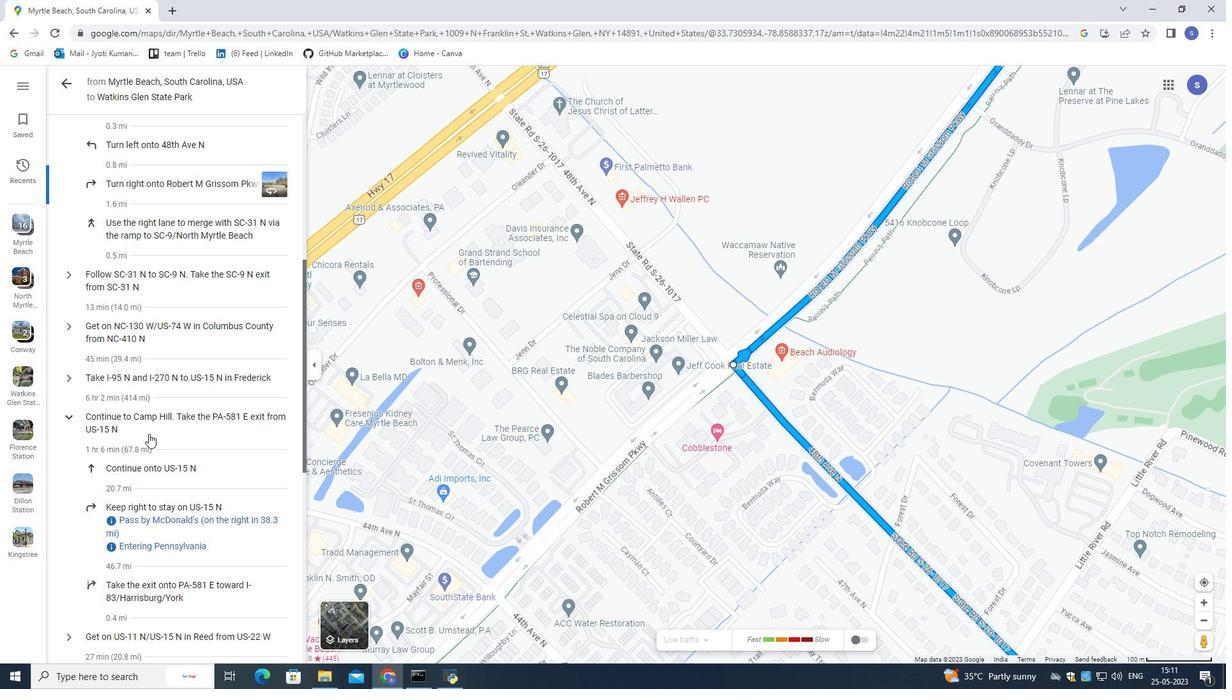 
Action: Mouse scrolled (148, 433) with delta (0, 0)
Screenshot: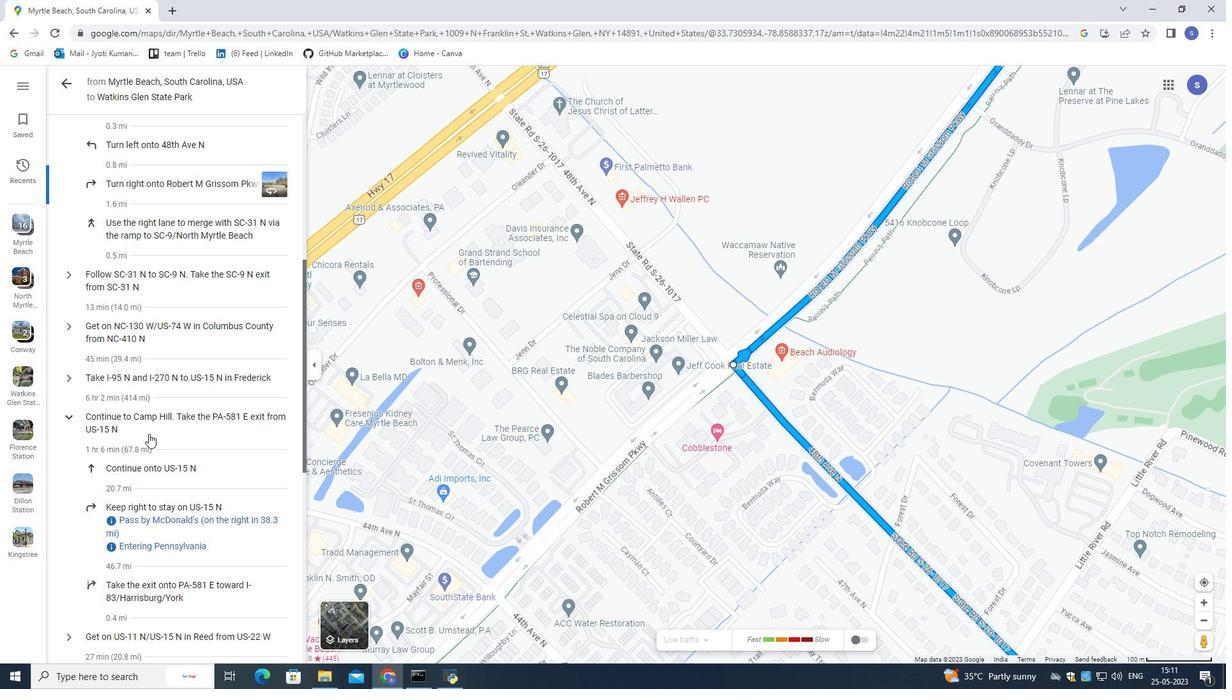 
Action: Mouse scrolled (148, 433) with delta (0, 0)
Screenshot: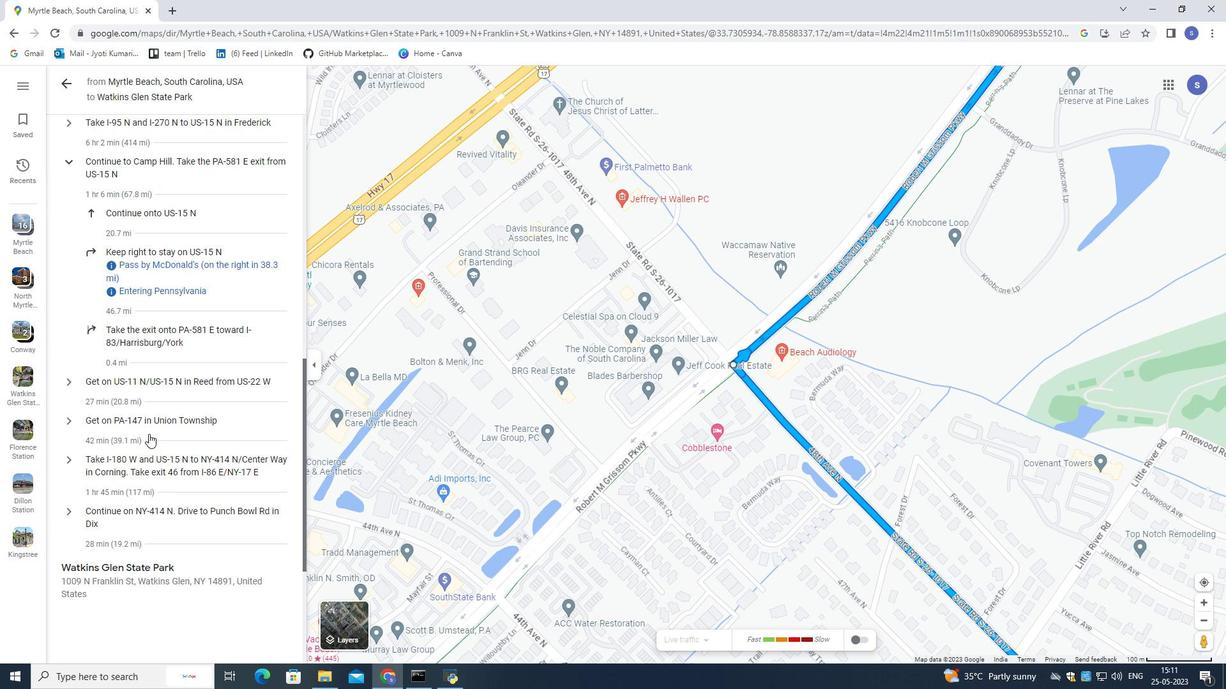 
Action: Mouse scrolled (148, 433) with delta (0, 0)
Screenshot: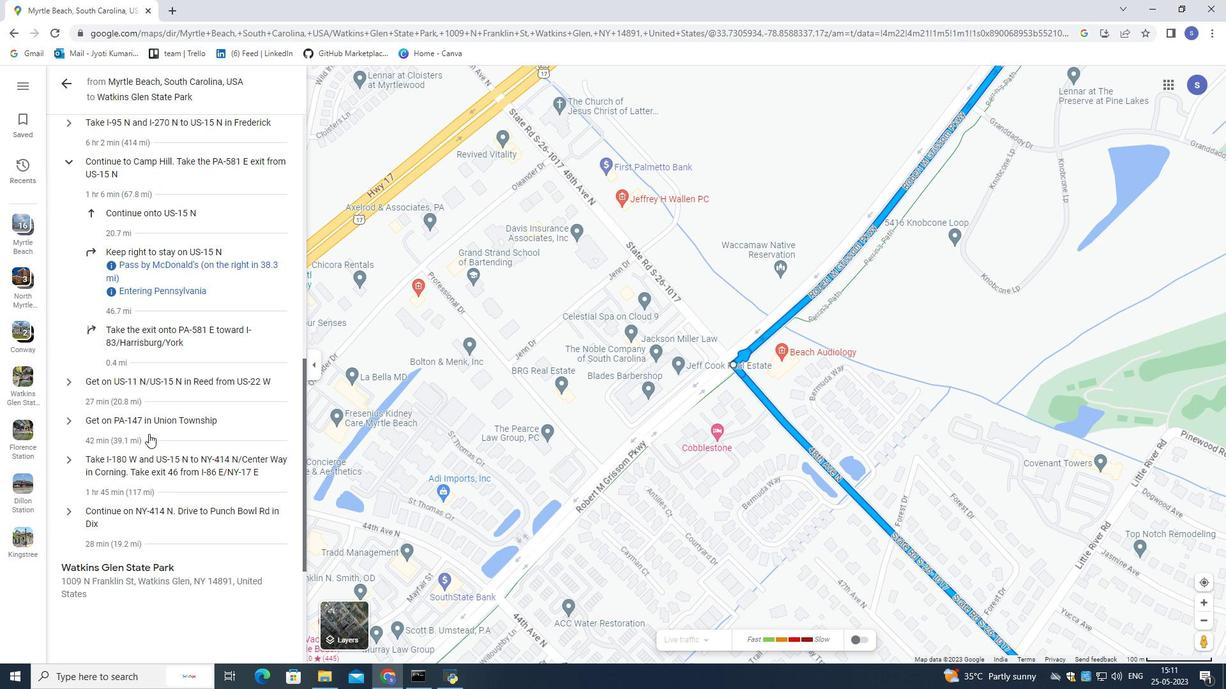 
Action: Mouse scrolled (148, 433) with delta (0, 0)
Screenshot: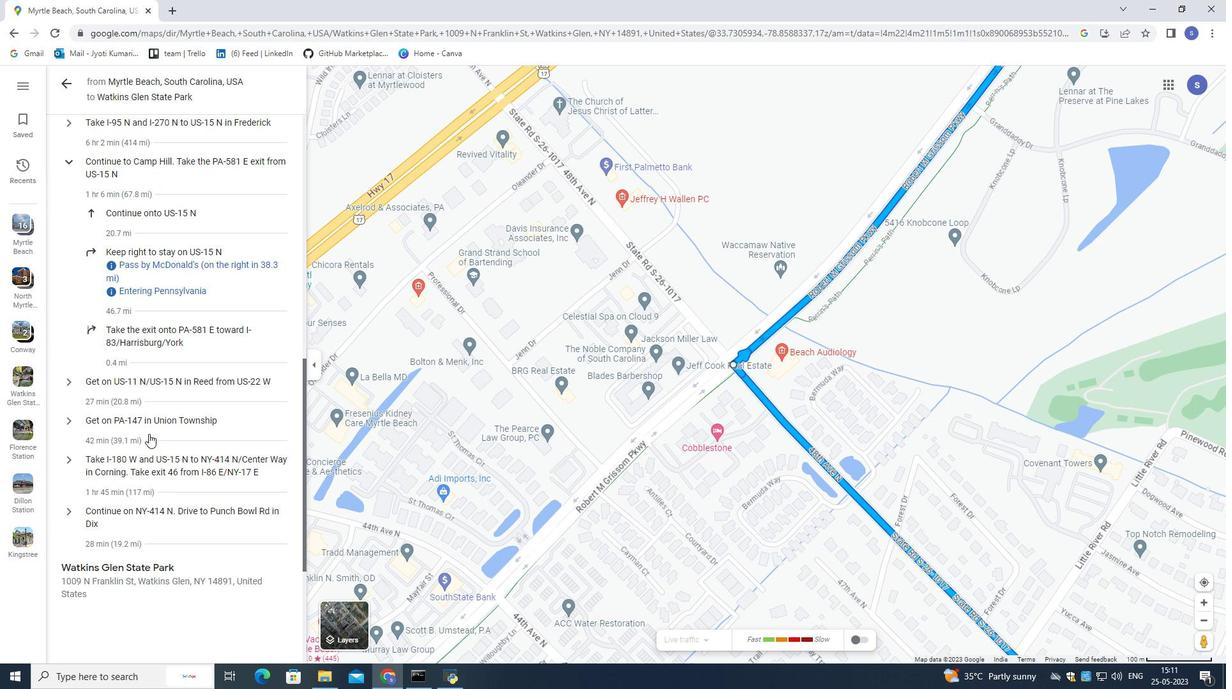
Action: Mouse moved to (157, 324)
Screenshot: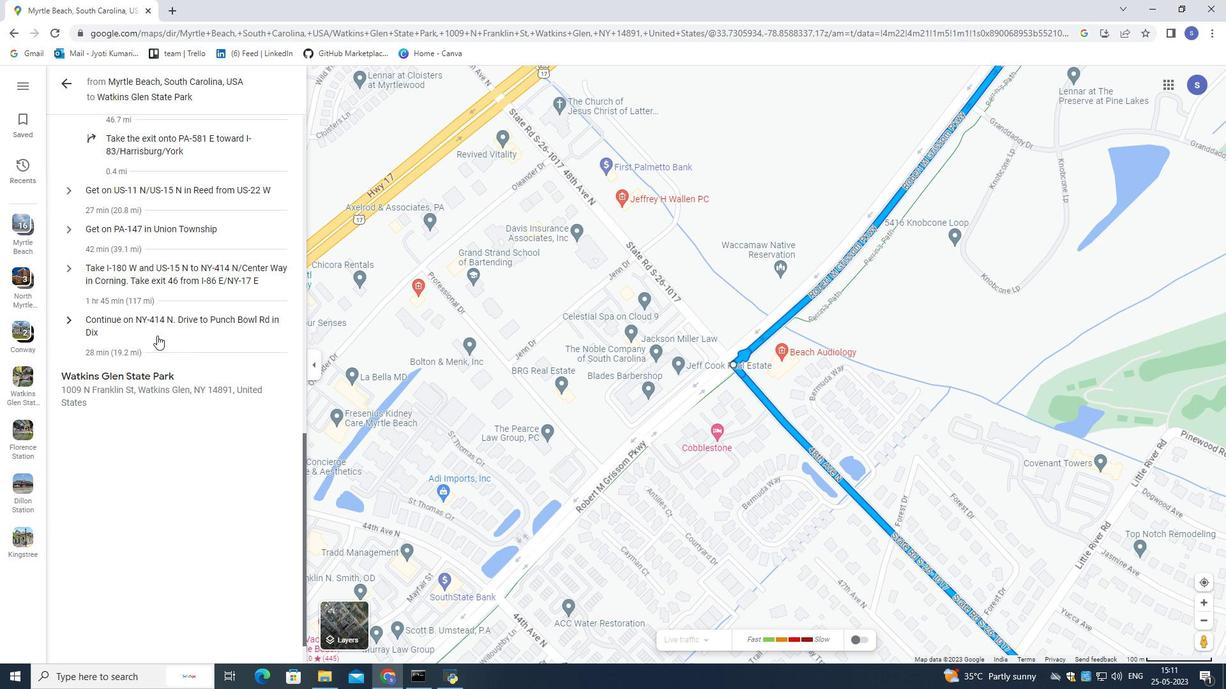 
Action: Mouse pressed left at (157, 324)
Screenshot: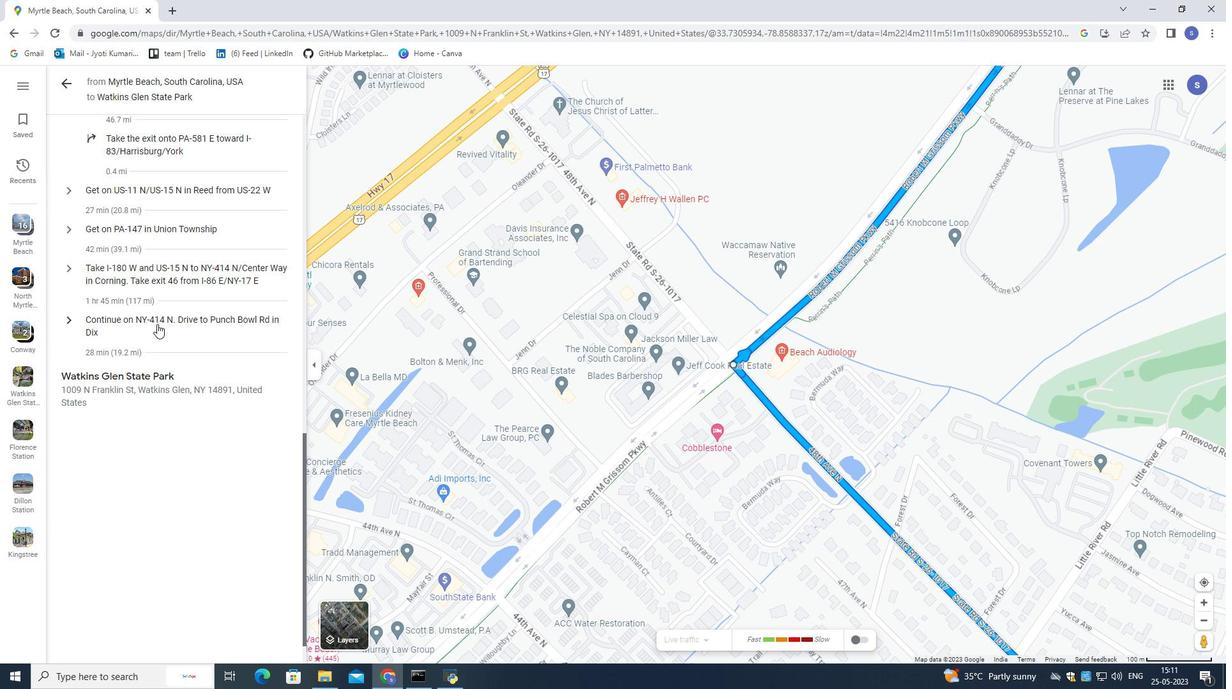 
Action: Mouse moved to (67, 83)
Screenshot: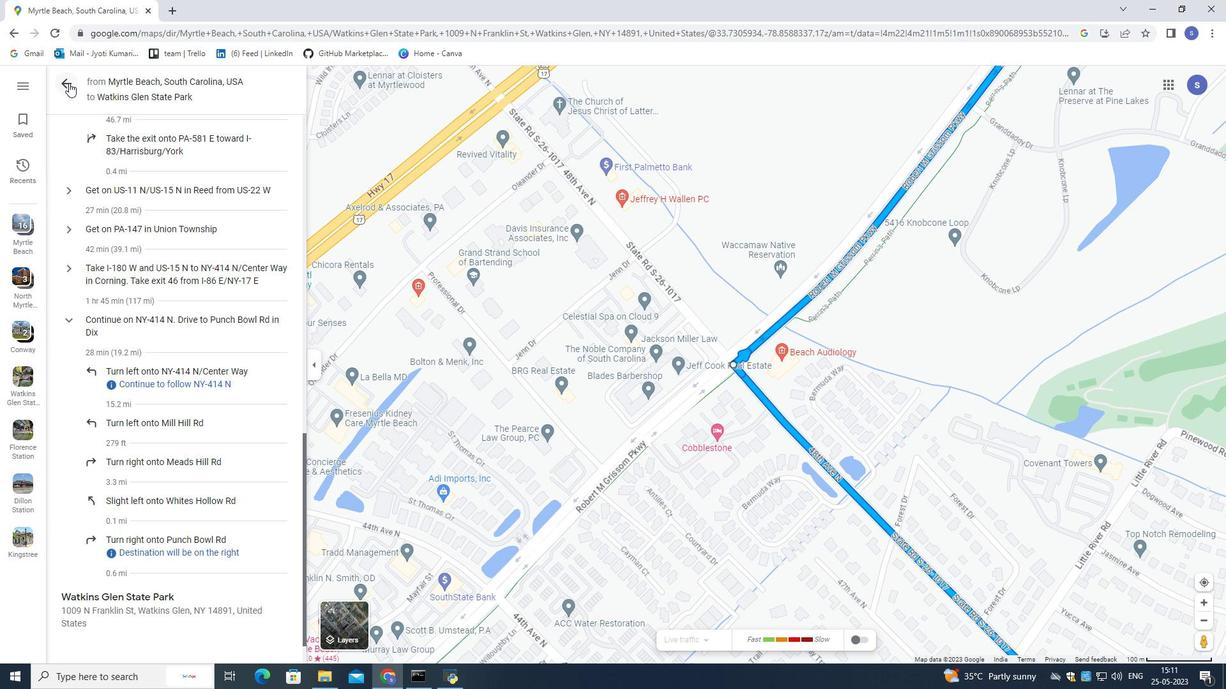 
Action: Mouse pressed left at (67, 83)
Screenshot: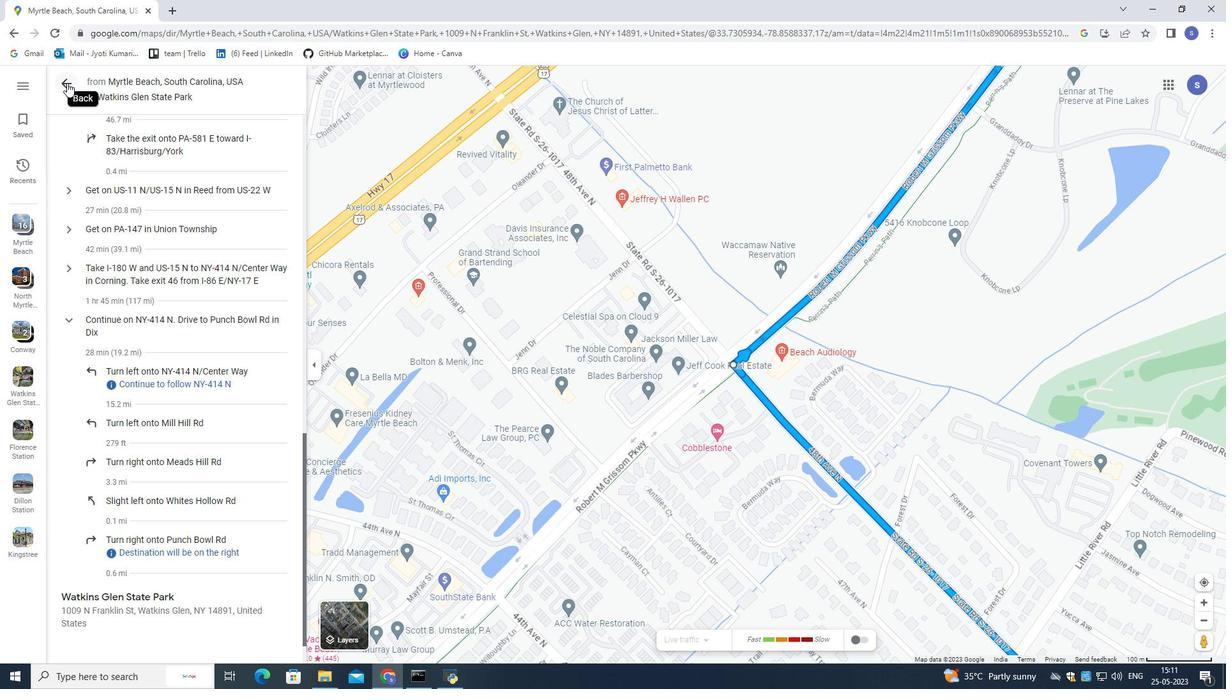 
Action: Mouse moved to (196, 84)
Screenshot: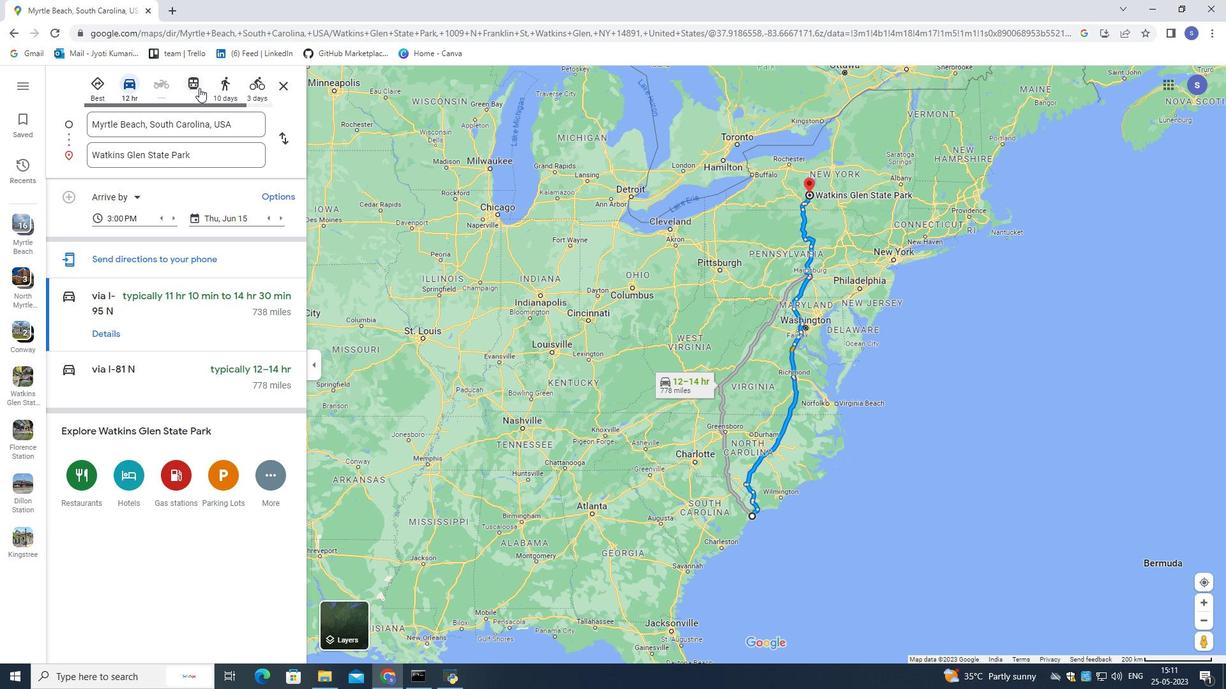 
Action: Mouse pressed left at (196, 84)
Screenshot: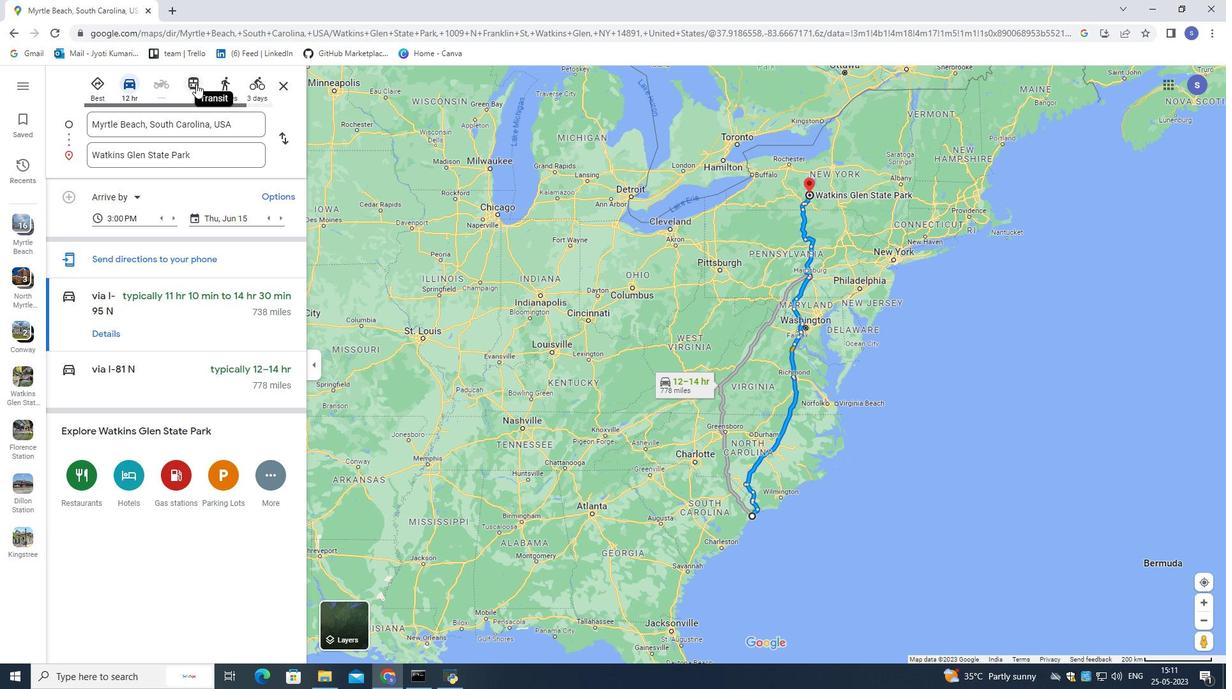 
Action: Mouse moved to (222, 99)
Screenshot: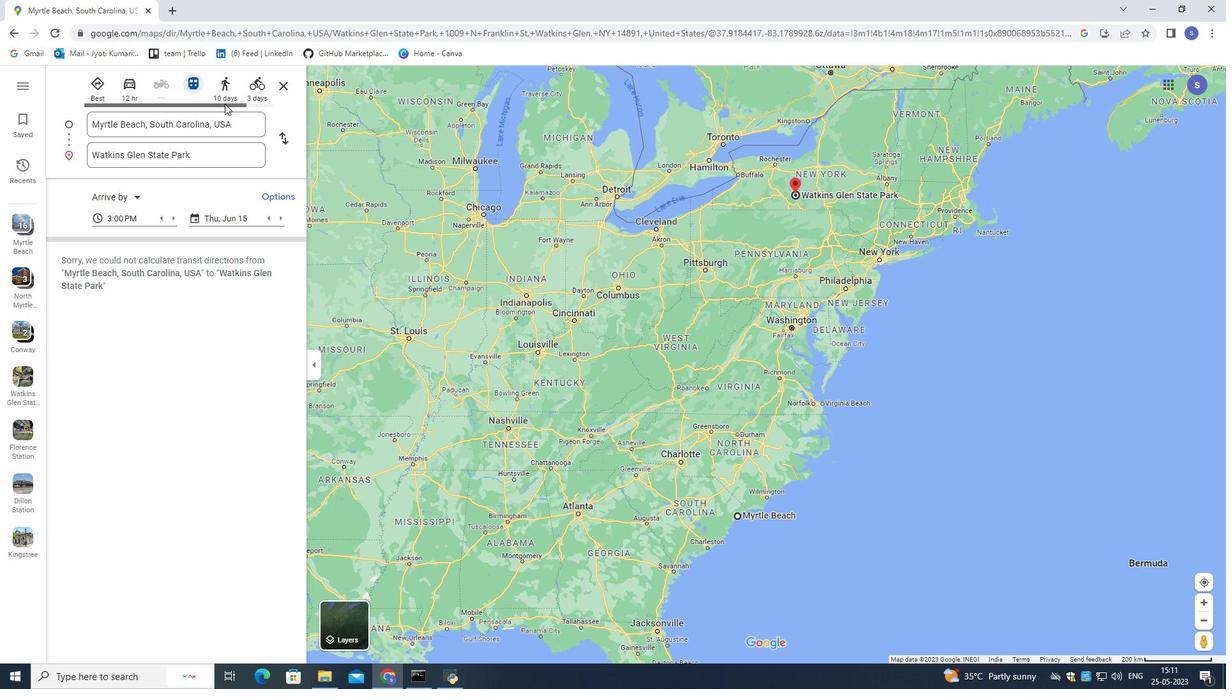
Action: Mouse pressed left at (222, 99)
Screenshot: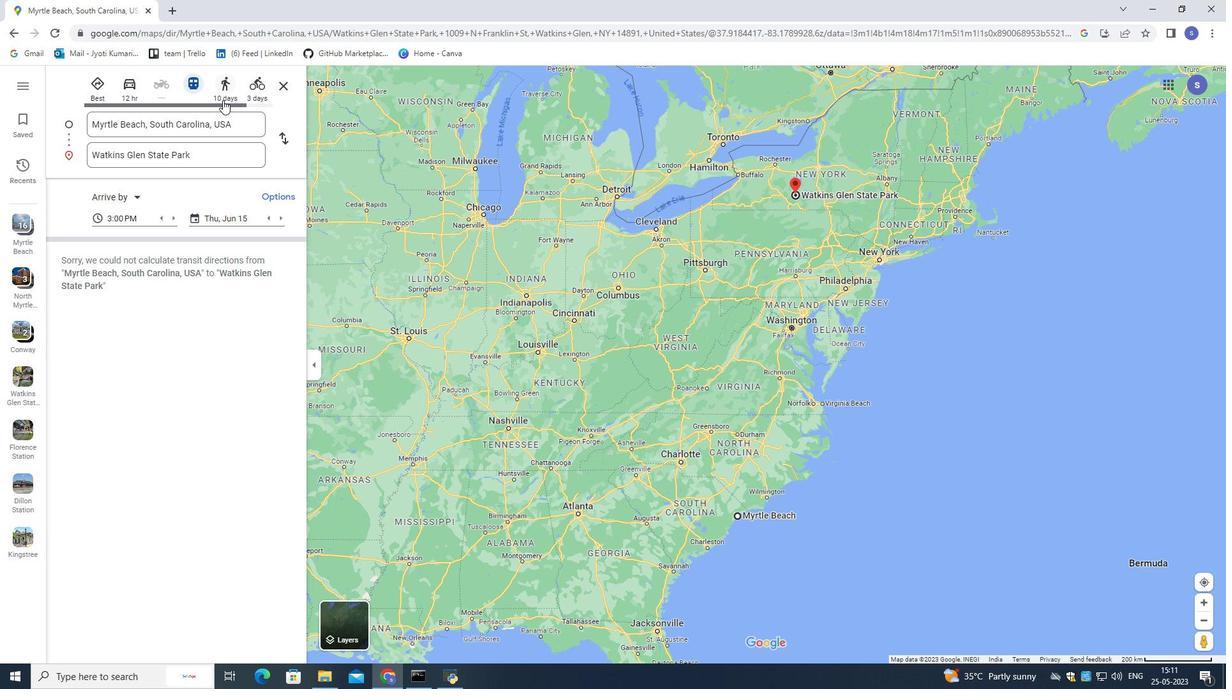 
Action: Mouse moved to (538, 294)
Screenshot: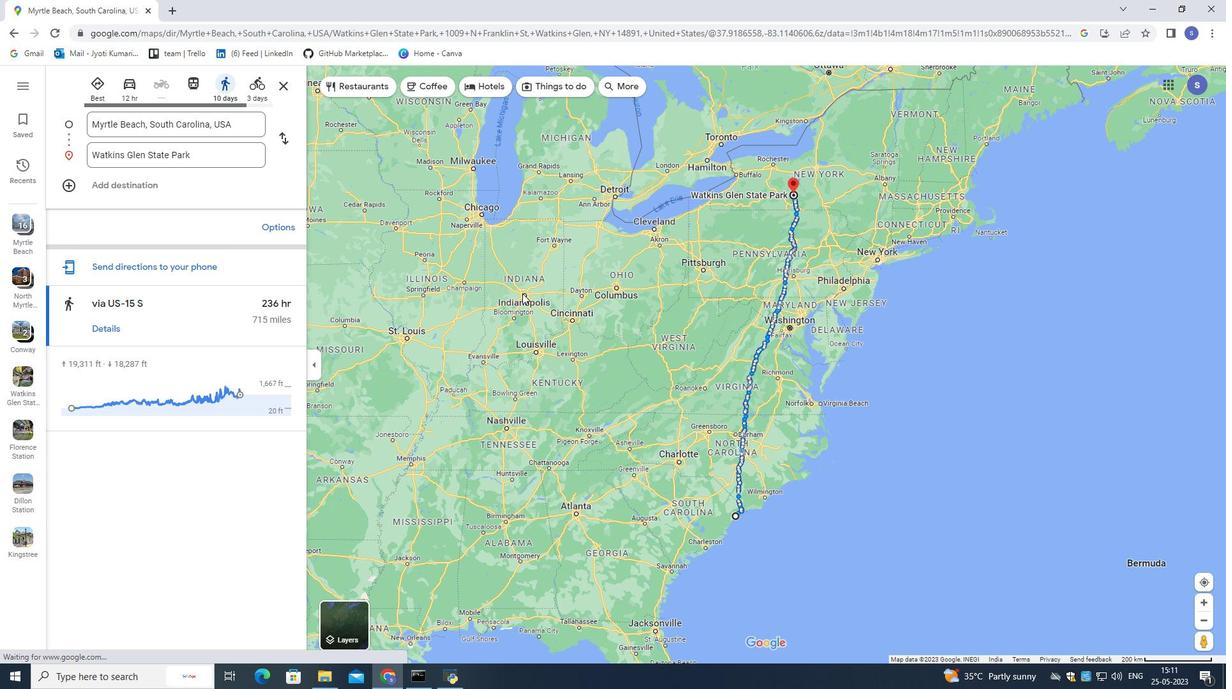 
Action: Mouse pressed left at (538, 294)
Screenshot: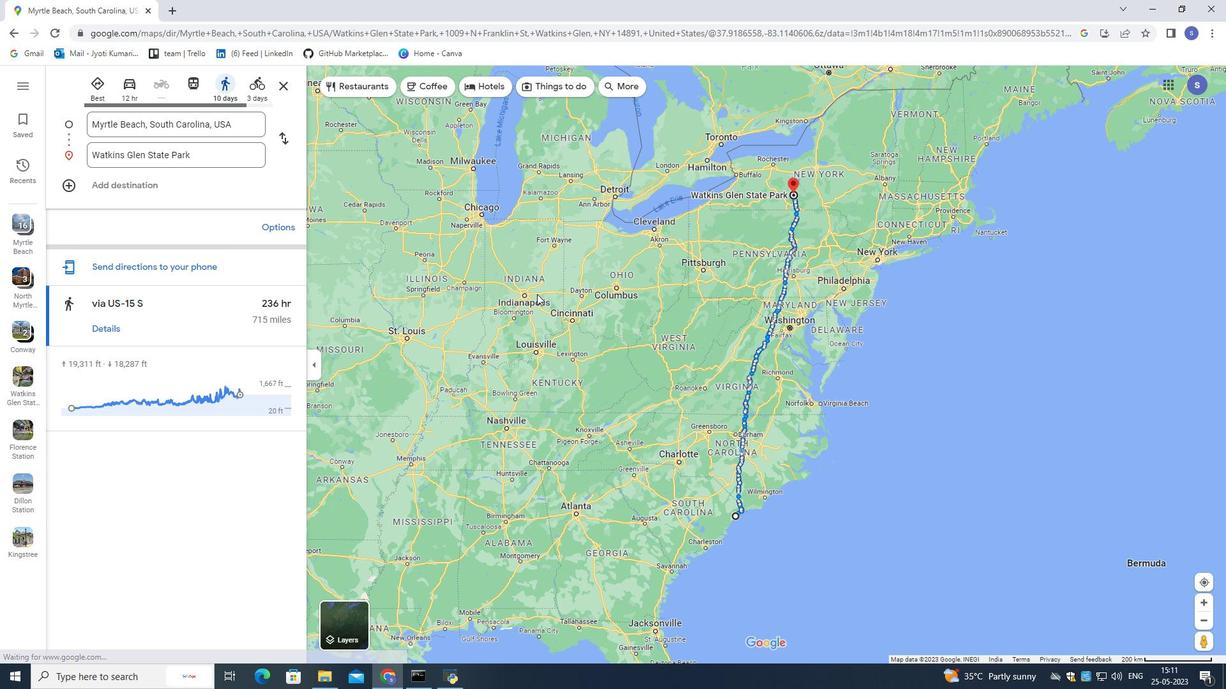 
Action: Mouse moved to (247, 88)
Screenshot: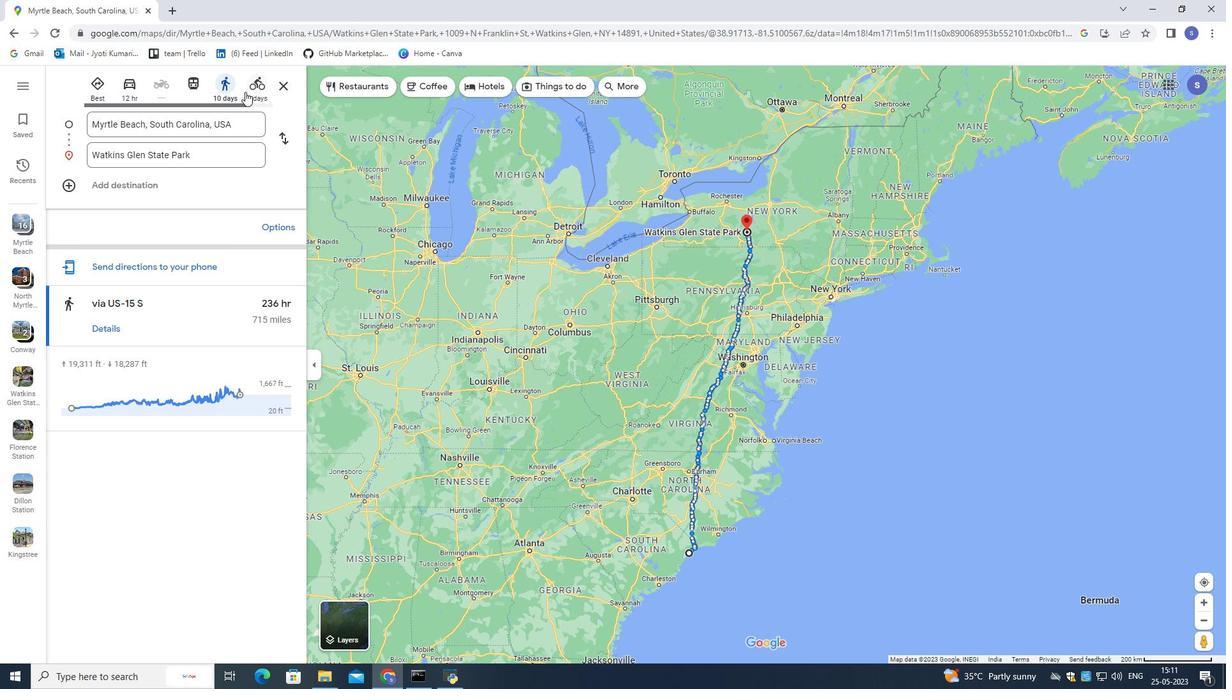 
Action: Mouse pressed left at (247, 88)
Screenshot: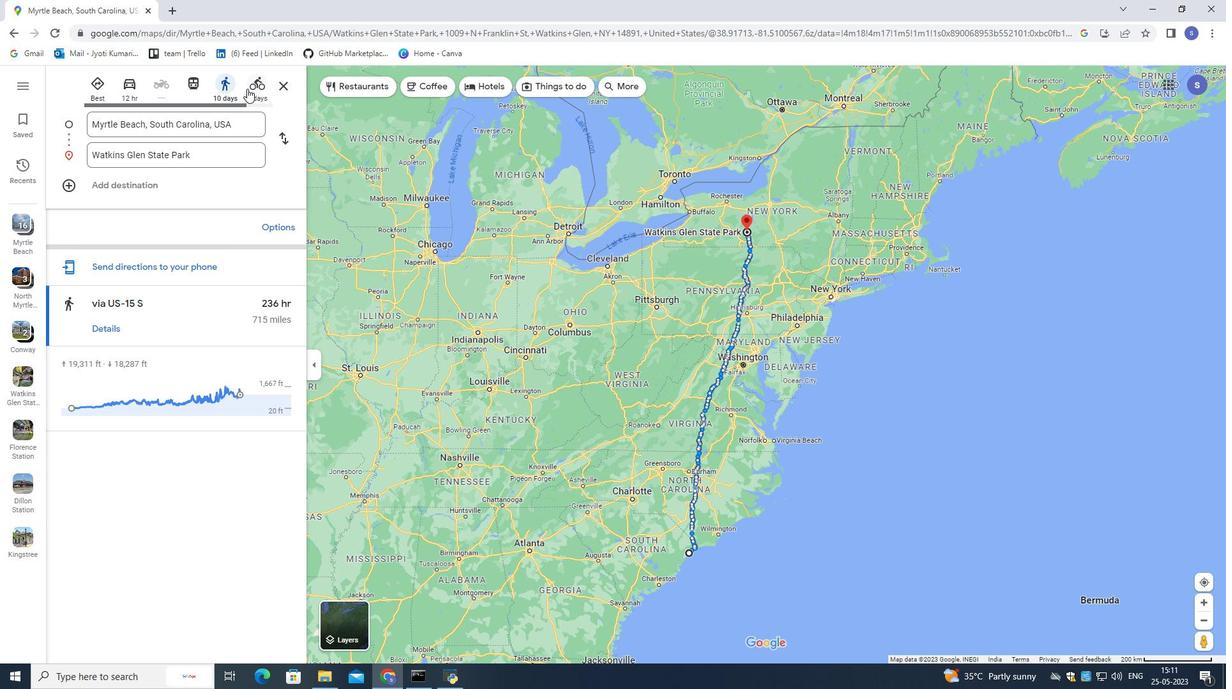 
Action: Mouse moved to (164, 422)
Screenshot: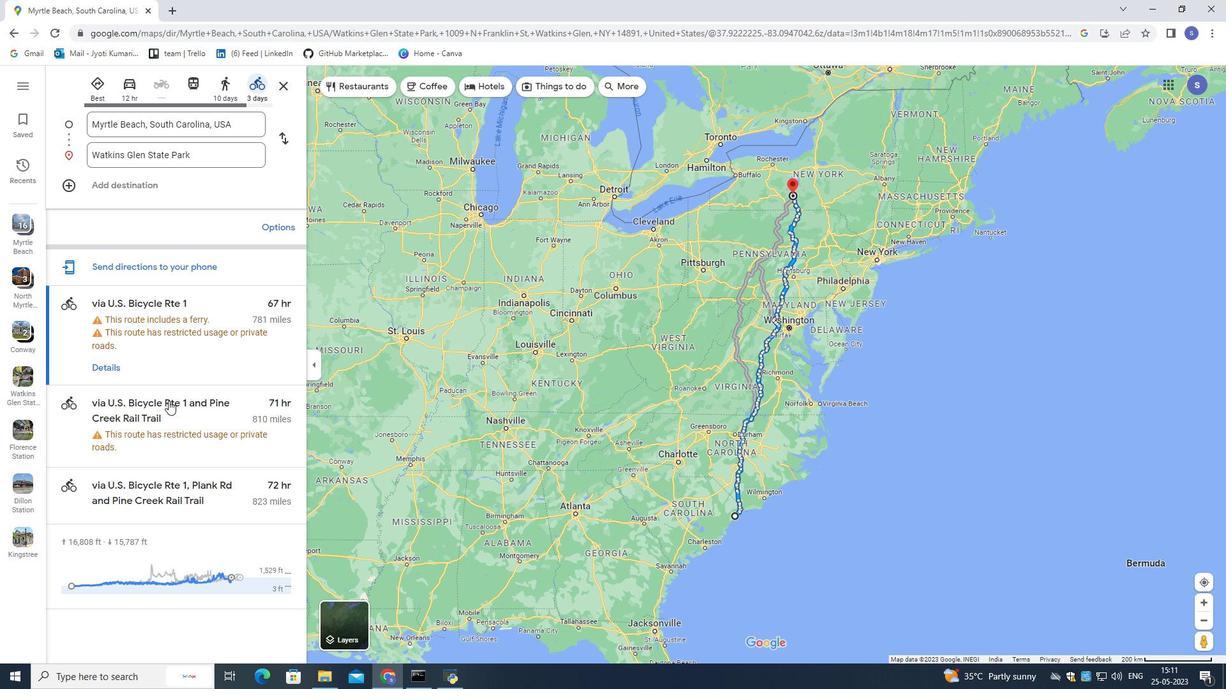 
Action: Mouse pressed left at (164, 422)
Screenshot: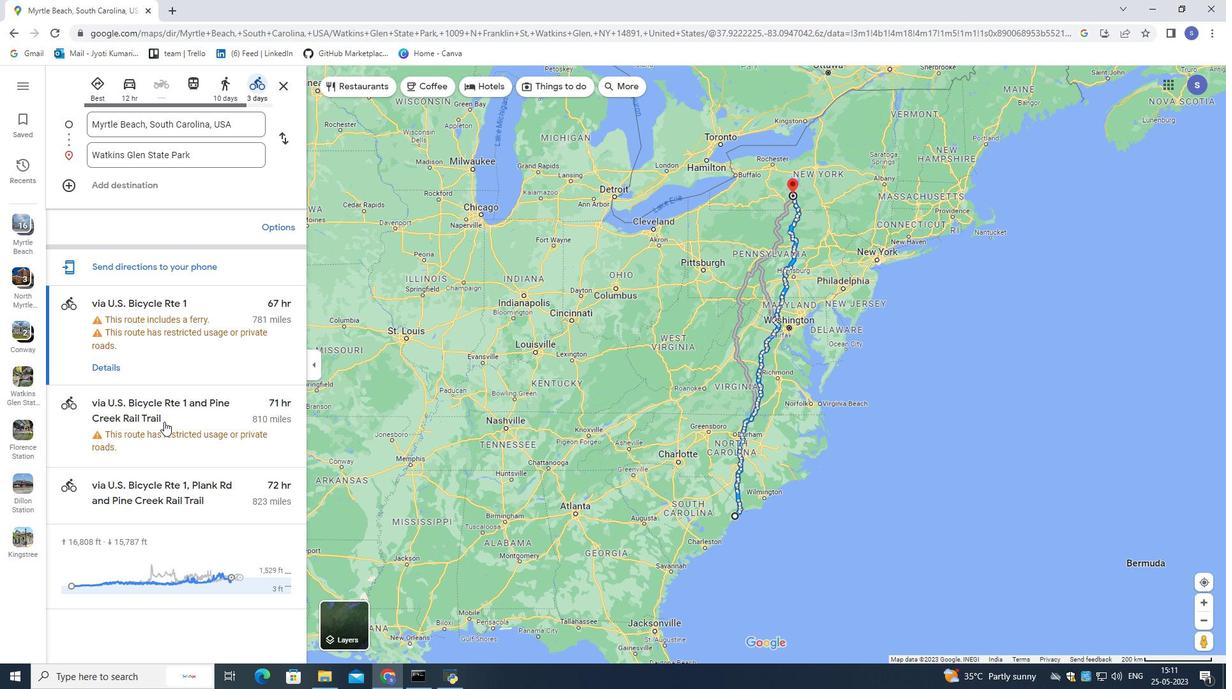 
Action: Mouse moved to (163, 484)
Screenshot: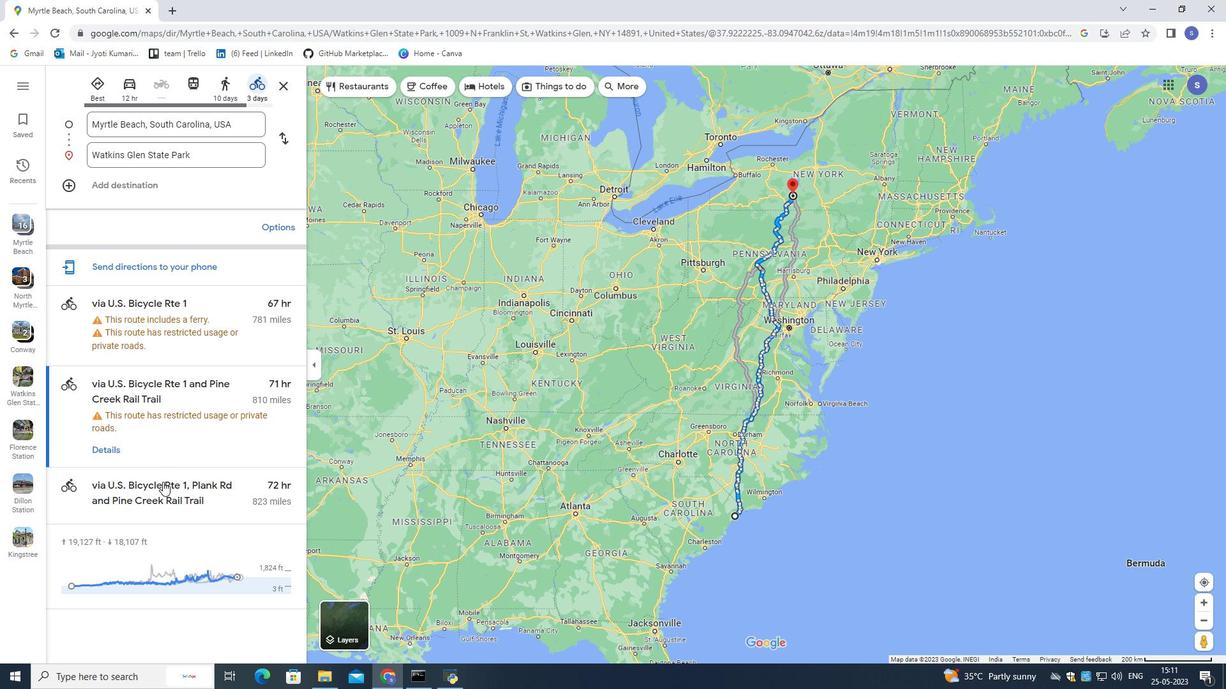 
Action: Mouse pressed left at (163, 484)
Screenshot: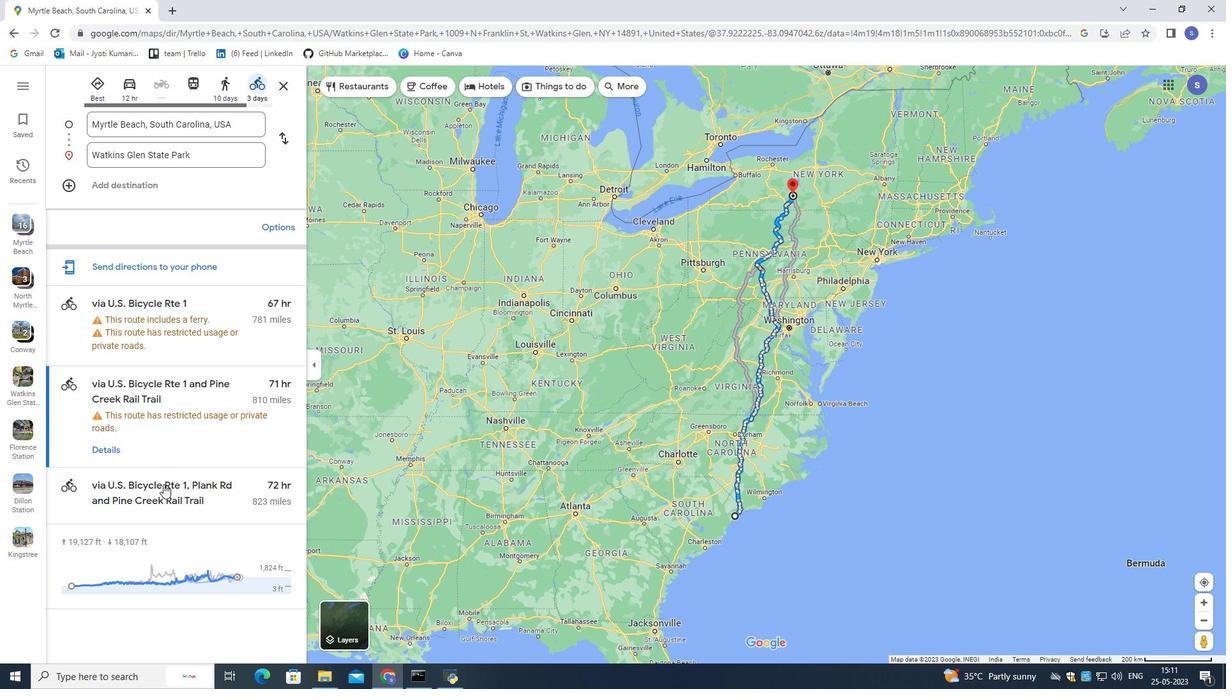 
Action: Mouse moved to (196, 305)
Screenshot: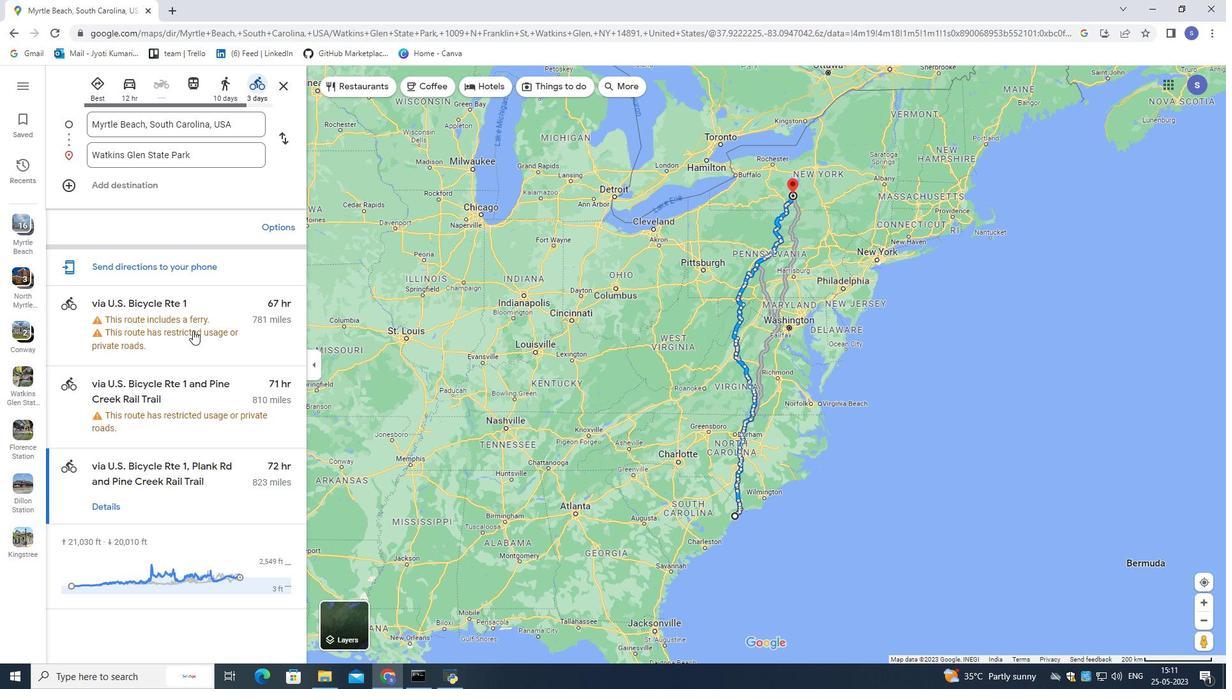 
Action: Mouse pressed left at (196, 305)
Screenshot: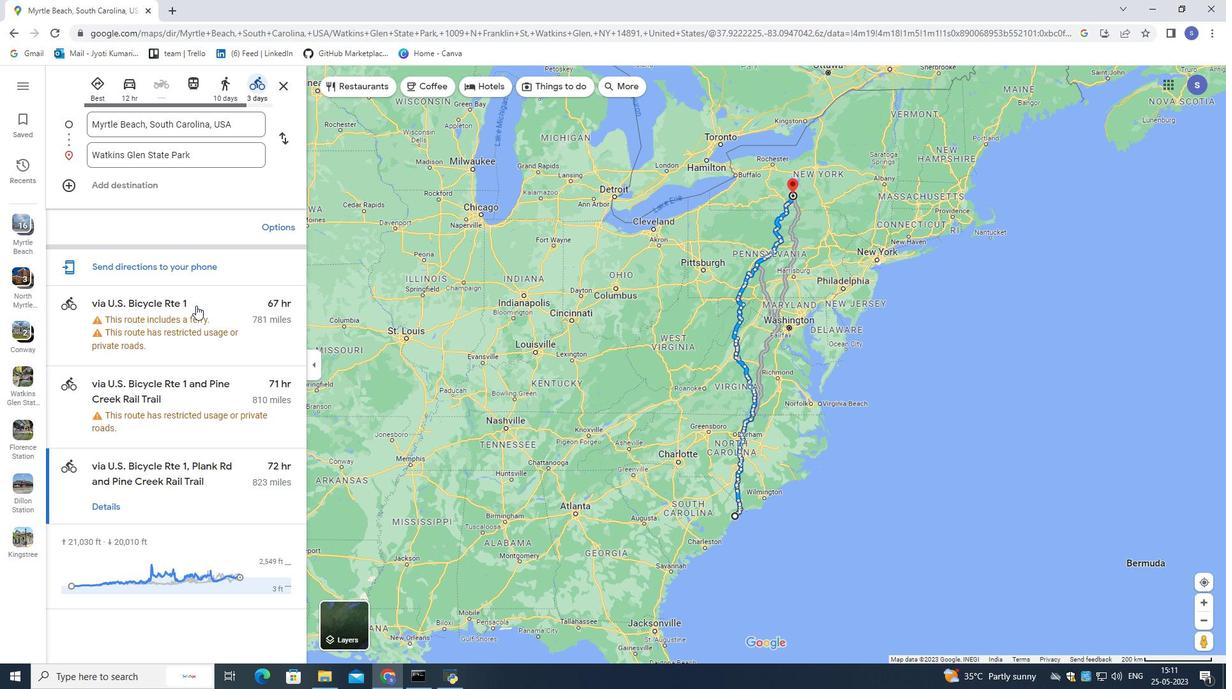 
Action: Mouse moved to (91, 86)
Screenshot: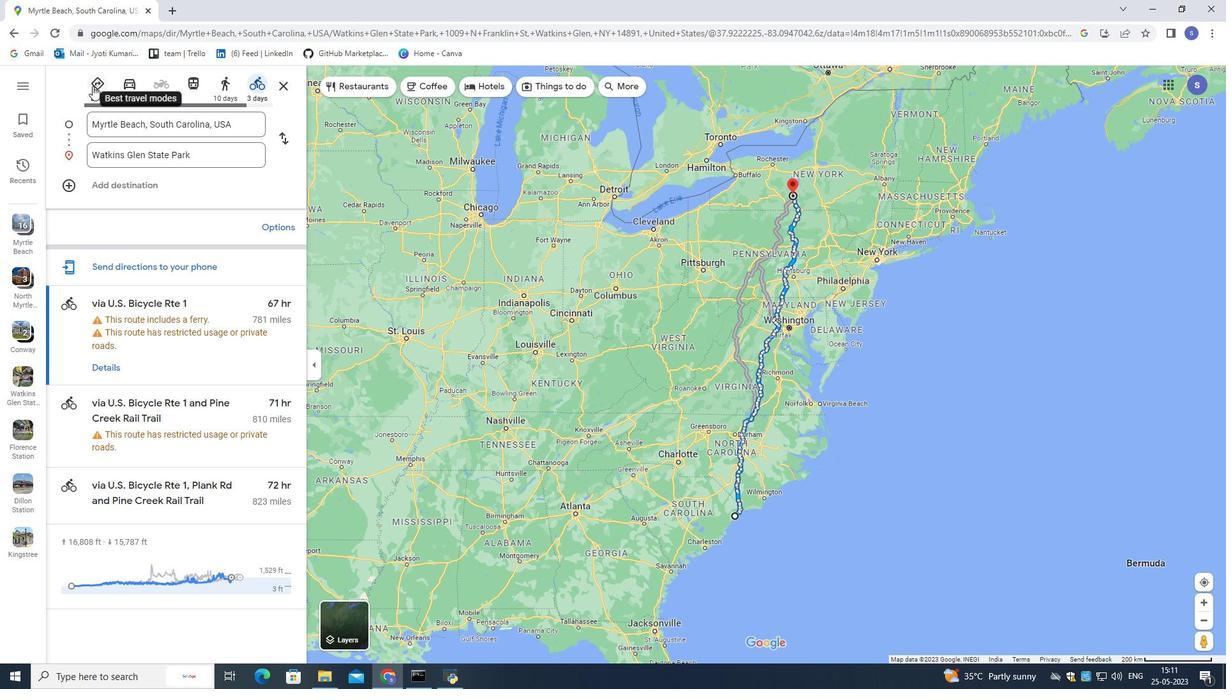 
Action: Mouse pressed left at (91, 86)
Screenshot: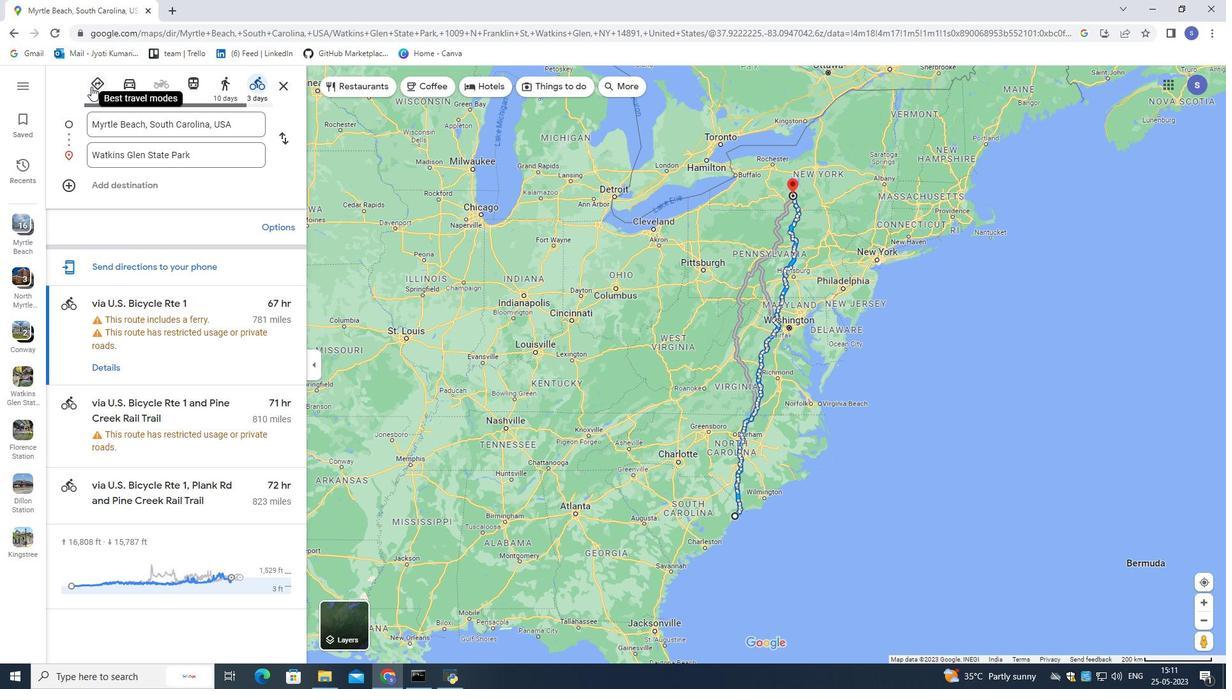 
Action: Mouse moved to (281, 165)
Screenshot: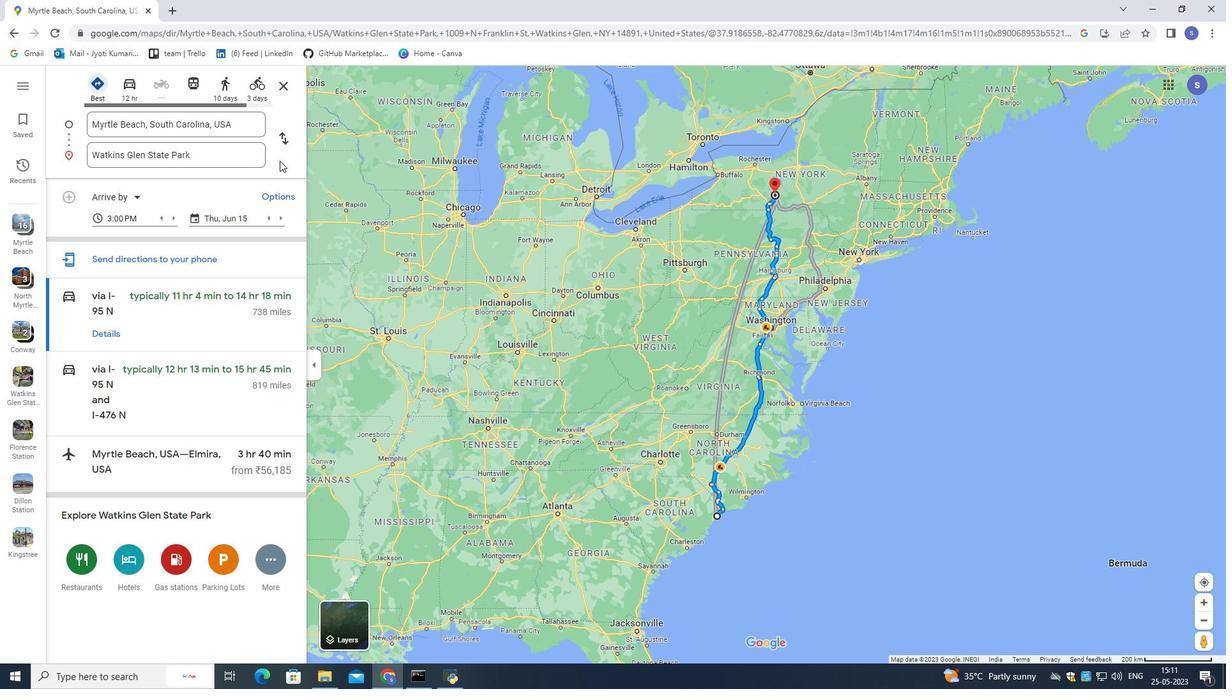 
